 Task: Implement a page with a rotating testimonial section.
Action: Mouse moved to (414, 263)
Screenshot: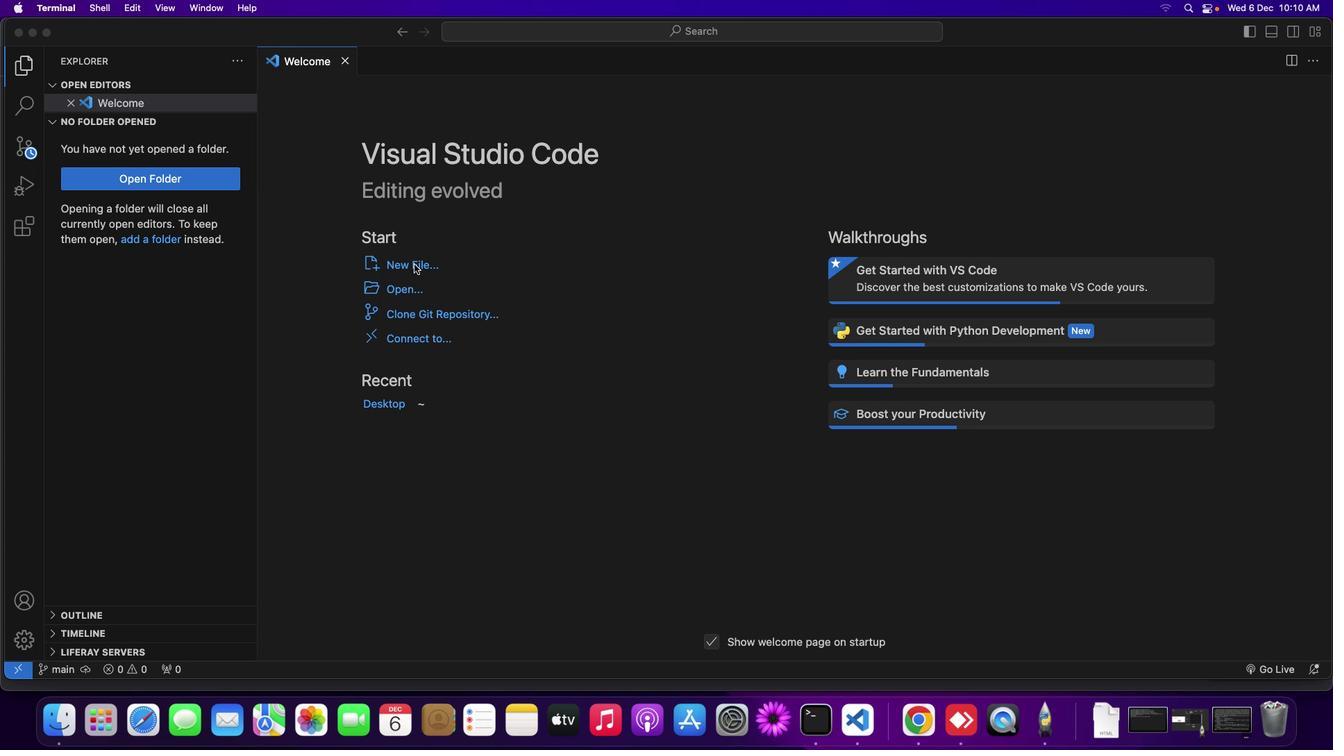 
Action: Mouse pressed left at (414, 263)
Screenshot: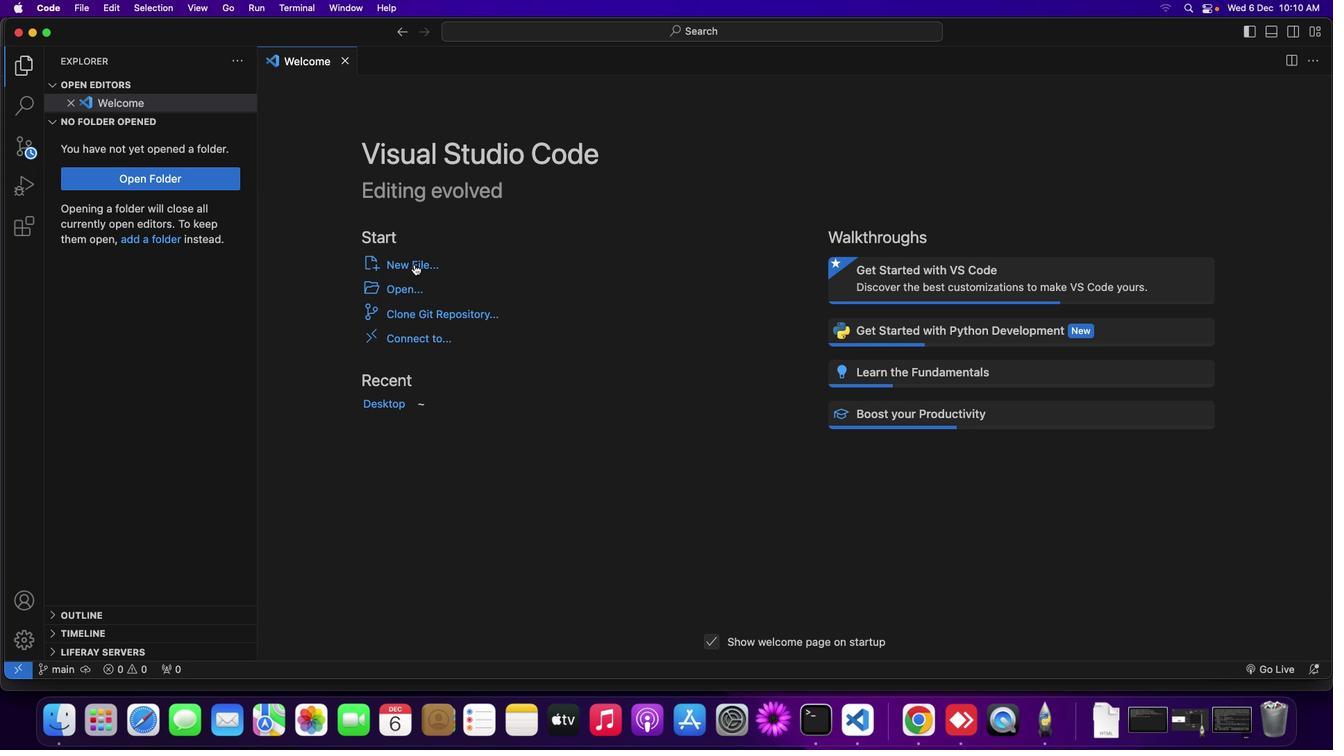 
Action: Mouse moved to (539, 106)
Screenshot: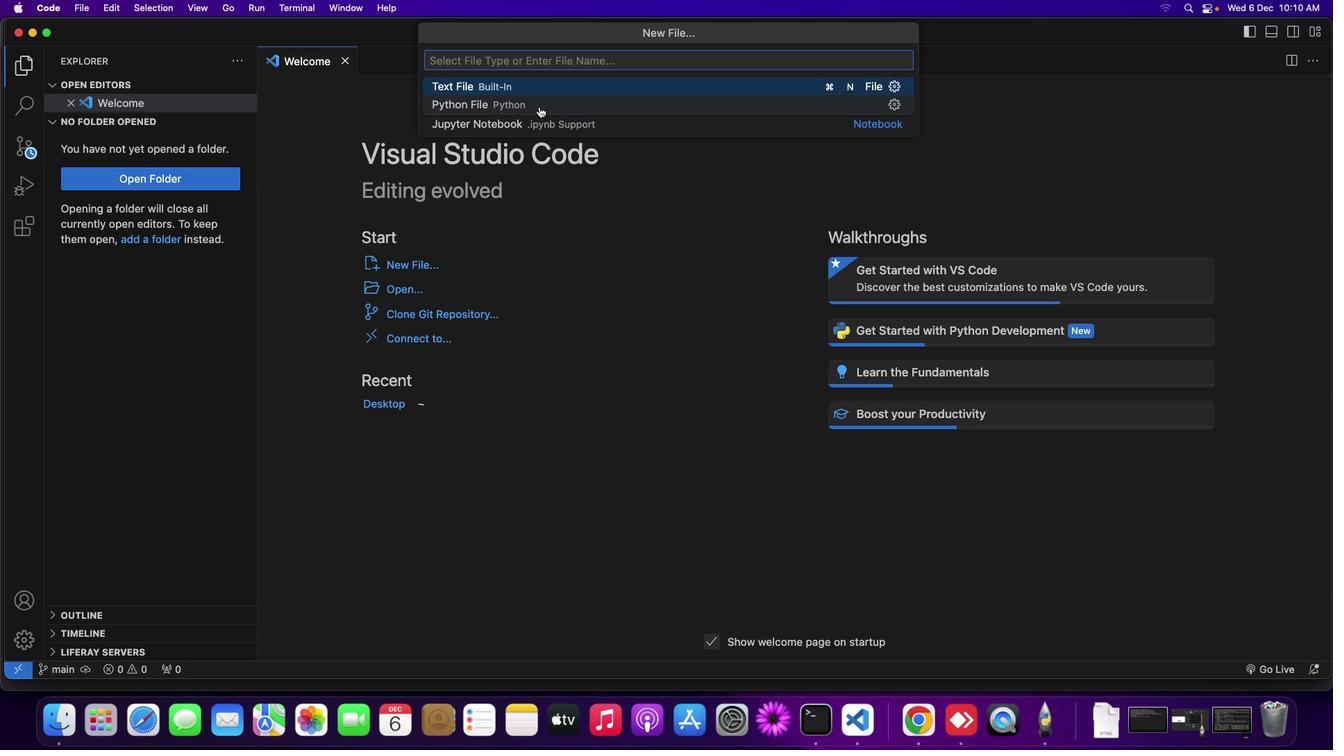 
Action: Key pressed 'f''i''r''s''t''.''h''t''m''l'Key.enter
Screenshot: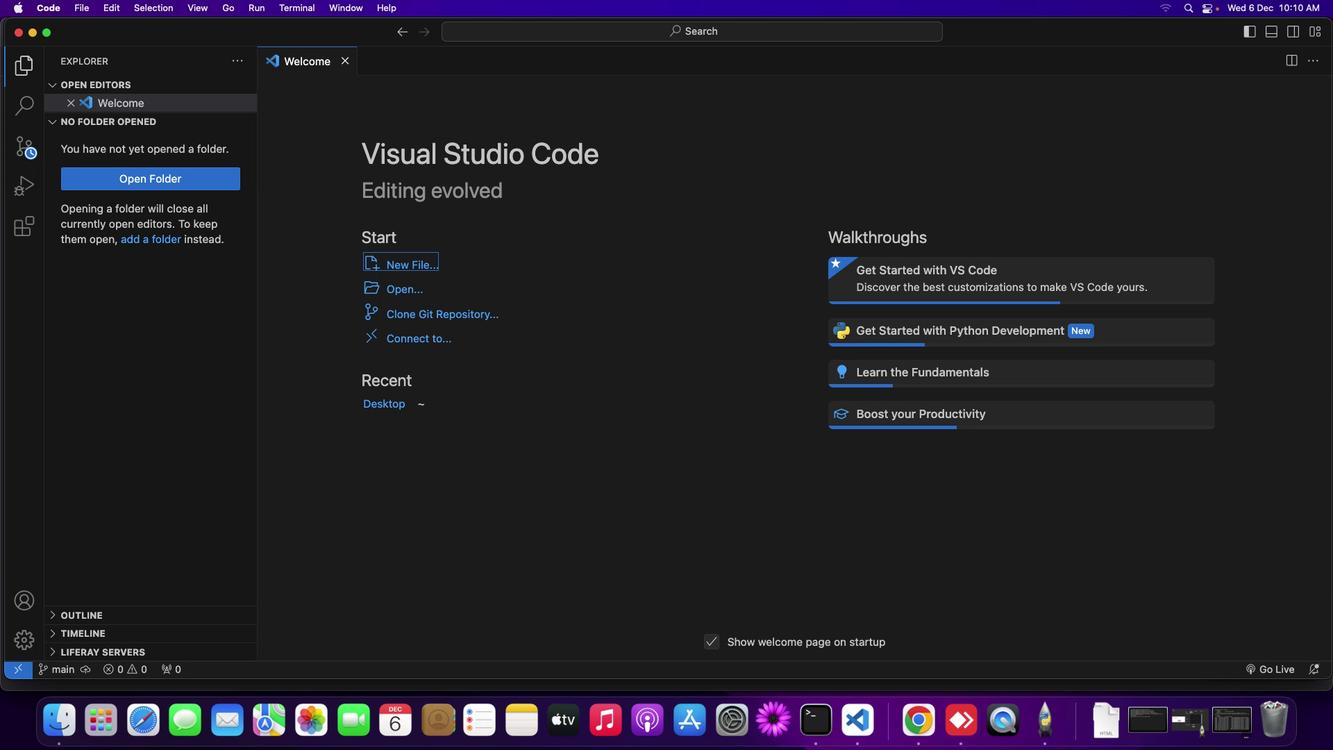 
Action: Mouse moved to (887, 484)
Screenshot: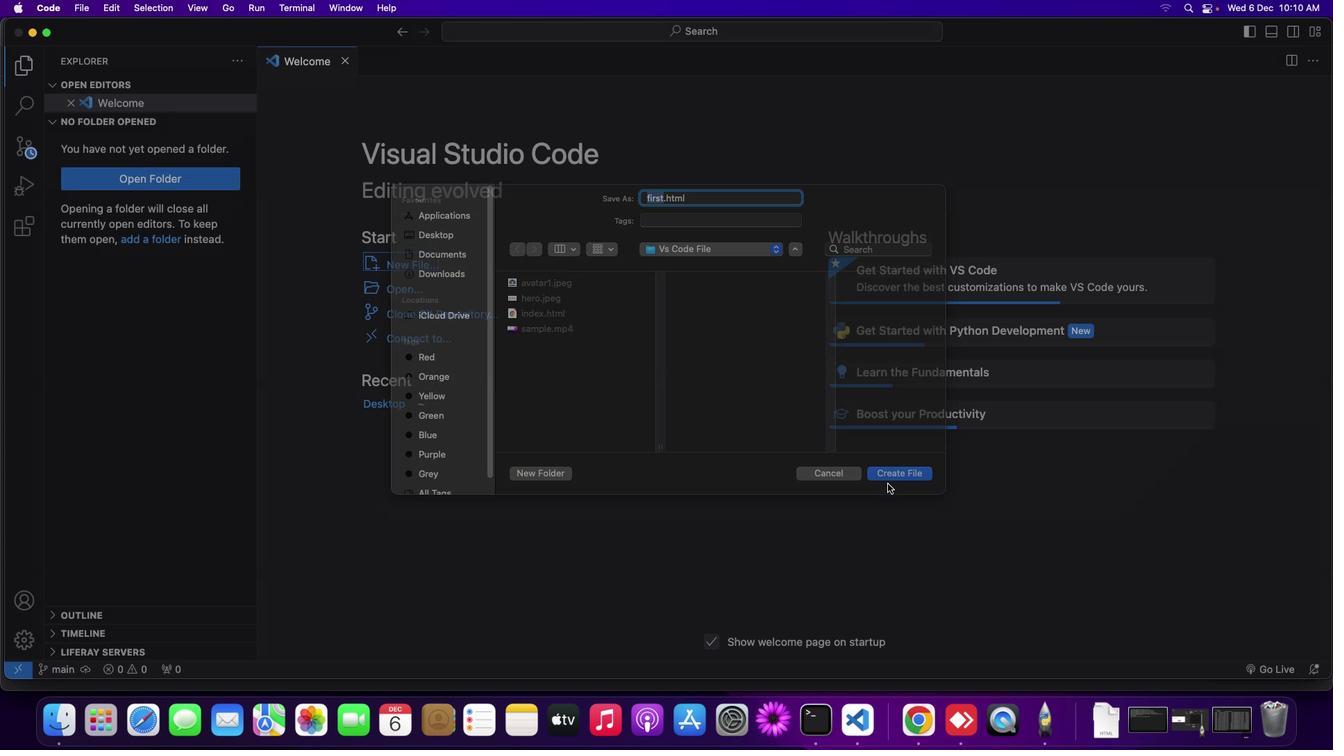 
Action: Mouse pressed left at (887, 484)
Screenshot: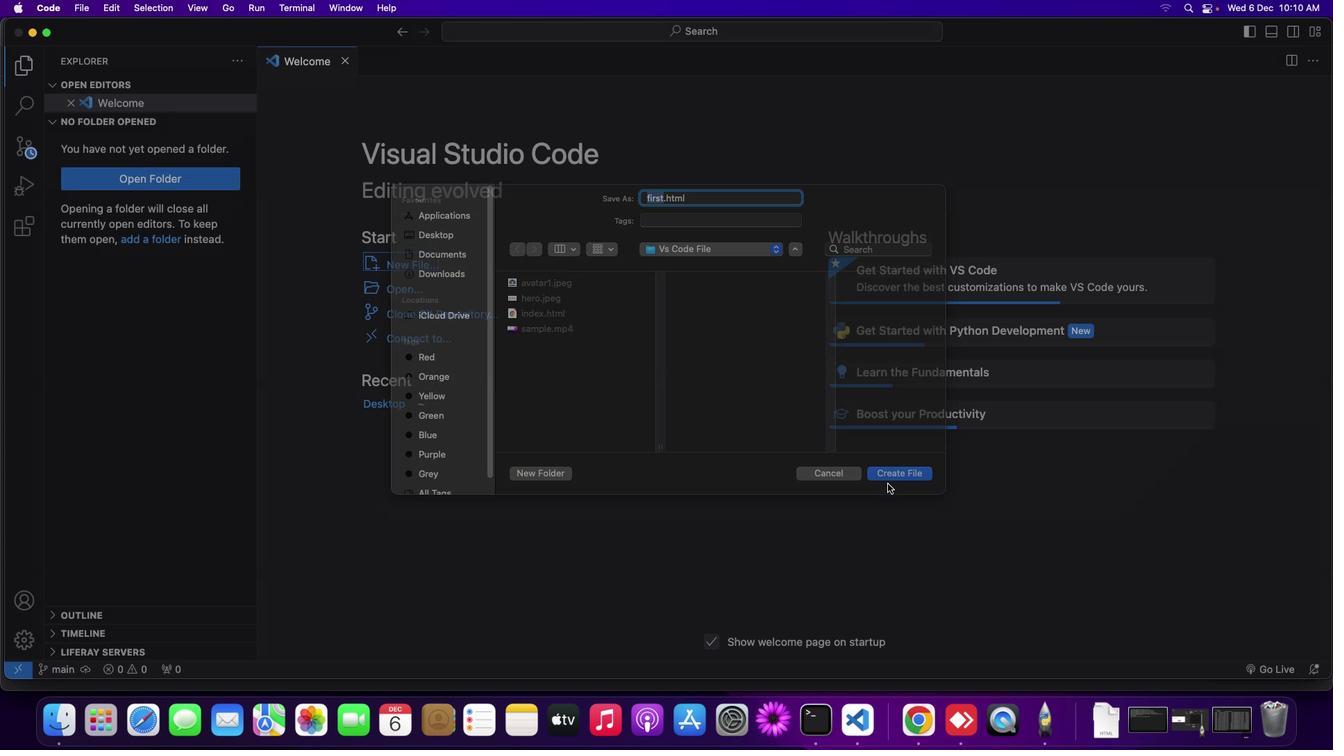 
Action: Mouse moved to (748, 295)
Screenshot: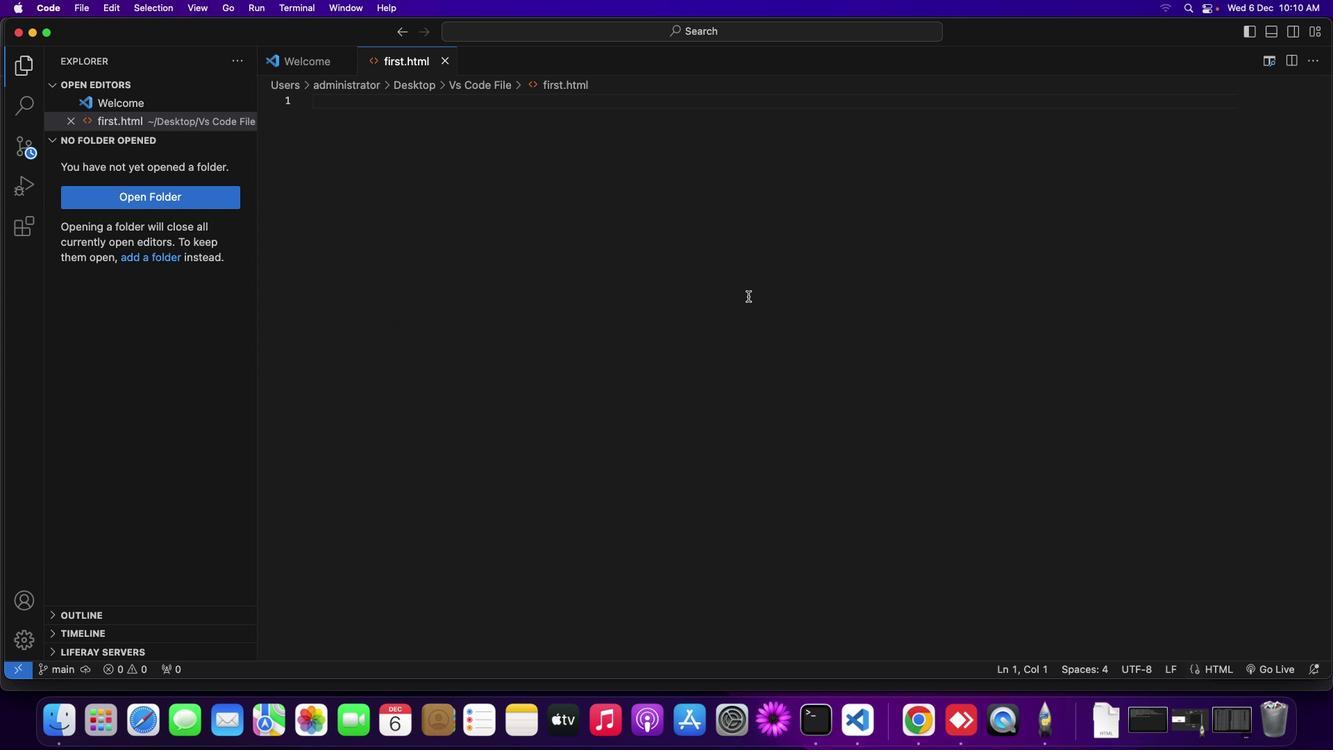 
Action: Key pressed Key.shift_r'<'Key.shift'!'Key.shift'D''O''C''T''Y''P''E'Key.space'h''t''m''l'Key.shift_r'>'Key.enterKey.shift_r'<''h''t''m''l'Key.shift_r'>'Key.leftKey.space'l''a''n''g''=''e''n'Key.rightKey.rightKey.enterKey.shift_r'<''h''e''a''d'Key.shift_r'>'Key.enterKey.shift_r'<''m''e''t''a'Key.space'c''g''a'Key.backspaceKey.backspace'h''a''r''s''e''t''='Key.shift'U''T''F''-''8'Key.rightKey.shift_r'>'Key.enterKey.shift_r'<''m''e''t''a'Key.space'n''a''m''e''=''v''i''e''w''p''o''r''t'Key.rightKey.space'c''o''n''t''e''n''t''=''w''i''d''t''h''=''d''e''v''i''c''e''-''w''i''d''t''h'','Key.space'i''n''t''i''a''l''-''s''c''a''l''e''=''1''.''8'Key.rightKey.shift_r'>'Key.enterKey.shift_r'<''t''i''t''l''e'Key.shift_r'>'Key.shift'R''o''t''a''i''t''n''g'Key.spaceKey.shift'T''e''s''t''i''m''o''n''i''a''l''s'Key.rightKey.rightKey.rightKey.rightKey.rightKey.rightKey.rightKey.rightKey.enterKey.shift_r'<''s''t''y''l''e'Key.shift_r'>'Key.enter'.''t''e''s''t''i''m''n''o''a''i''l''s'Key.spaceKey.shift_r'{'Key.enter'w''i''d''t''h'Key.spaceKey.backspaceKey.shift_r':'Key.space'5''0''0''p''x'';'Key.enter'm''a''r''g''i''n'Key.shift_r':'Key.space'0'Key.space'a''u''t''o'';'Key.enter't''e''x''t''-''a''l''i''g''n'Key.spaceKey.backspaceKey.shift_r':'Key.space'c''e''n''t''e''r'';'Key.downKey.enterKey.enter'.''t''e''x'Key.backspace's'Key.backspaceKey.backspace'e''s''t''i''m''n''o''i''a''l'Key.spaceKey.shift_r'{'Key.enter'd''i''s''p''l''a''y'Key.shift_r':'Key.space'n''o''n''e'';'Key.enter'b''o''r''d''e''r'Key.shift_r':'Key.space'1''p''x'Key.space's''o''l''i''d'Key.spaceKey.alt'#''c''c''c'';'Key.enter'p''a''d''d''i''n''g'Key.shift_r':'Key.space'2''0''p''x'';'Key.enter'm''a''r''g''i''n''-''b''o''t''t''o''m'Key.spaceKey.backspaceKey.shift_r':'Key.space'2''0''p''x'';'Key.downKey.enterKey.enter'.''t''e''s''t''i''m'Key.backspaceKey.backspace'i''m''o''n''i''a''l'Key.space'p'Key.spaceKey.shift_r'{'Key.enter'f''o''n''t''-''s''i''z''e'Key.spaceKey.backspaceKey.shift_r':'Key.space'1''6''p''x'';'Key.enter'l''i''n''e''-''h''i''e''g''h''t'Key.shift_r':'Key.space'1'Key.backspaceKey.backspaceKey.backspaceKey.backspaceKey.backspaceKey.backspaceKey.backspace'e''i''g''h''t'Key.shift_r':'Key.backspaceKey.backspaceKey.backspaceKey.backspaceKey.backspace'g''h''t'Key.shift_r':'Key.backspaceKey.backspaceKey.backspaceKey.backspaceKey.backspaceKey.backspace'e''i''g''h''t'Key.shift_r':'Key.space'1''.''5'';'Key.downKey.enterKey.enter'.''t''e''s''t''i''m''n''i''a''l'Key.space'c''i''t''e'Key.spaceKey.shift_r'{'Key.enter'f''o''n''t''-''s''i''z''e'Key.shift_r':'Key.space's''t''a''t''i''c'';'Key.enter'f''o''n''t''-''s''i''z''e'Key.shift_r':'Key.space'1''4''p''x'';'Key.downKey.enterKey.enter'.''c''o''n''t'Key.backspace't''r''o''l''s'Key.spaceKey.shift_r'{'Key.enter'p''o''s''t''i''o''n'Key.shift_r':'Key.space'a''b''s''o''l''u''t''e'';'Key.leftKey.leftKey.leftKey.leftKey.leftKey.leftKey.leftKey.leftKey.leftKey.leftKey.leftKey.leftKey.leftKey.leftKey.left'i'Key.rightKey.rightKey.rightKey.rightKey.rightKey.rightKey.rightKey.rightKey.rightKey.rightKey.rightKey.rightKey.rightKey.rightKey.rightKey.enter't''o''p'Key.shift_r':'Key.space'5''0'Key.shift'%'';'Key.enter'l''e''f''t'Key.shift_r':'Key.space'0'';'Key.enter'r''i''g''h''t'Key.shift_r':'Key.space'0'';'Key.enter't''e''x''t''-''a''l''i''g''n'Key.shift_r':'Key.space'c''e''n''t''e''r'';'Key.downKey.enter'.''c''o''n''t''r''o''l''s'Key.space'b''u''t''o''o''n'Key.spaceKey.backspaceKey.backspaceKey.backspaceKey.backspace't''o''n'Key.spaceKey.shift_r'{'Key.enter'p''a''d''d''i''n''g'Key.shift_r':''5''c'Key.backspace'p''x'Key.space'1''0'Key.space'p''x'';'Key.enter'b''o''r''d''e''r'Key.shift_r':'Key.space'1''p''x'Key.space's''o''l''i''d'Key.spaceKey.alt'#''c''c''c'';'Key.enter'c''u''r''s''o''r'Key.shift_r':'Key.space'p''o''i''n''t''e''r'';'Key.downKey.enterKey.backspaceKey.backspaceKey.backspaceKey.backspaceKey.backspaceKey.shift_r'}'Key.downKey.rightKey.rightKey.rightKey.enterKey.enterKey.shift_r'<''b''o''d''y'Key.shift_r'>'Key.enterKey.shift_r'<''d''i''v'Key.space'c''l''a''s''s''=''t''e''s''t''i''m''o''n''i''a''l'Key.rightKey.shift_r'>'Key.shift_r'<''p'Key.shift_r'>'Key.shift'T''h''i''s'Key.space'i''s'Key.space'a''n'Key.space'a''w''e''s''o''m''e'Key.space'w''e''b''s''i''t''e'Key.shift'!'Key.spaceKey.shift'I'Key.space'l''o''v''e'Key.space't''h''e'Key.space'd''e''s''i''g''n'Key.space'a''n''d'Key.space't''h''e'Key.space'c''o''n''t''e''n''t'Key.space'i''s'Key.space'v''e''r''y'Key.space'i''n''f''o''r''m''a''t''i''v''e''.'Key.rightKey.rightKey.rightKey.rightKey.shift_r'<''c''i''t''e'Key.shift_r'>''-'Key.shift_r'J''o''h''n'Key.space'c''e''n''a'Key.rightKey.rightKey.rightKey.rightKey.rightKey.rightKey.rightKey.rightKey.rightKey.rightKey.rightKey.rightKey.rightKey.enterKey.shift_r'<''d''i''v'Key.space'c''l''a''s''s''=''t''e''s''t''i''m''n''o''i''a''l'Key.rightKey.shift_r'>'Key.shift_r'<''p'Key.shift_r'>'Key.shift'I'"'"'m'Key.space's''o'Key.space'g''l''a''d'Key.spaceKey.shift'I'Key.space'f''o''u''n''d'Key.space't''h''i''s'Key.space'w''e''b''s''i''t''e''.'Key.spaceKey.shift'I''t'Key.space'h''a''s'Key.space'h''e''l''p''e''d'Key.space'm''e'Key.space'l''e''a''r''n'Key.space's''o'Key.space'm''u''c''h'Key.space'a''b''o''u''t'Key.space't''h''e'Key.space't''o''p''i''c''.'Key.rightKey.rightKey.rightKey.rightKey.shift_r'<''c''i''t''e'Key.shift_r'>''-''m''a''r''i'Key.backspaceKey.backspaceKey.backspaceKey.backspaceKey.shift_r'M''a''r''i''a'Key.space'r'Key.backspaceKey.shift'R''a''s''t''o''g''i'Key.rightKey.rightKey.rightKey.rightKey.rightKey.rightKey.rightKey.rightKey.rightKey.rightKey.rightKey.rightKey.rightKey.enterKey.shift_r'<''d''i''v'Key.space'c''l''a''s''s''=''t''e''s''t''i''m''n''o''i''a''l'Key.rightKey.shift_r'<'Key.shift_rKey.backspaceKey.shift_r'>'Key.shift_r'<''p'Key.shift_r'>'Key.shift'T''h''i''s'Key.space'i''s'Key.space'a'Key.space'g''r''e''a''t'Key.space'r''e''s''o''u''r''c''e'Key.space'f''o''r'Key.space'a''n''y''o''n''e'Key.space'w''h''o'Key.space'i''s'Key.space'i''n''t''e''r''e''s''t''e''d'Key.space'i''n'Key.space't''h''i''s'Key.space's''u''n''j''e''c''t'Key.backspaceKey.backspaceKey.backspaceKey.backspaceKey.backspace'b''j''e''c''t''.'Key.rightKey.rightKey.rightKey.rightKey.shift_r'<''c''i''t''e'Key.shift_r'>''-'Key.shift'P''e''t''e''r'Key.spaceKey.shift'J''o''n''e''s'Key.rightKey.rightKey.rightKey.rightKey.rightKey.rightKey.rightKey.rightKey.rightKey.rightKey.rightKey.rightKey.rightKey.enterKey.enterKey.shift_r'<''d''i''v'Key.space'c''l''a''s''s''-''c''o''n''t''r''o''l''s'Key.backspaceKey.backspaceKey.backspaceKey.backspaceKey.backspaceKey.backspaceKey.backspaceKey.backspaceKey.backspace'=''c''o''n''t''r''o''l''s'Key.rightKey.rightKey.leftKey.shift_r'>'Key.enterKey.shift_r'<''b''u''t''t''o''n'Key.space'i''d''='Key.shift_rKey.shift'P''r''e''v'Key.rightKey.shift_r'>'Key.shift_r'P''r''e''v'Key.leftKey.leftKey.leftKey.leftKey.leftKey.leftKey.leftKey.leftKey.leftKey.backspace'p'Key.rightKey.rightKey.rightKey.rightKey.rightKey.rightKey.rightKey.rightKey.rightKey.rightKey.rightKey.rightKey.rightKey.rightKey.rightKey.rightKey.rightKey.rightKey.enterKey.shift_r'<''b''u''t''t''o''n'Key.space'i''d''=''n''e''x''t'Key.shift_r'>'Key.backspaceKey.rightKey.shift_r'>'Key.shift_r'N''e''x''t'Key.rightKey.rightKey.rightKey.downKey.enterKey.shift_r'<''/''d''i''v'Key.backspaceKey.backspaceKey.backspaceKey.downKey.downKey.downKey.upKey.upKey.upKey.upKey.downKey.upKey.upKey.downKey.downKey.left'd''i''v'Key.leftKey.leftKey.leftKey.backspaceKey.backspaceKey.backspaceKey.backspaceKey.downKey.upKey.downKey.downKey.upKey.upKey.leftKey.leftKey.backspaceKey.downKey.upKey.rightKey.rightKey.rightKey.rightKey.rightKey.rightKey.enterKey.enterKey.shift_r'<''s''c''r''i''p''t'Key.shift_r'>'Key.enter'c''o''n''s''t'Key.spaceKey.backspaceKey.space't''e''s''t''i''m''o''n''i''a''l''s'Key.spaceKey.backspaceKey.backspaceKey.backspaceKey.backspaceKey.backspaceKey.backspaceKey.backspaceKey.backspace'm''o''n''i''a''l''s'Key.space'=''d''o''c''u''m''e''n''t''.''q''u''e''s''r''y'Key.shift'S''e''l''e''c''t''o''r'Key.shift'A''l''l'Key.shift_r'('"'"'.''t''e''s''t''o''m''i''n''a''l'Key.rightKey.right';'Key.enter'c''o''n''s''t'Key.space'p''r''e''v'Key.shift'B''t''n'Key.space'=''d''o''c''u''m''e''n''t''.''g''e''t'Key.shift'E''l''e''m''e''n''t'Key.shift'B''y'Key.shift'I''d'Key.shift_r'('"'"'p''r''e''v'Key.rightKey.right';'Key.enter'c''o''n''s''t'Key.space'n''e''x''t'Key.shift'B''t''n'Key.space'='Key.spaceKey.backspace'd''o''c''u''m''e''n''t''.''g''e''t'Key.shift'E''l''e''m''e''n''t'Key.shift'B''y'Key.shift'I''d'Key.shift_r'('"'"'n''e''x''t'Key.rightKey.right';'Key.enterKey.enter'l''e''t'Key.space'c''u''r''r''e''n''t'Key.shift'T''e''s''t''i''m''o''n''i''a''l''s'Key.backspaceKey.shift'I''n''d''e''x''=''0'';'Key.enterKey.enter'c''o''n''s''t'Key.space's''h''o''w'Key.shift'T''e''s''t''i''m''n''o''a''i'Key.backspaceKey.backspaceKey.backspaceKey.backspace'o''n''i''a''l'Key.spaceKey.backspaceKey.spaceKey.spaceKey.spaceKey.spaceKey.spaceKey.spaceKey.spaceKey.backspaceKey.backspaceKey.backspaceKey.backspaceKey.backspaceKey.backspaceKey.backspaceKey.backspaceKey.backspaceKey.backspaceKey.backspaceKey.backspaceKey.backspaceKey.backspace'i''m''o''n''a''i''l'Key.backspaceKey.backspaceKey.backspaceKey.backspace'n''i''a''l'Key.space'='Key.shift_r'(''i''n''d''e''x'Key.shift_rKey.rightKey.space'='Key.shift_r'>'Key.spaceKey.shift_r'{'Key.enter't''e''s''t''i''m''o''n''i''a''l''s''.''f''o''r'Key.shift'E''a''c''h'Key.shift_r')'Key.backspaceKey.shift_r'(''t''='Key.shift_r'>'Key.space't''.''s''t''y''l''e''.''d''i''s''p''l''a''y'Key.leftKey.leftKey.leftKey.leftKey.leftKey.leftKey.leftKey.leftKey.leftKey.leftKey.leftKey.leftKey.leftKey.leftKey.leftKey.leftKey.leftKey.rightKey.rightKey.rightKey.rightKey.rightKey.rightKey.rightKey.rightKey.rightKey.rightKey.rightKey.rightKey.rightKey.rightKey.rightKey.rightKey.rightKey.rightKey.spaceKey.leftKey.spaceKey.leftKey.leftKey.space'='Key.space"'"'n''o''n''e'Key.rightKey.right';'Key.enter't''e''s''t''i''m''n''i''a''l''s''[''i''n''d''e''x'Key.right'.''s''t''y''l''e'Key.backspace'e''.''d''i''s''p''l''a''y'Key.space'=''b''l''a''o''c'Key.backspaceKey.backspaceKey.backspaceKey.backspaceKey.backspace"'"'b''l''o''c''k'Key.right';'Key.enter'c''u''r''r''e''n''t'Key.shift'T''e''s''t''i''n'Key.backspaceKey.backspace'i''m''o''n''a''i''l'Key.shift'I''n''d''e''x'Key.space'='Key.shift'i'Key.backspaceKey.space'i''n''d''e''x'';'Key.down';'Key.enter'p''r''e''v'Key.shift'B''t''n''.''a''d''d'Key.shift'E''v''e''n''t'Key.shift_r'L''i''s''t''e''n''e''r'Key.shift_r'(''c''l''i''c''k'Key.backspaceKey.backspaceKey.backspaceKey.backspaceKey.backspace"'"'c''l''i''c''k'Key.right','Key.spaceKey.shift_r'('Key.rightKey.space'='Key.shift_r'>'Key.space's''h''o''w'Key.shift'T''e''s''t''i''m''o''n''i''a''l'Key.shift_r'(''c''u''r''r''e''n''t'Key.shift'T''e''s''t''i''m''o''n''i''a''l'Key.shift'I''n''d''e''x'Key.space'=''=''='Key.space'0'Key.spaceKey.shift_r'?'Key.space't''e''s''t''i''m''o''n''i''a''l''s''.''l''e''n''g''t''h'Key.space'-'Key.space'1'Key.spaceKey.shift_r':'Key.space'c''u''r''r''e''n''t'Key.shift'T''e''s''t''i''m''n''o''i''a''l'Key.shift'I''n''d''e''x'Key.space'-'Key.space'1'Key.rightKey.rightKey.shift_r';'Key.enter'n''e''x''t'Key.shift'B''t''n''.''a''d''d'Key.shift'E''v''e''n''t'Key.shift_r'L''i''s''t''e''n''e''r'Key.shift_r'('"'"'c''l''i''c''k'Key.rightKey.spaceKey.backspace','Key.spaceKey.shift_r'('Key.rightKey.space'='Key.shift_r'>'Key.space's''h''o''w'Key.shift'T''e''s''t''i''m''o''n''i''a''l'Key.shift_r'(''c''u''r''r''e''n''t'Key.shift'T''e''s''t''i''m''n''o''i''a''l'Key.shift'I''n''d''e''x'Key.space'=''=''='Key.space't''e''s''t''i''m''n''o''i''a''l''s''.''l''e''n''g''t''h'Key.space'-'Key.space'1'Key.spaceKey.shift_r'?'Key.space'0'Key.spaceKey.shift_r':'Key.space'c''u''r''r''e''n''t'Key.shift'T''e''s''t''i''m''n''o''i''a''l'Key.shift'I''n''d''e''x'Key.space'+'Key.space'1'Key.rightKey.right';'Key.enterKey.enter's''h''o''w'Key.shift'T''e''s''t''i''m''n''i''a''l'Key.shift_r'(''0'Key.right';'Key.downKey.downKey.downKey.downKey.upKey.upKey.upKey.upKey.downKey.downKey.downKey.downKey.downKey.downKey.downKey.downKey.downKey.upKey.upKey.upKey.upKey.upKey.upKey.upKey.upKey.upKey.upKey.upKey.upKey.upKey.upKey.upKey.upKey.upKey.upKey.upKey.upKey.upKey.upKey.upKey.upKey.upKey.downKey.downKey.downKey.downKey.downKey.downKey.downKey.downKey.downKey.downKey.downKey.downKey.downKey.downKey.downKey.downKey.downKey.downKey.downKey.downKey.downKey.downKey.downKey.rightKey.backspaceKey.downKey.rightKey.rightKey.rightKey.rightKey.rightKey.rightKey.rightKey.backspaceKey.backspaceKey.backspaceKey.backspaceKey.backspaceKey.backspaceKey.backspaceKey.backspaceKey.backspaceKey.upKey.upKey.upKey.upKey.upKey.upKey.upKey.upKey.upKey.upKey.upKey.upKey.upKey.upKey.upKey.upKey.upKey.upKey.upKey.upKey.upKey.upKey.upKey.upKey.upKey.upKey.upKey.upKey.upKey.upKey.downKey.leftKey.downKey.spaceKey.spaceKey.spaceKey.spaceKey.shift_r'<''/'Key.downKey.downKey.downKey.downKey.downKey.upKey.upKey.upKey.upKey.downKey.downKey.upKey.upKey.leftKey.leftKey.leftKey.backspaceKey.downKey.downKey.downKey.upKey.upKey.downKey.downKey.upKey.rightKey.rightKey.rightKey.rightKey.upKey.rightKey.rightKey.rightKey.upKey.downKey.downKey.downKey.downKey.upKey.upKey.upKey.upKey.downKey.shift_r'<''d''i''v'Key.space'c''l''a''s''s''='"'"Key.backspace't''e''s''t''i''m''n''o''i''a''l''s'Key.rightKey.shift_r'>'Key.enter'\\'Key.backspaceKey.upKey.leftKey.backspaceKey.downKey.downKey.downKey.downKey.downKey.downKey.downKey.downKey.downKey.downKey.downKey.downKey.downKey.downKey.downKey.downKey.downKey.downKey.downKey.downKey.downKey.downKey.downKey.downKey.downKey.downKey.upKey.upKey.upKey.upKey.upKey.upKey.upKey.upKey.upKey.up
Screenshot: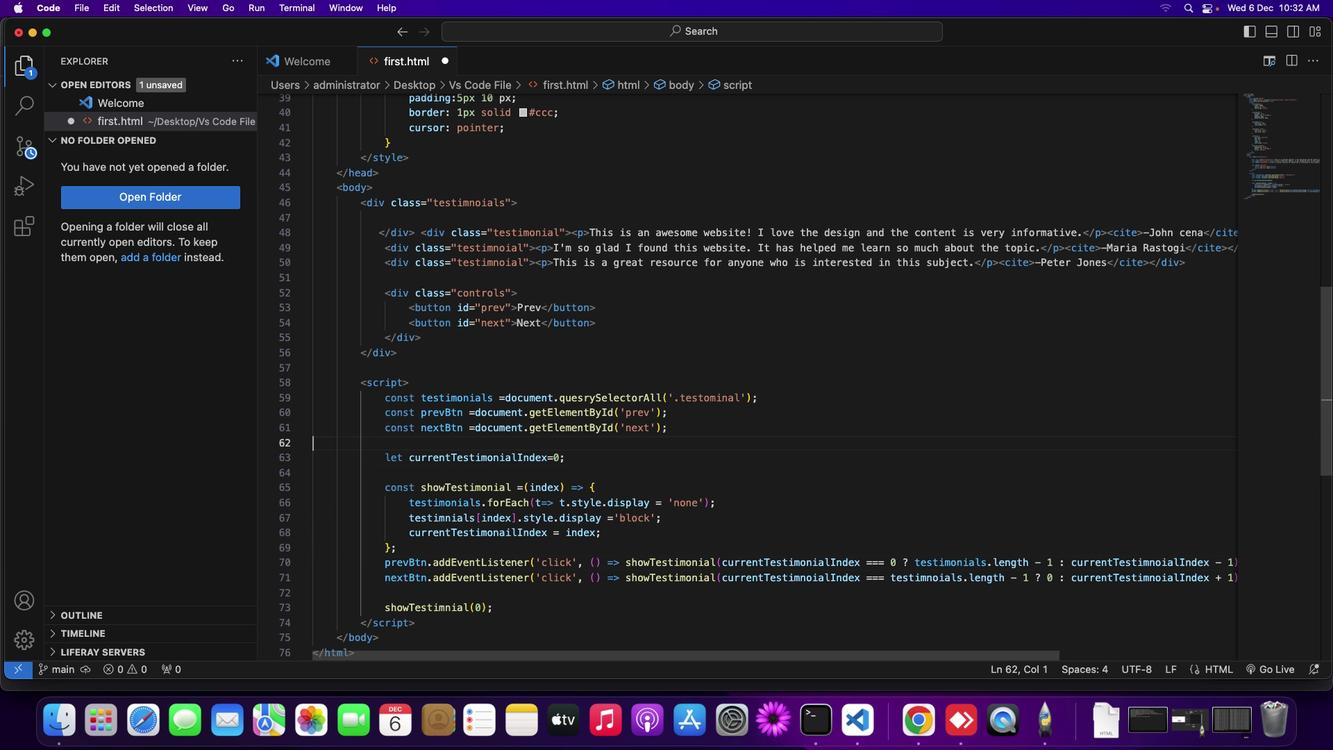 
Action: Mouse moved to (100, 122)
Screenshot: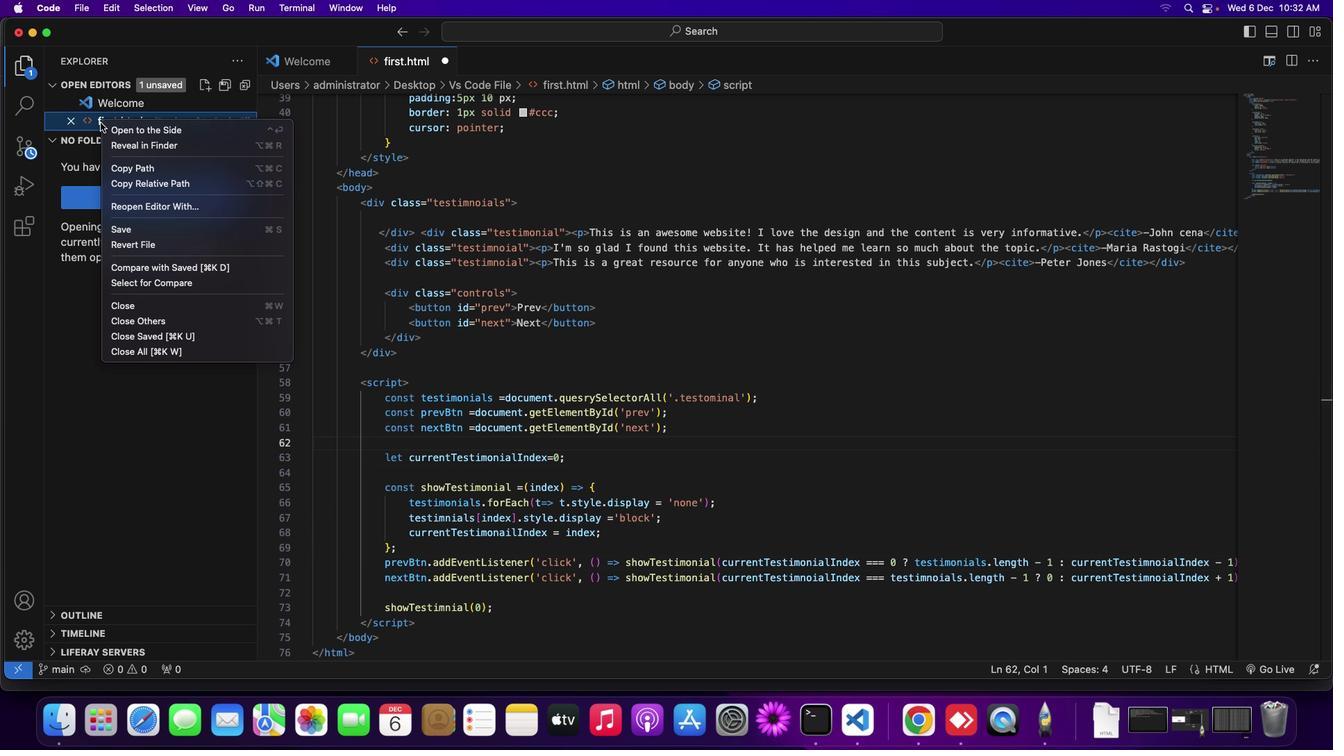 
Action: Mouse pressed right at (100, 122)
Screenshot: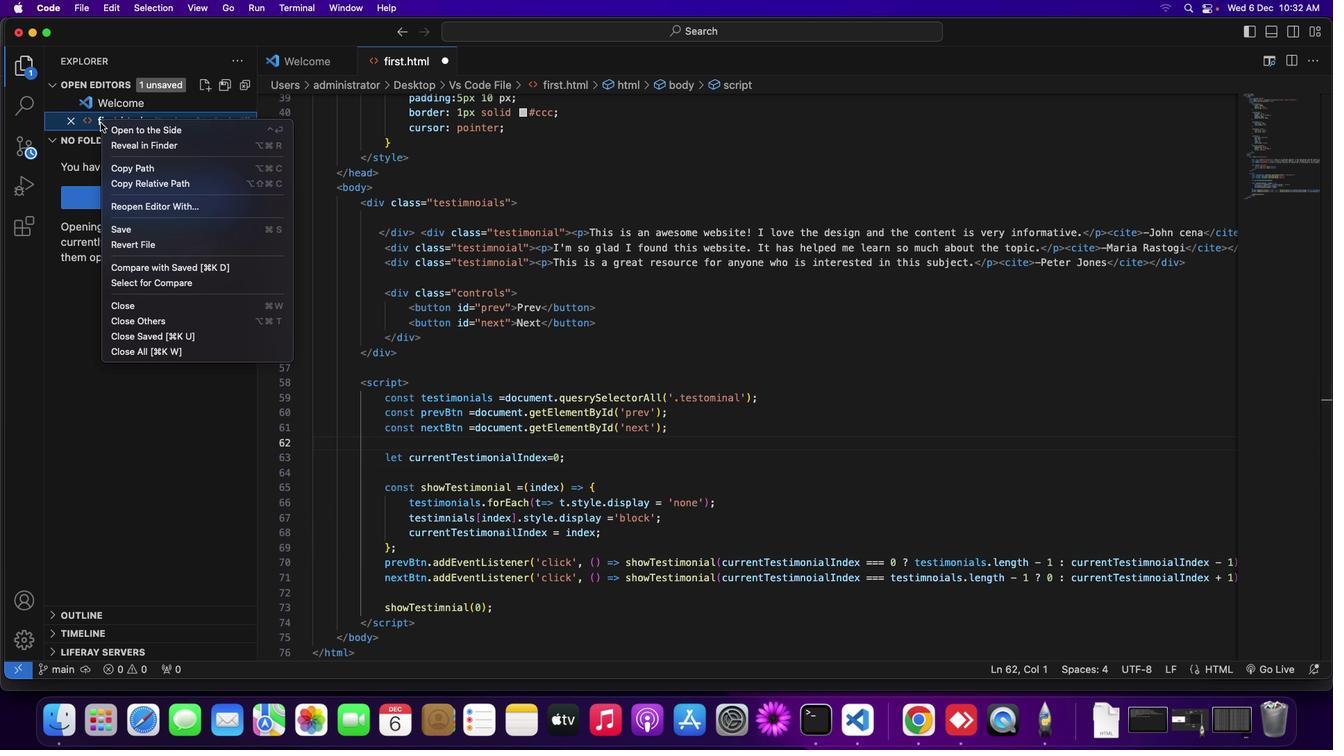 
Action: Mouse moved to (140, 229)
Screenshot: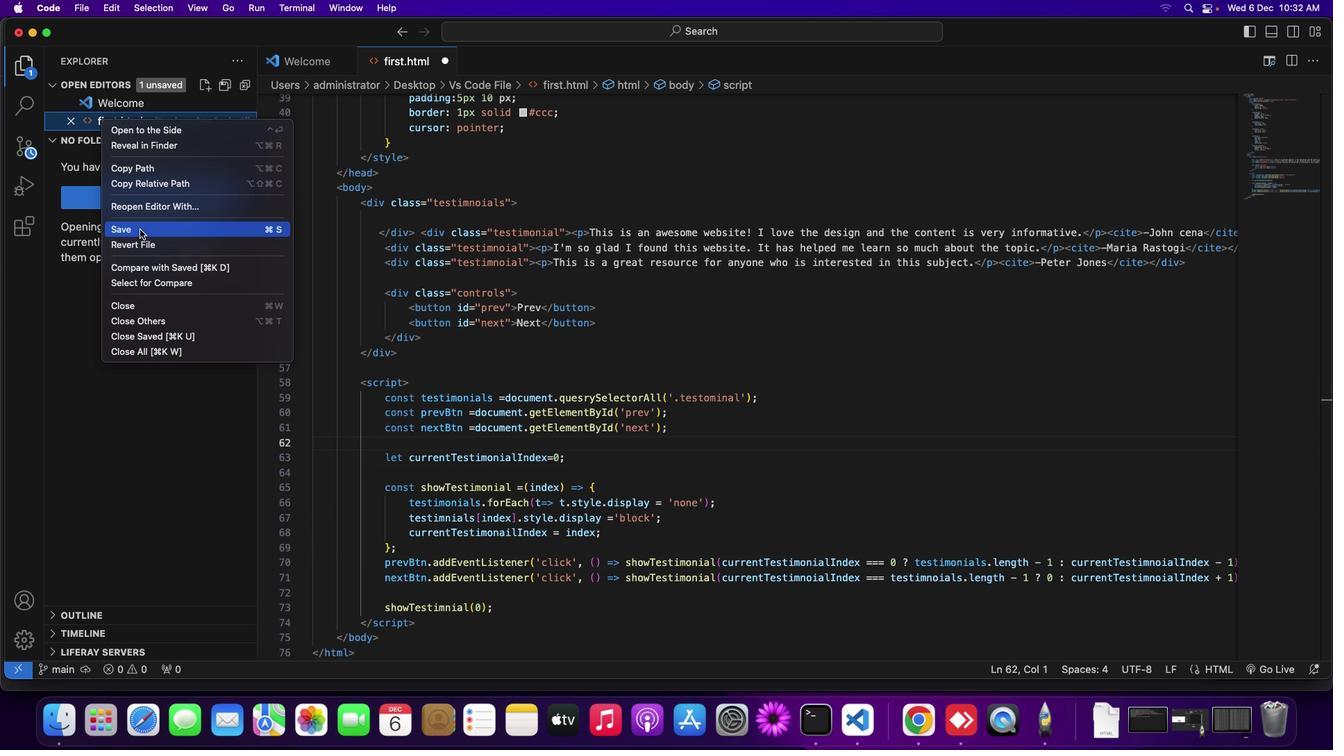 
Action: Mouse pressed left at (140, 229)
Screenshot: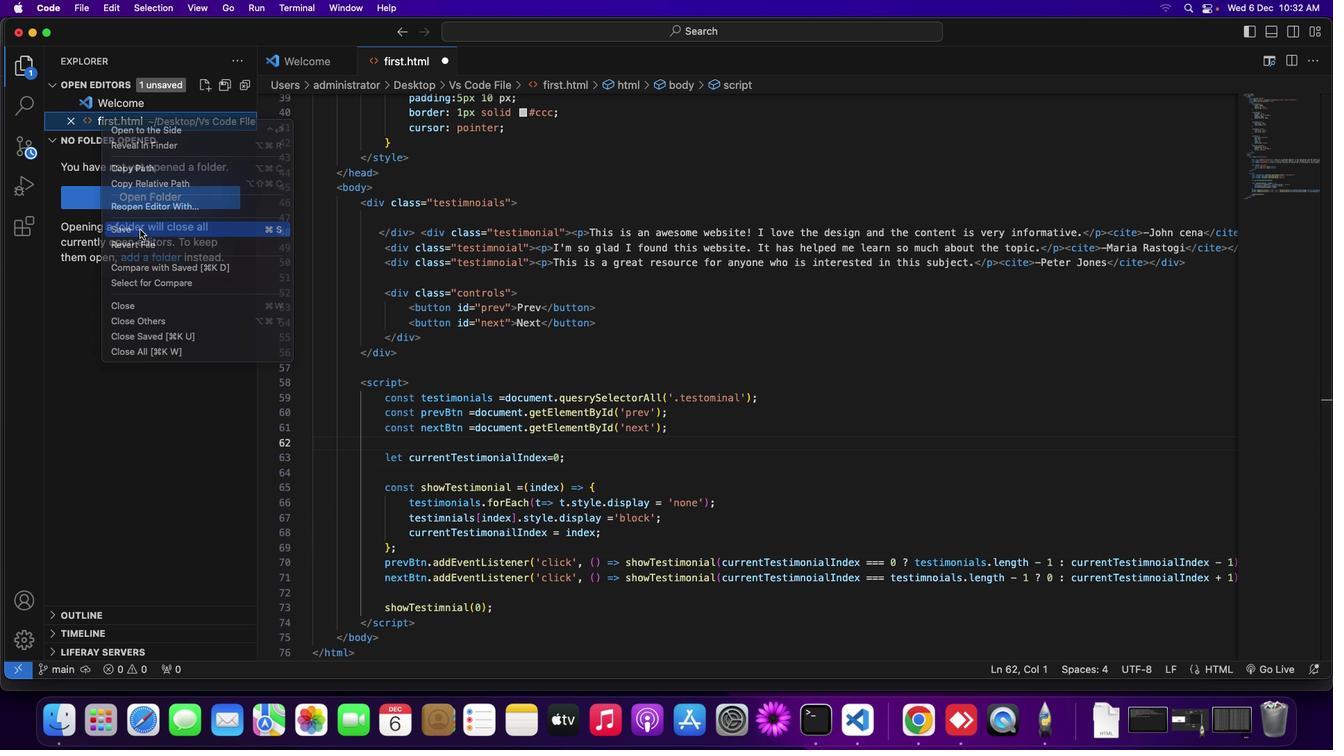 
Action: Mouse moved to (400, 65)
Screenshot: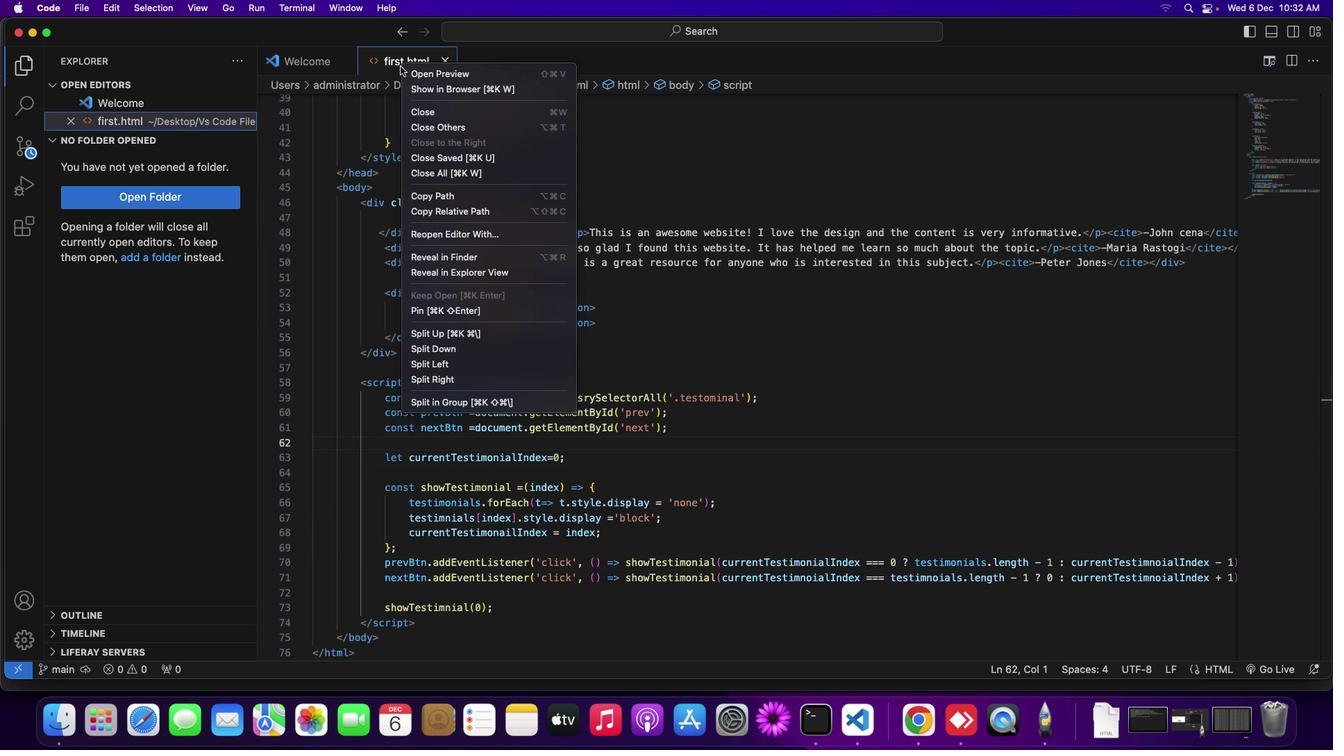 
Action: Mouse pressed right at (400, 65)
Screenshot: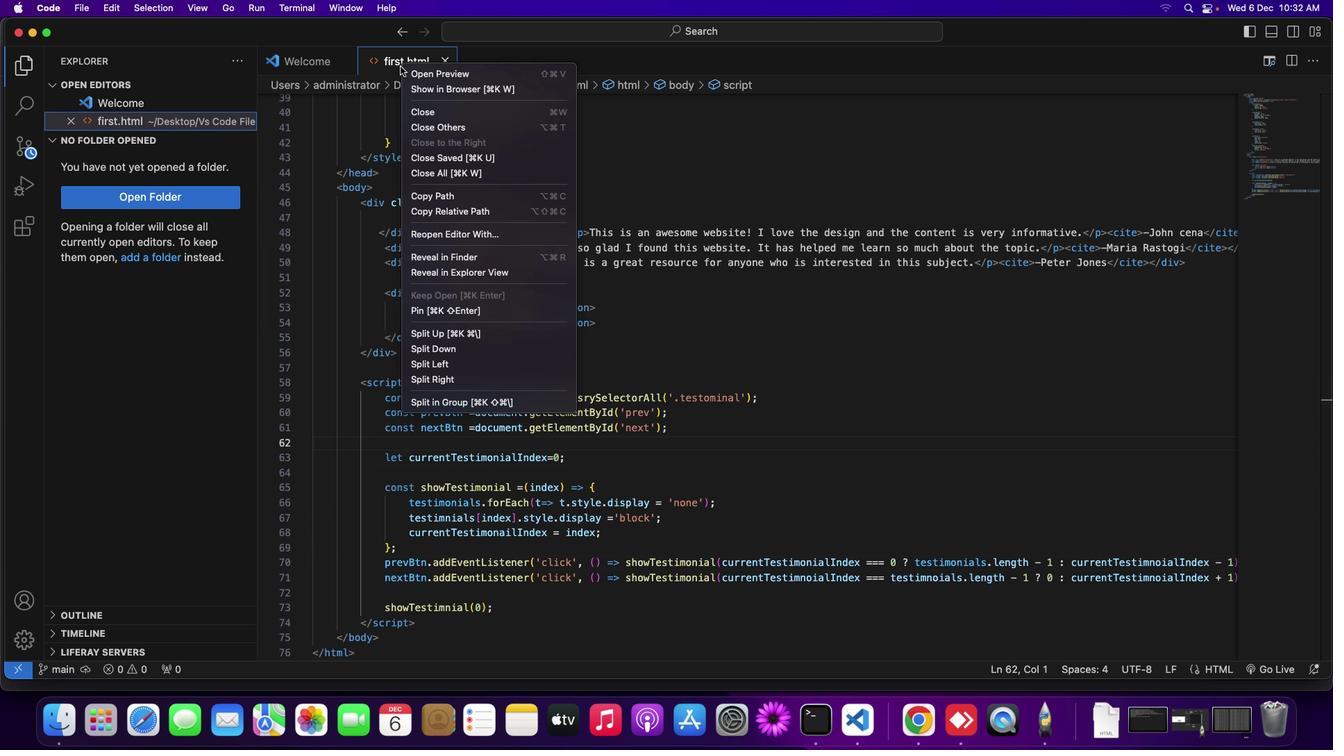 
Action: Mouse moved to (442, 86)
Screenshot: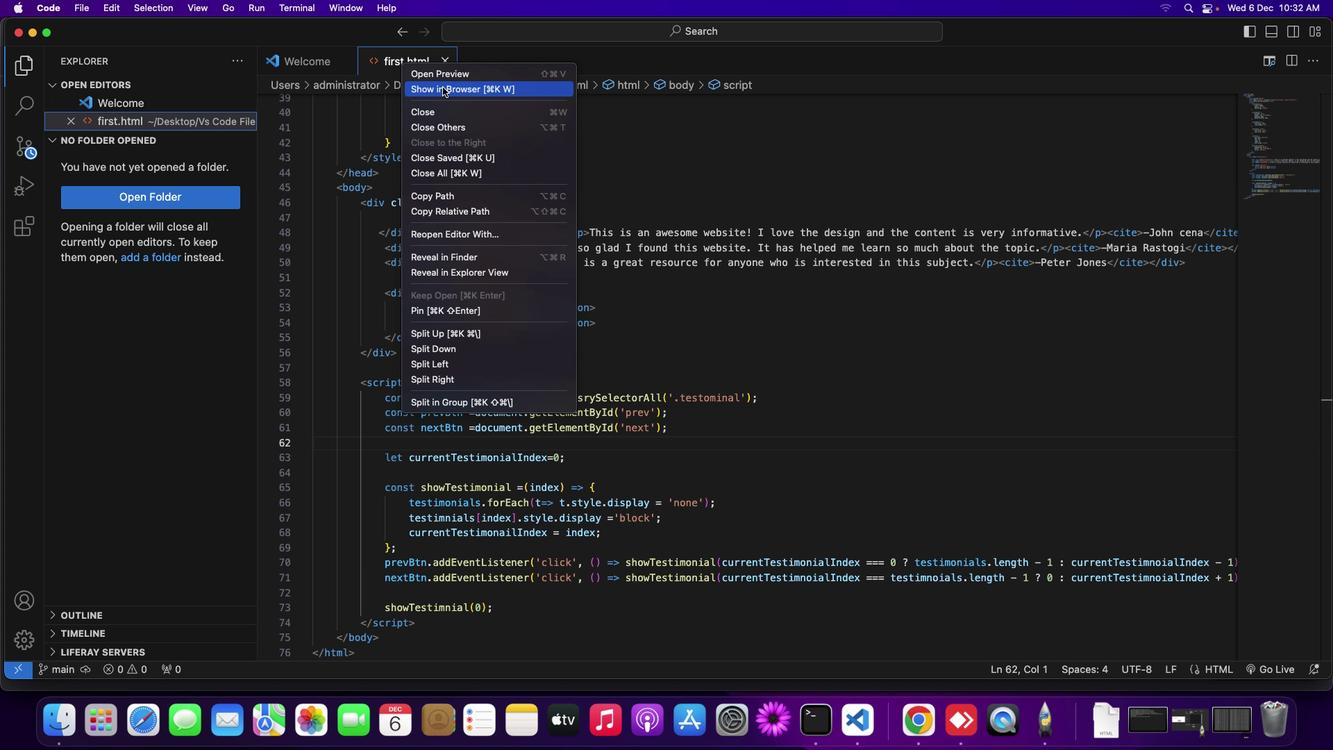 
Action: Mouse pressed left at (442, 86)
Screenshot: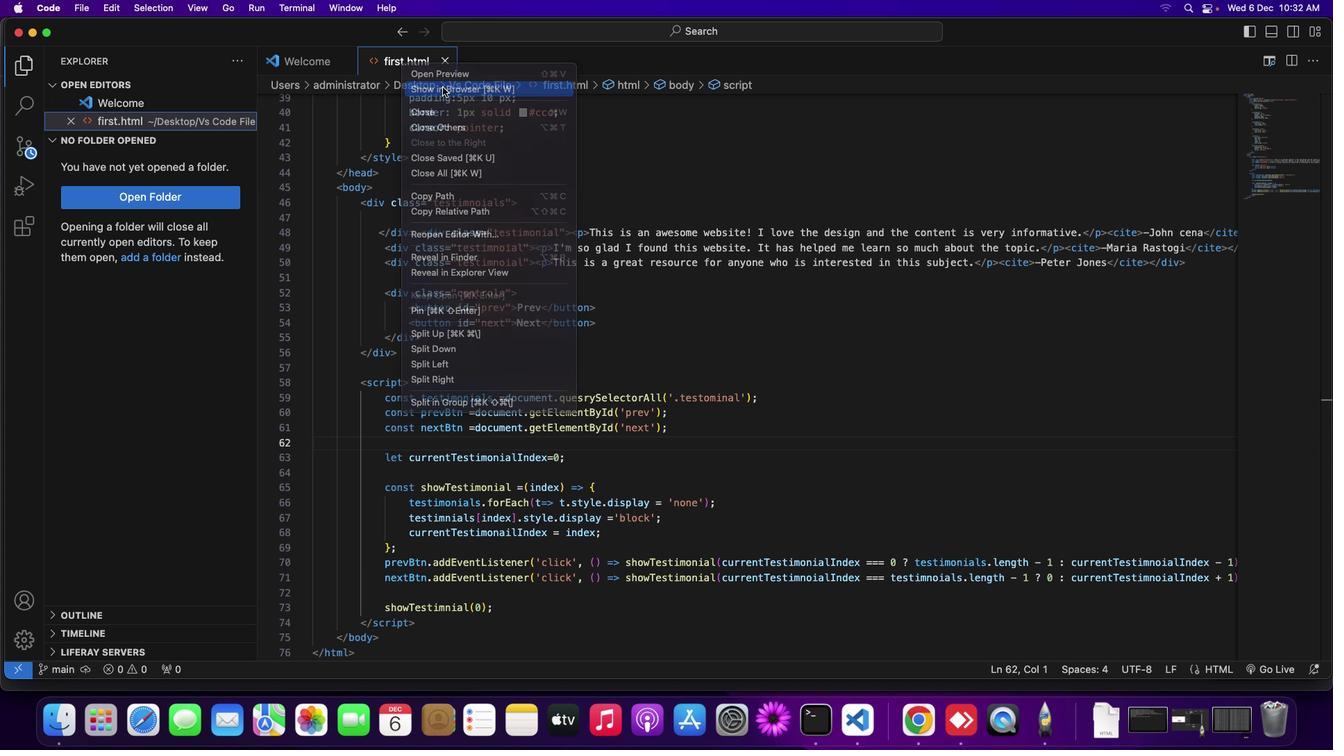 
Action: Mouse moved to (676, 393)
Screenshot: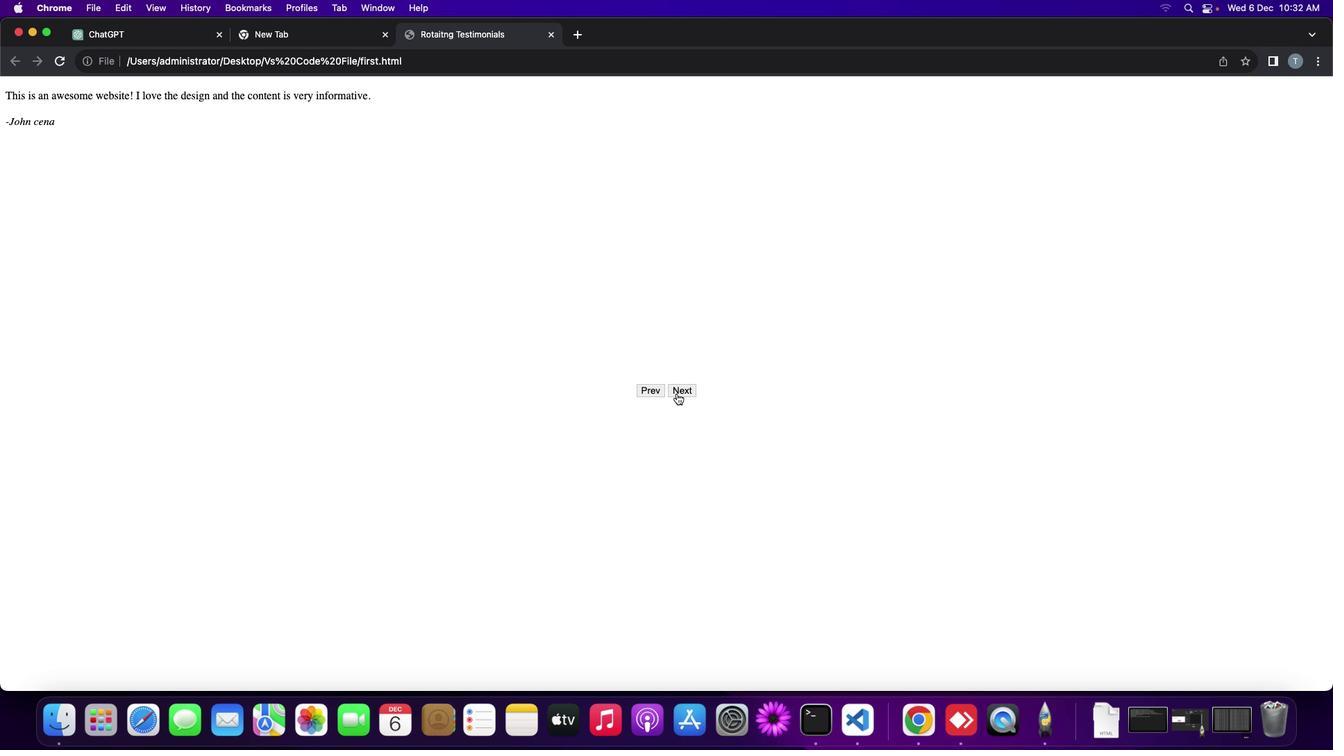 
Action: Mouse pressed left at (676, 393)
Screenshot: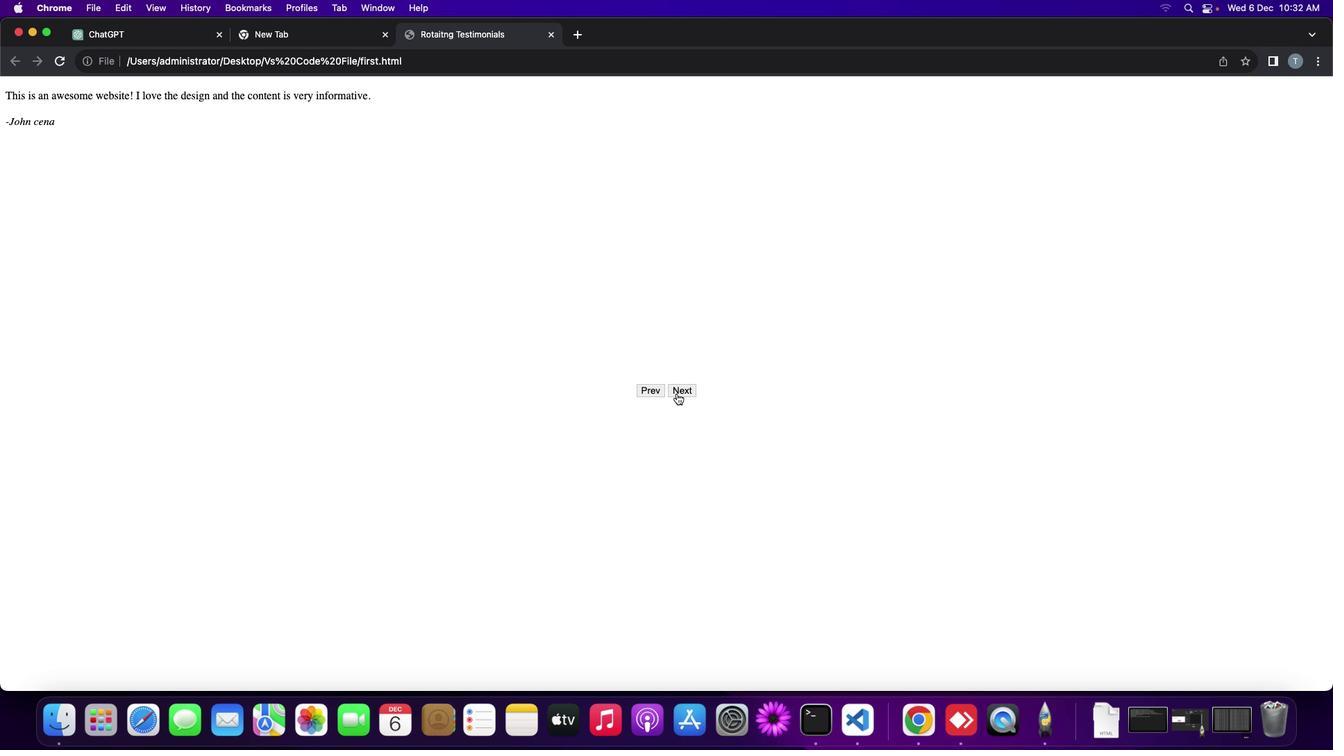 
Action: Mouse moved to (684, 393)
Screenshot: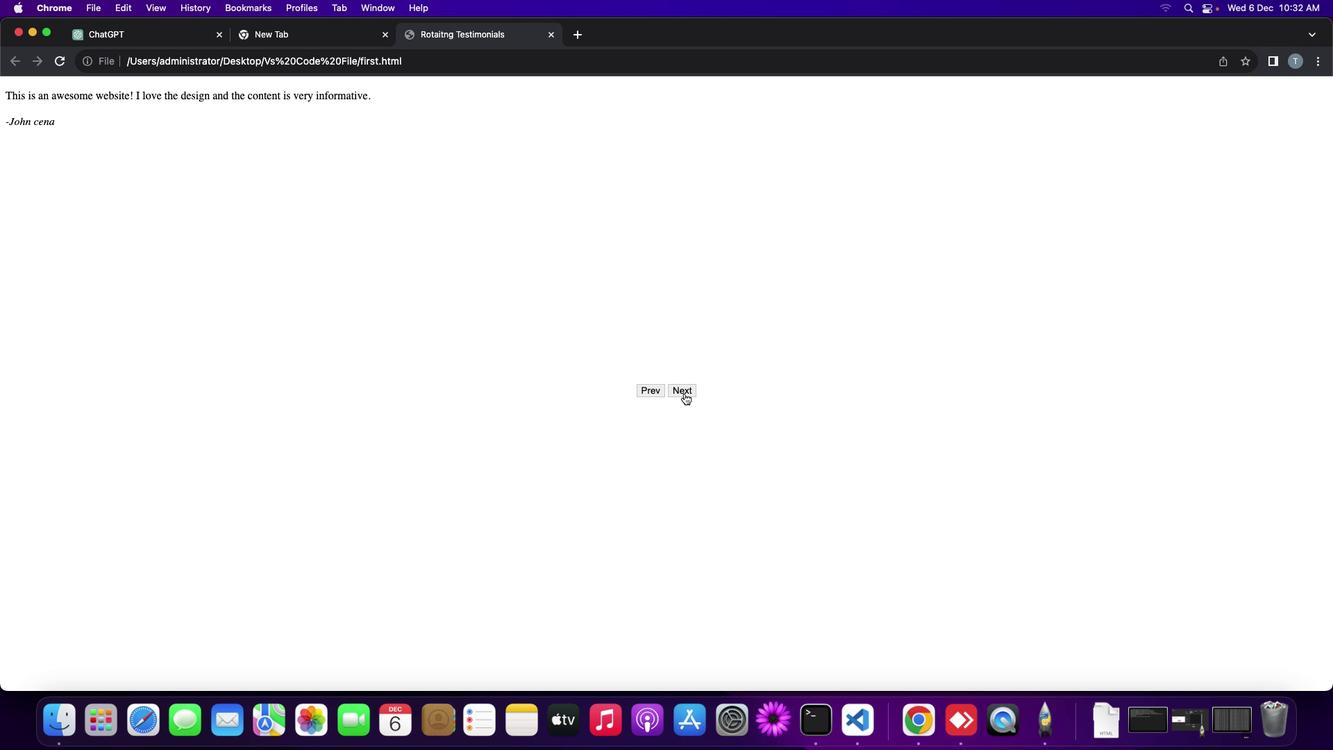
Action: Mouse pressed left at (684, 393)
Screenshot: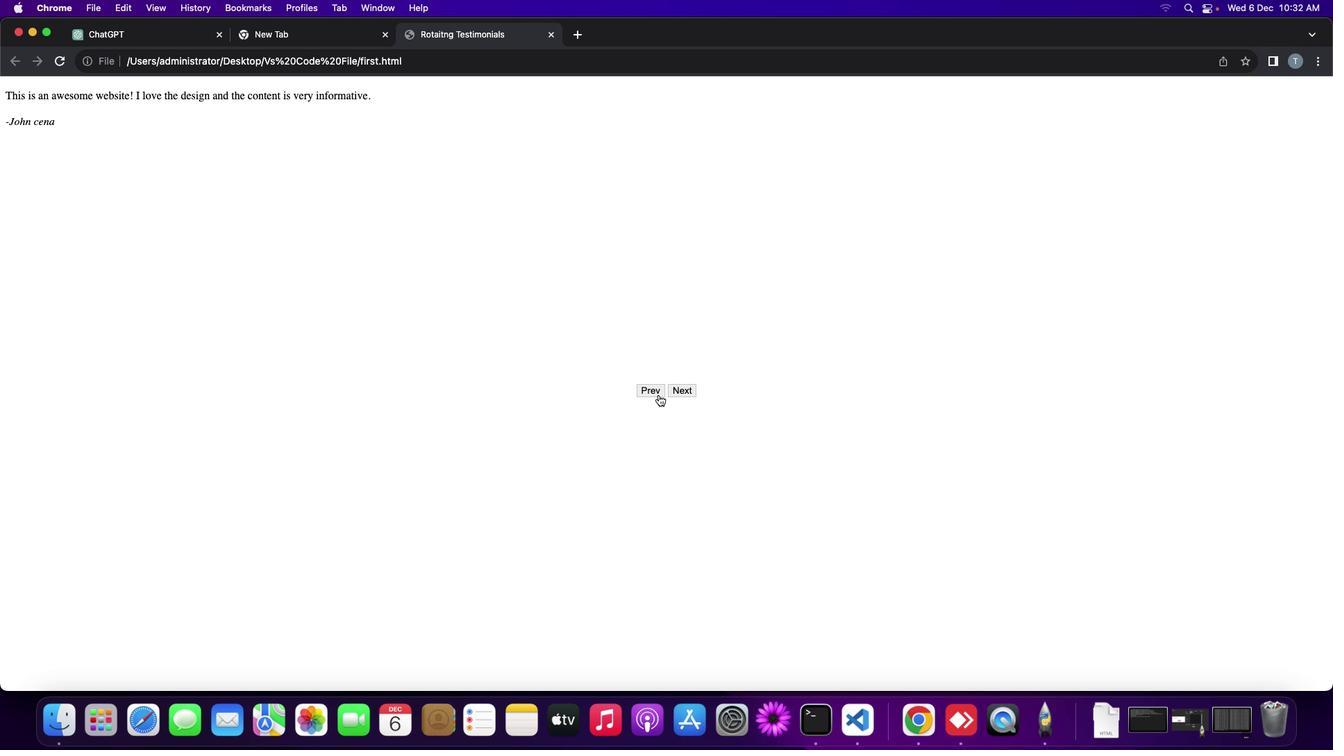 
Action: Mouse moved to (659, 394)
Screenshot: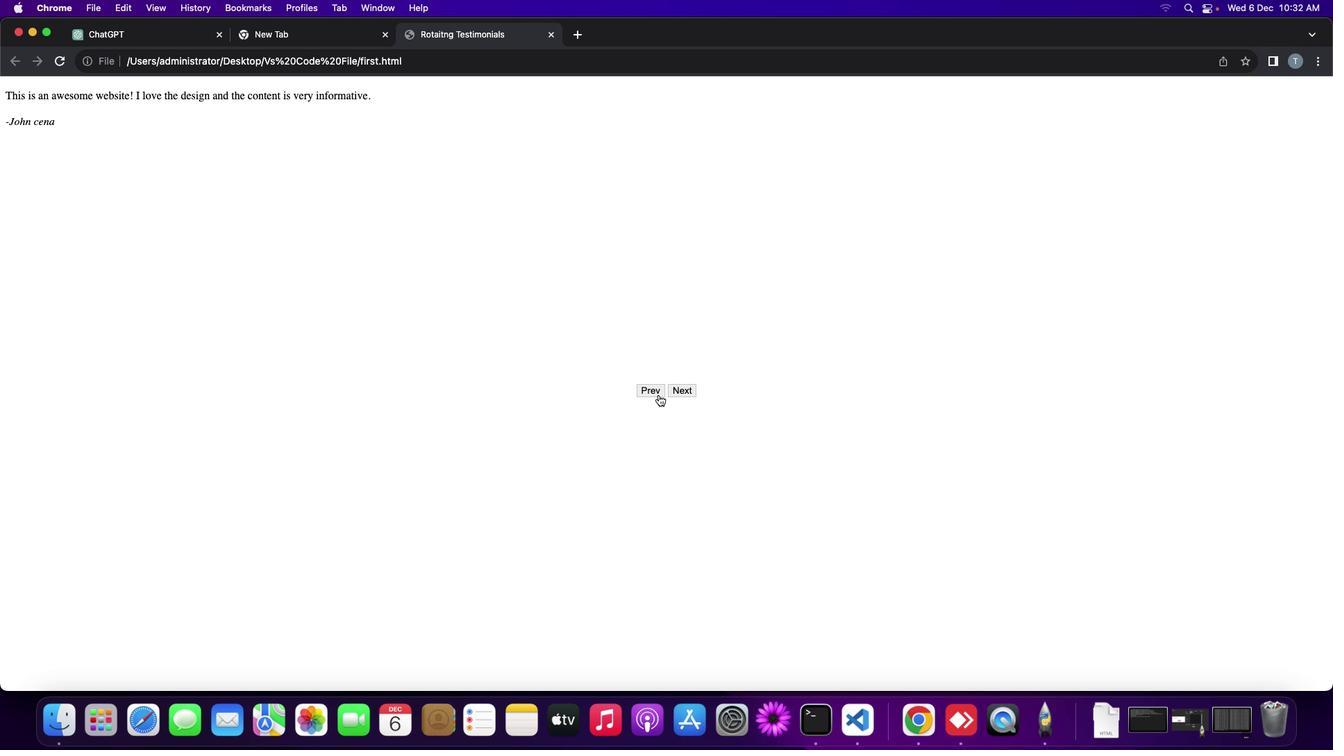 
Action: Mouse pressed left at (659, 394)
Screenshot: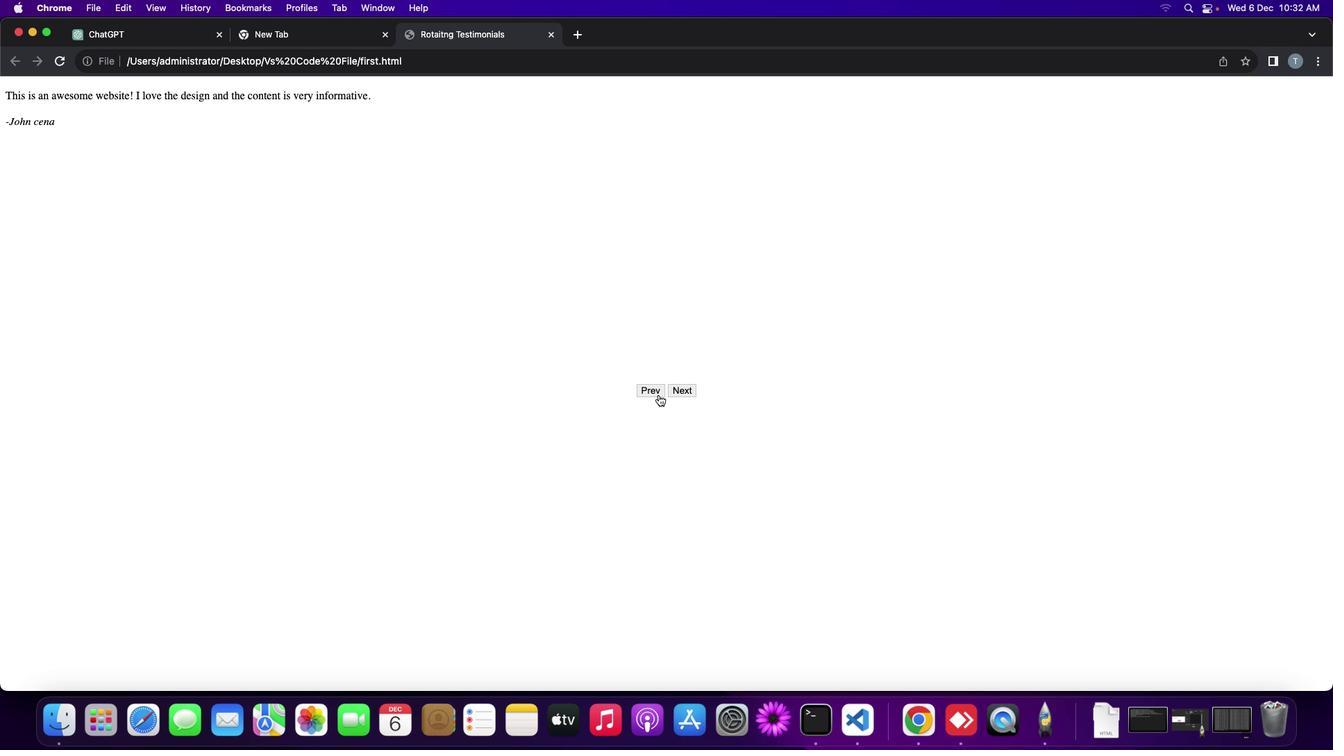 
Action: Mouse moved to (680, 394)
Screenshot: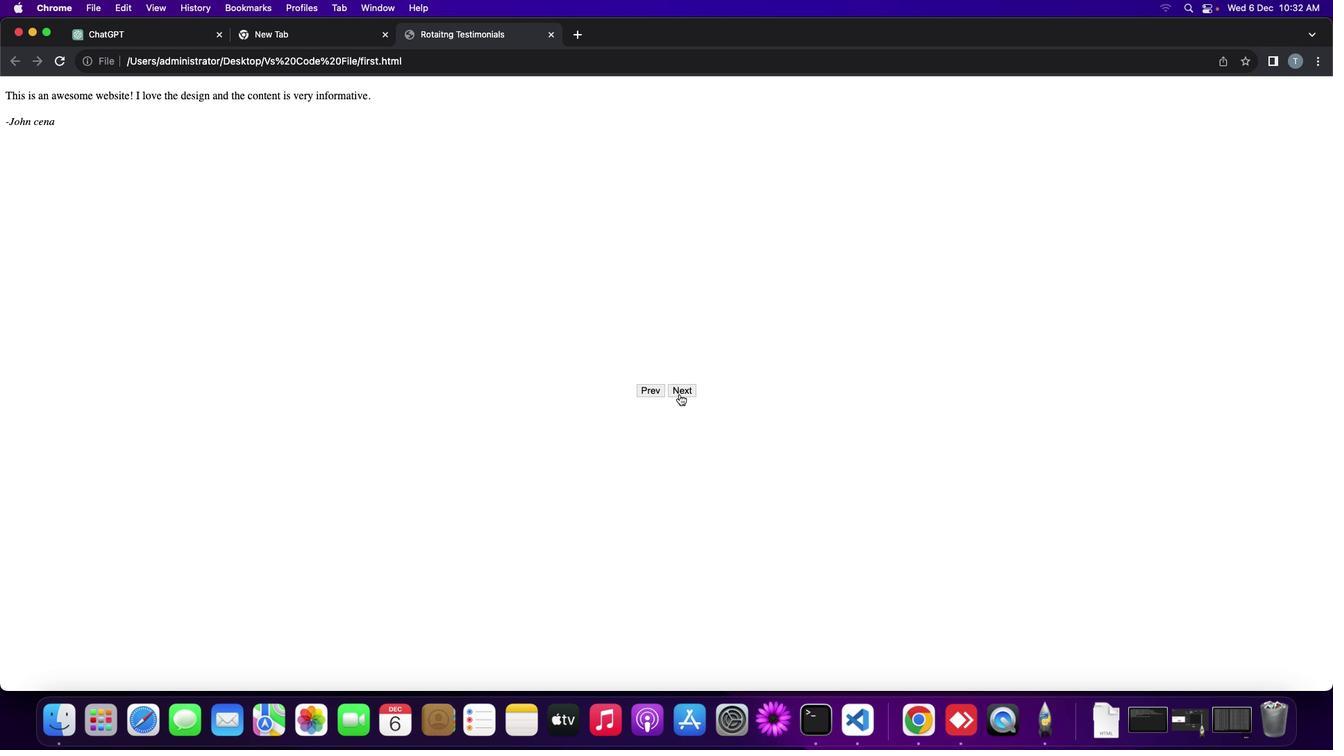 
Action: Mouse pressed left at (680, 394)
Screenshot: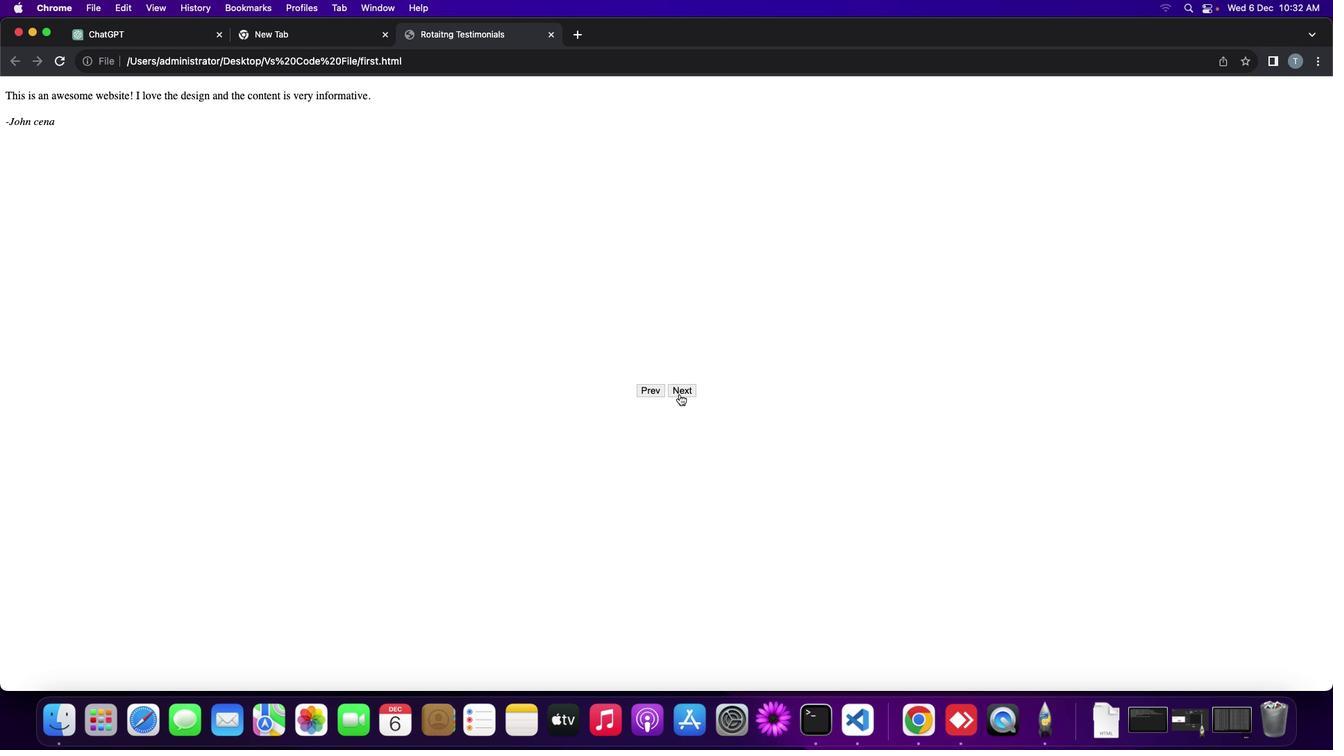 
Action: Mouse moved to (852, 718)
Screenshot: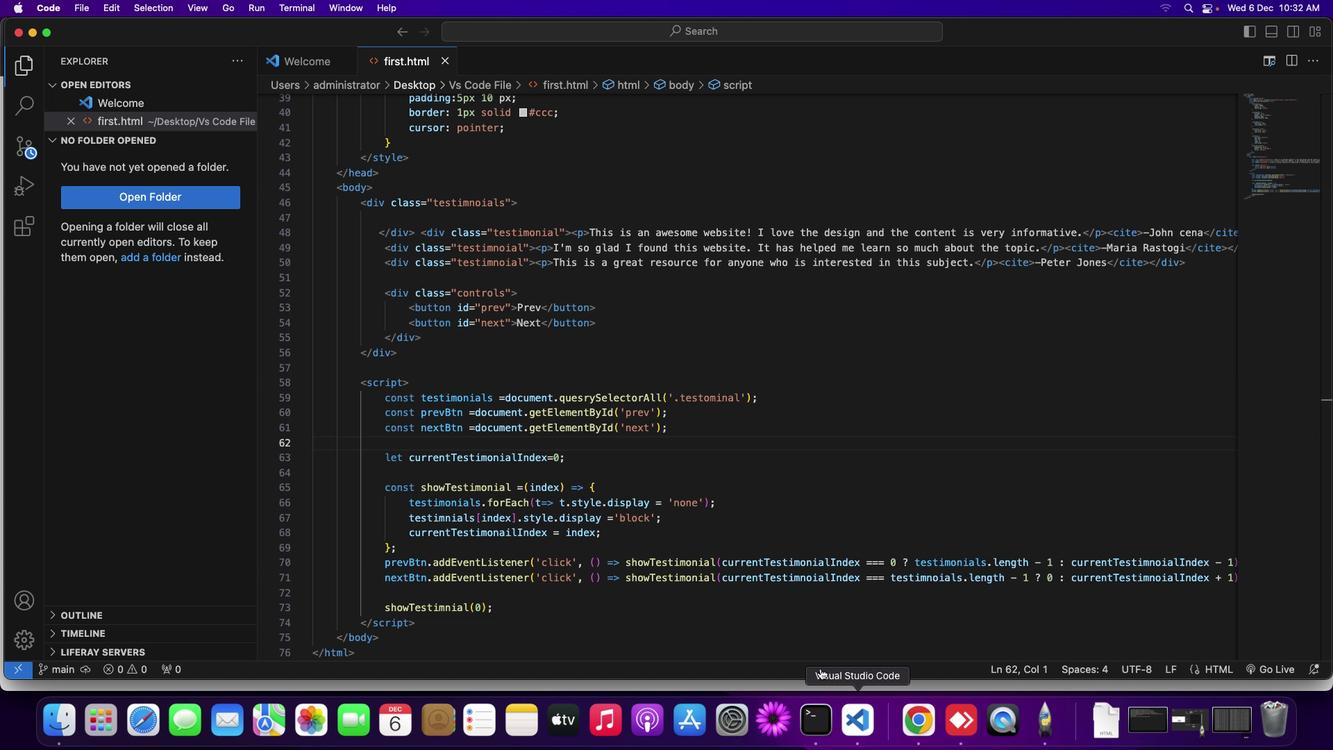 
Action: Mouse pressed left at (852, 718)
Screenshot: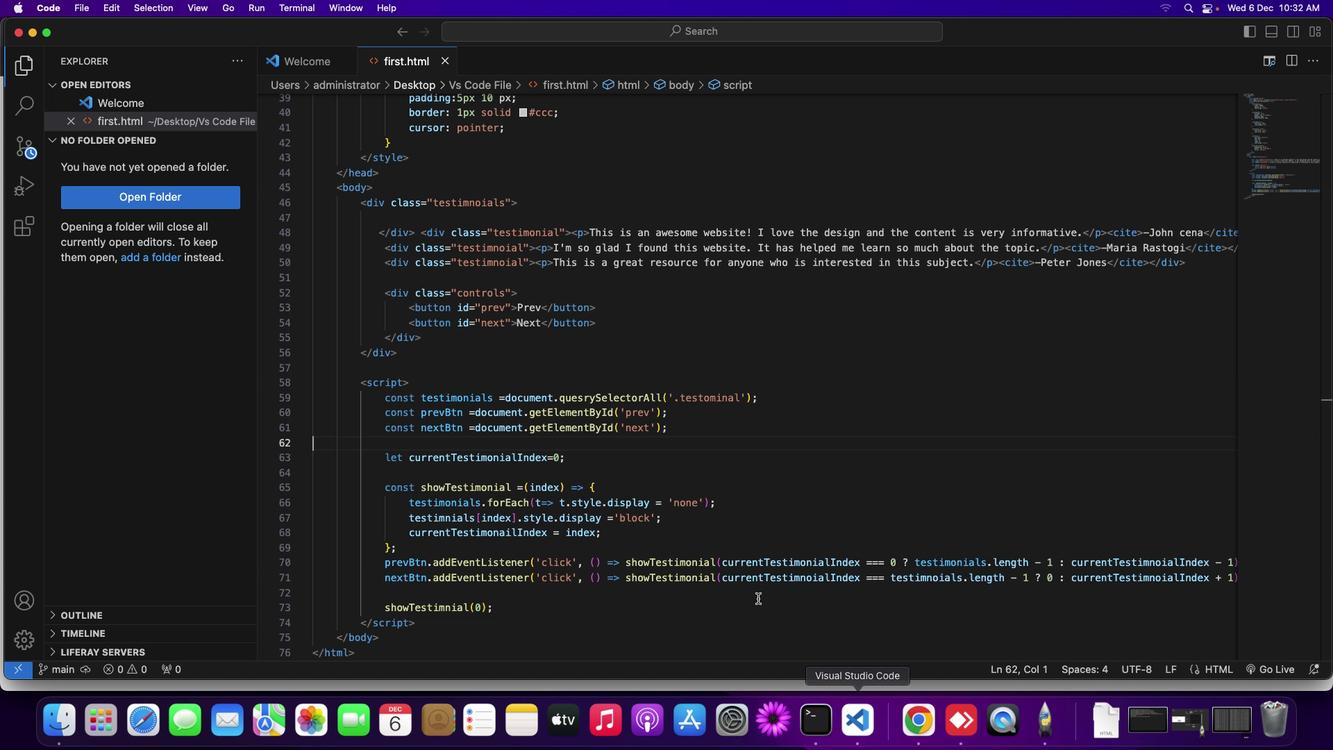 
Action: Mouse moved to (600, 257)
Screenshot: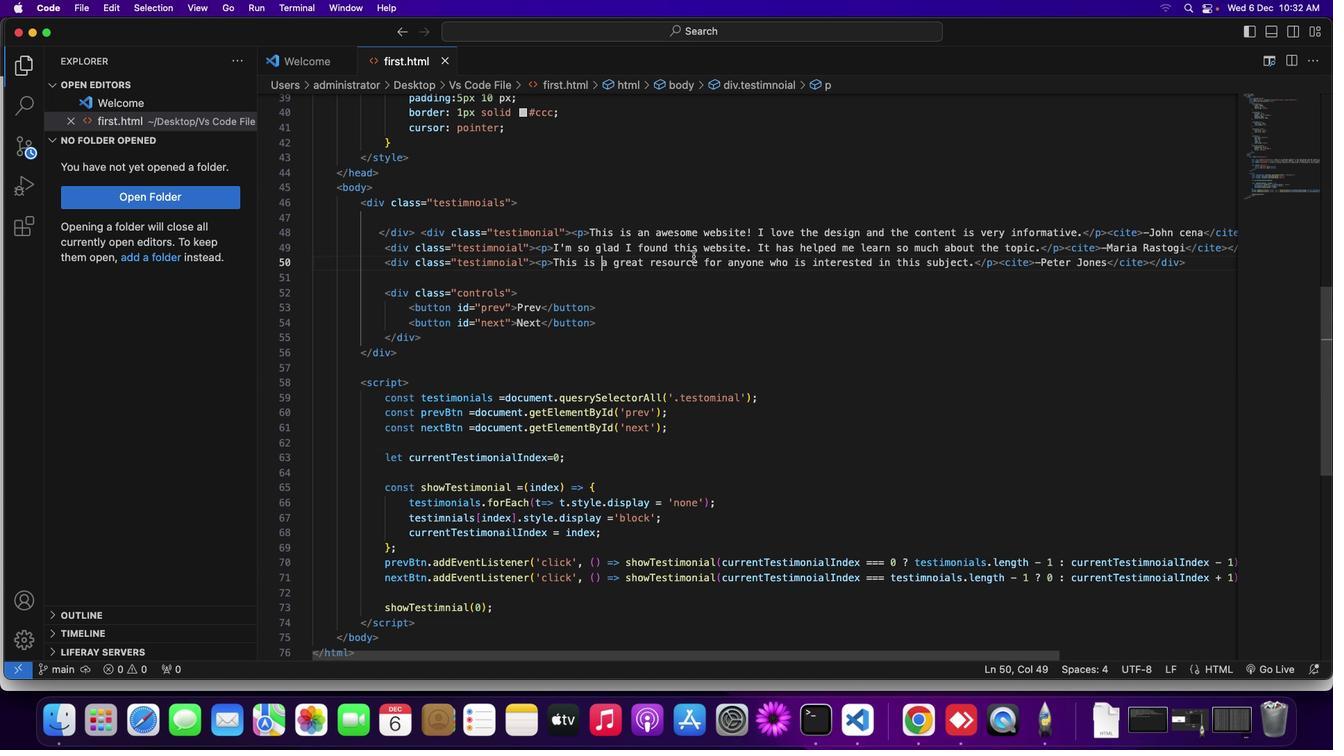 
Action: Mouse pressed left at (600, 257)
Screenshot: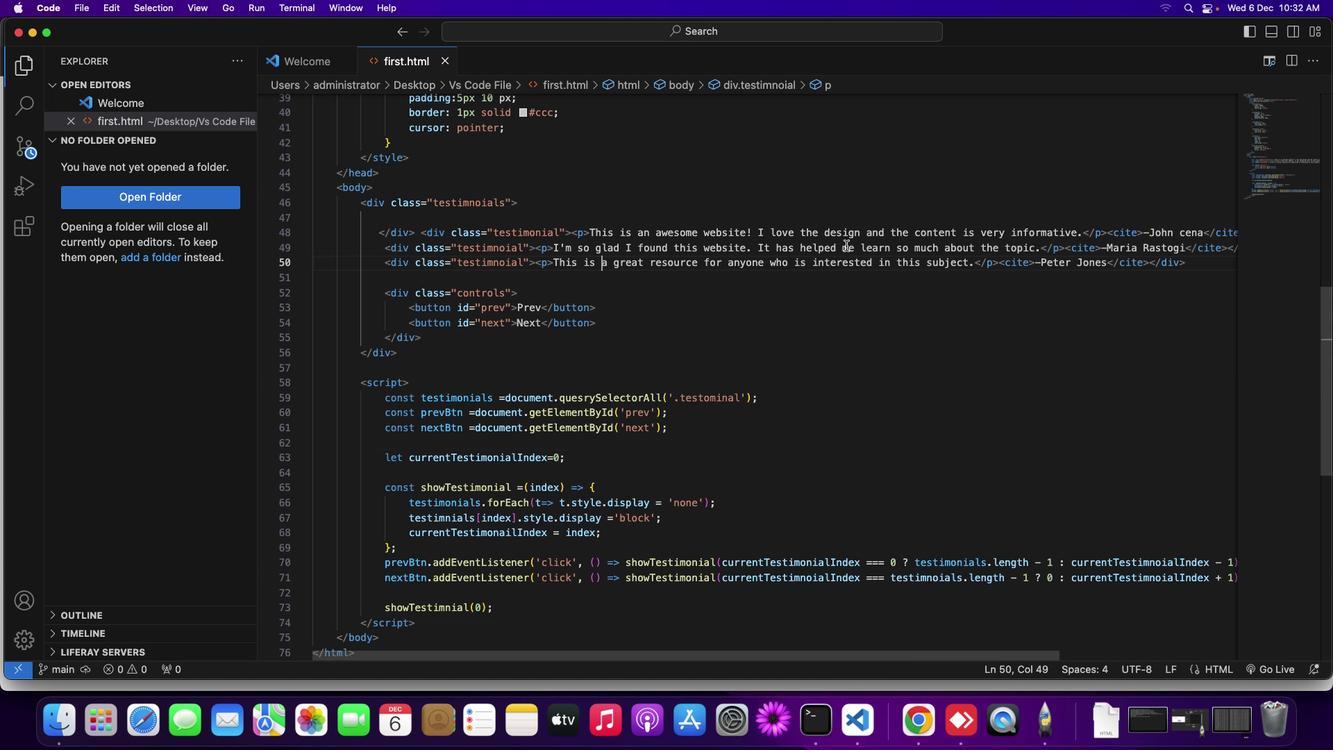 
Action: Mouse moved to (837, 247)
Screenshot: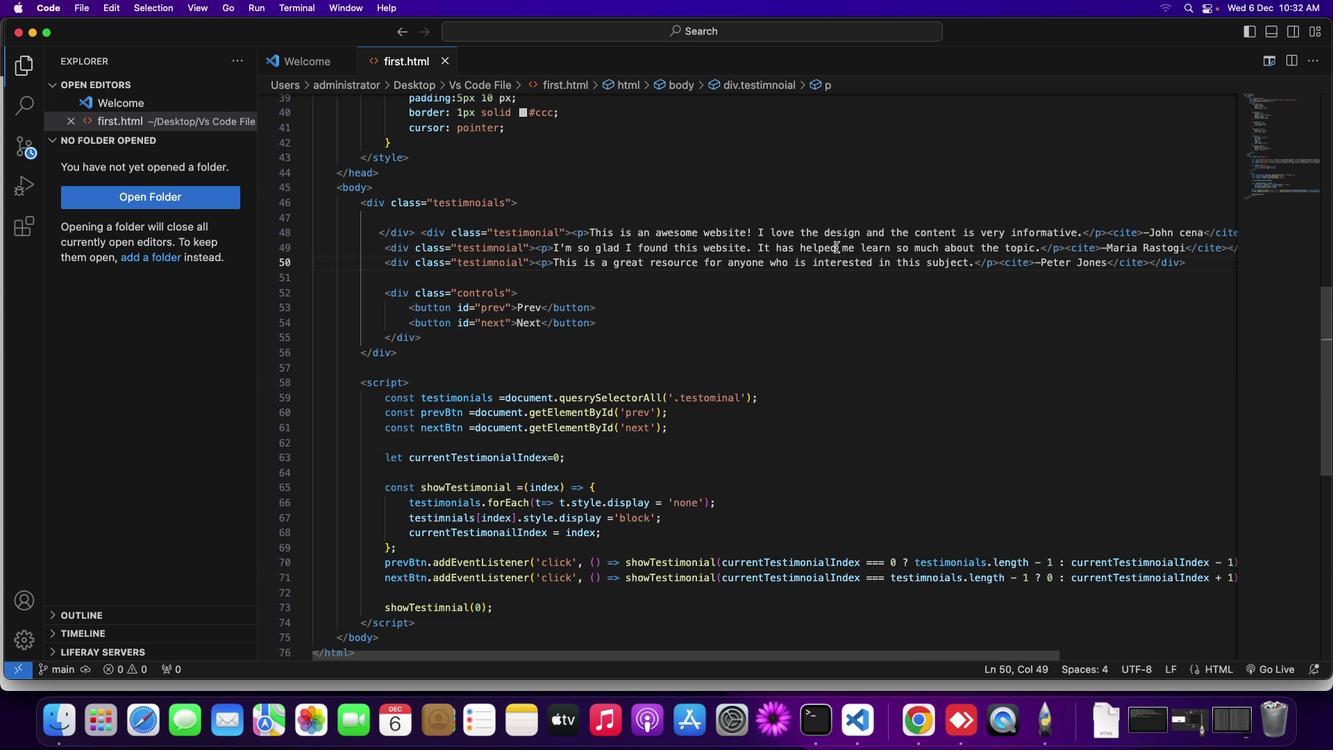 
Action: Key pressed Key.downKey.downKey.downKey.downKey.downKey.downKey.downKey.downKey.downKey.downKey.downKey.upKey.upKey.upKey.upKey.upKey.upKey.upKey.upKey.upKey.upKey.upKey.upKey.upKey.upKey.upKey.upKey.upKey.upKey.upKey.upKey.upKey.upKey.upKey.upKey.upKey.upKey.upKey.downKey.downKey.downKey.downKey.upKey.downKey.downKey.downKey.downKey.downKey.downKey.upKey.downKey.downKey.downKey.upKey.downKey.downKey.upKey.downKey.downKey.downKey.upKey.rightKey.rightKey.rightKey.rightKey.rightKey.rightKey.rightKey.rightKey.rightKey.rightKey.rightKey.rightKey.rightKey.rightKey.rightKey.rightKey.rightKey.rightKey.rightKey.rightKey.leftKey.leftKey.rightKey.backspaceKey.backspaceKey.backspaceKey.backspaceKey.backspaceKey.backspaceKey.backspaceKey.spaceKey.upKey.rightKey.downKey.upKey.rightKey.rightKey.rightKey.rightKey.rightKey.rightKey.rightKey.rightKey.rightKey.rightKey.rightKey.rightKey.rightKey.rightKey.rightKey.rightKey.downKey.downKey.downKey.downKey.downKey.downKey.downKey.downKey.downKey.downKey.downKey.downKey.downKey.downKey.downKey.downKey.downKey.downKey.downKey.downKey.down
Screenshot: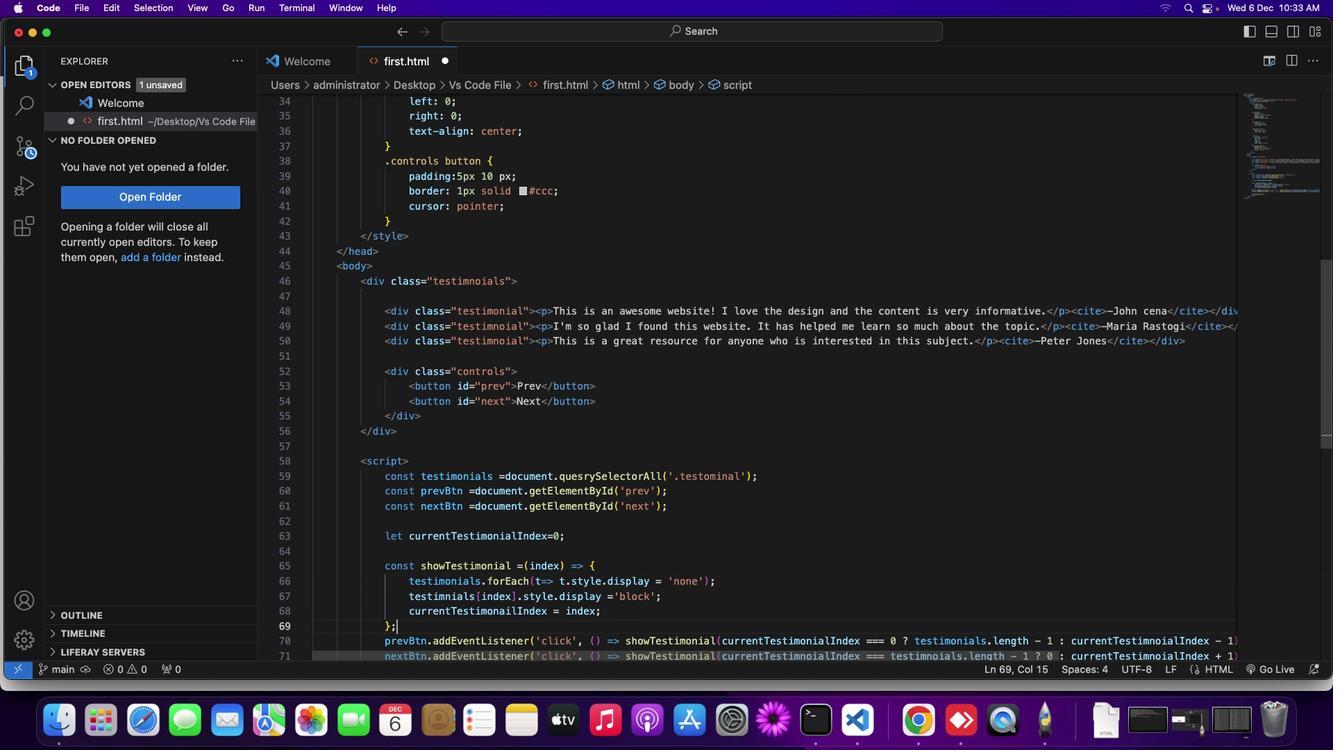
Action: Mouse moved to (108, 122)
Screenshot: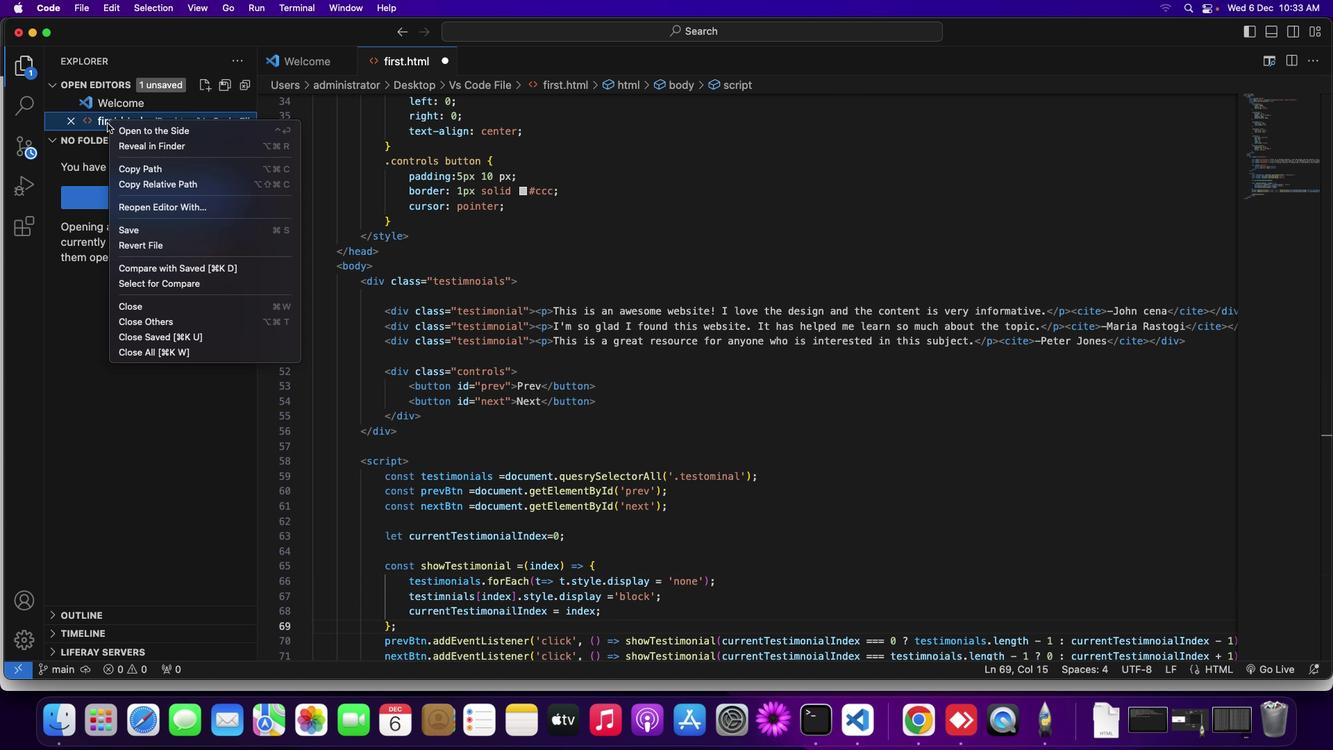 
Action: Mouse pressed right at (108, 122)
Screenshot: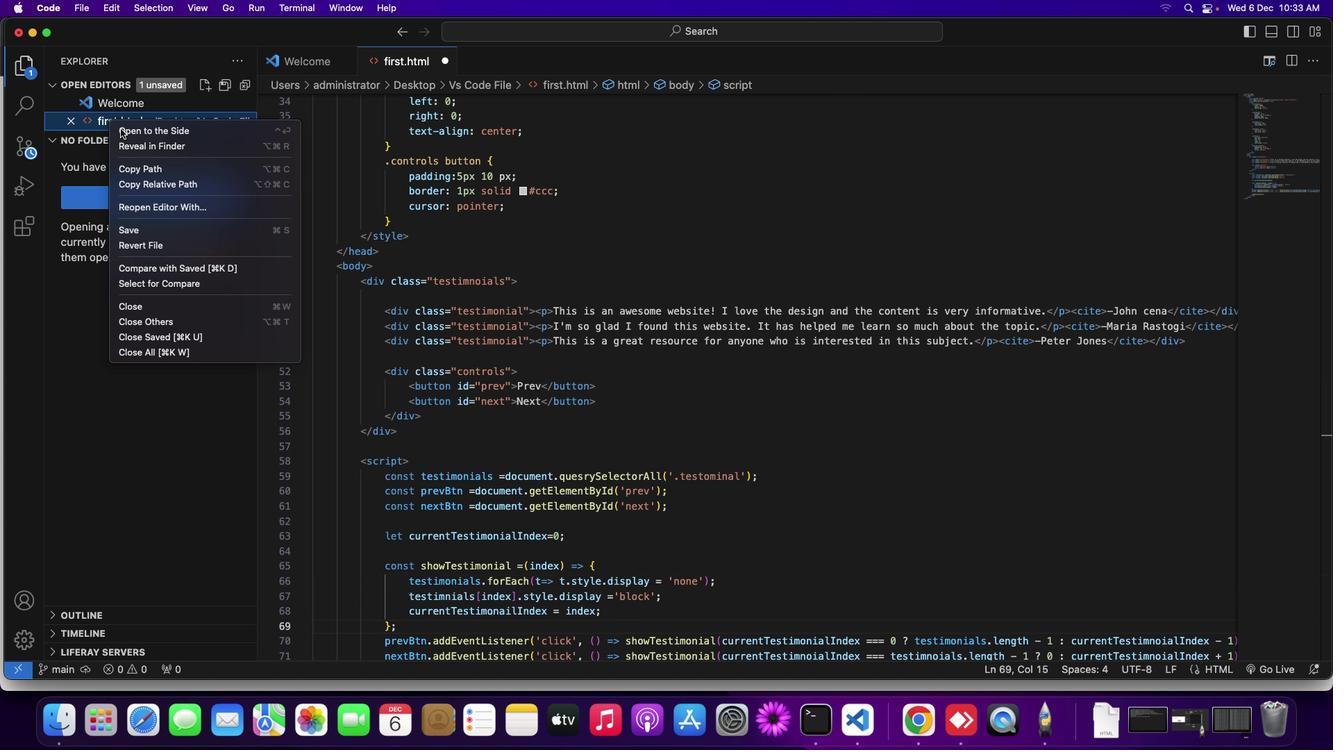 
Action: Mouse moved to (156, 228)
Screenshot: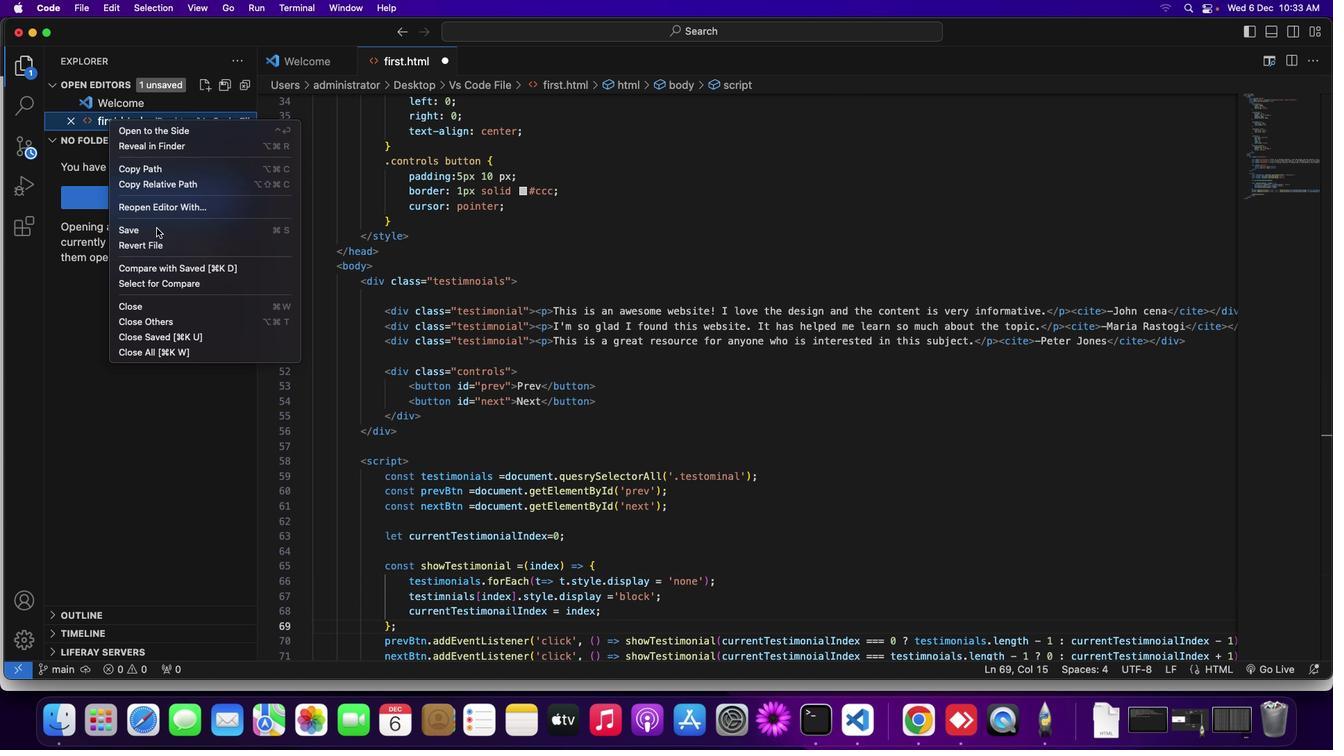 
Action: Mouse pressed left at (156, 228)
Screenshot: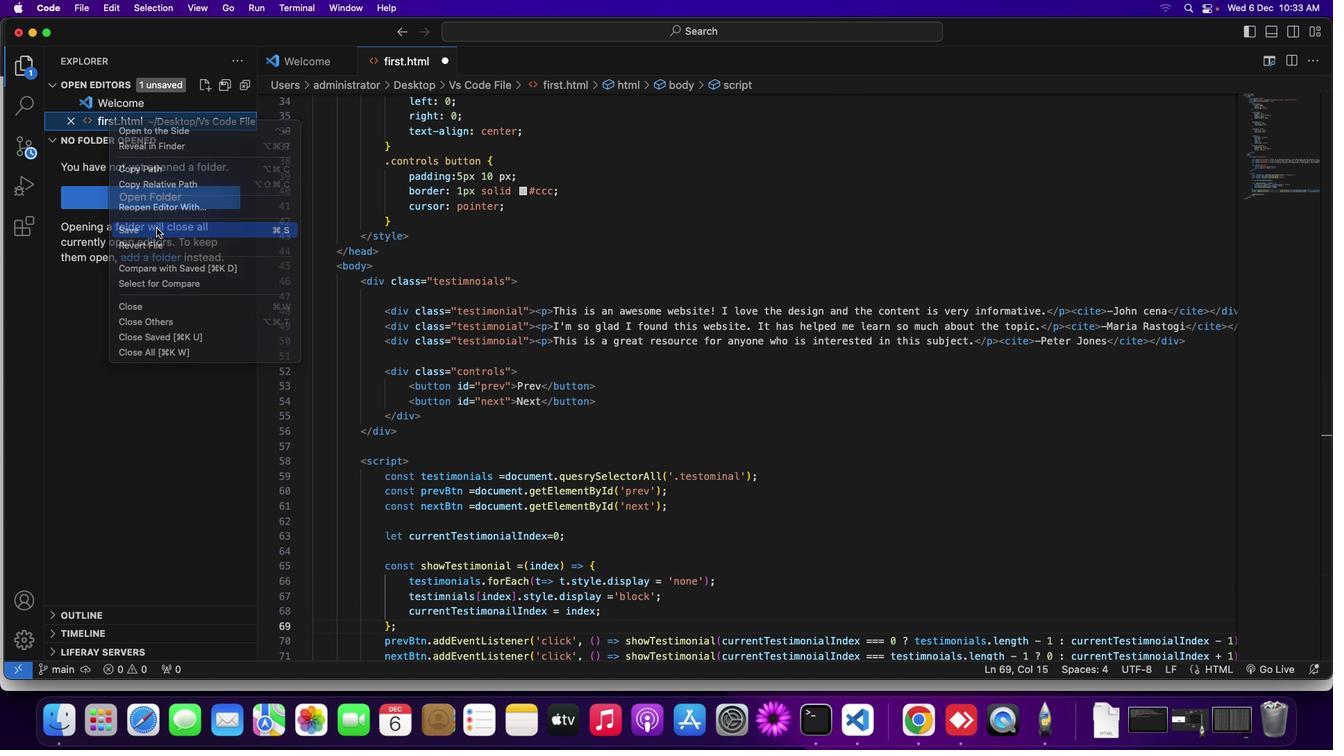 
Action: Mouse moved to (393, 64)
Screenshot: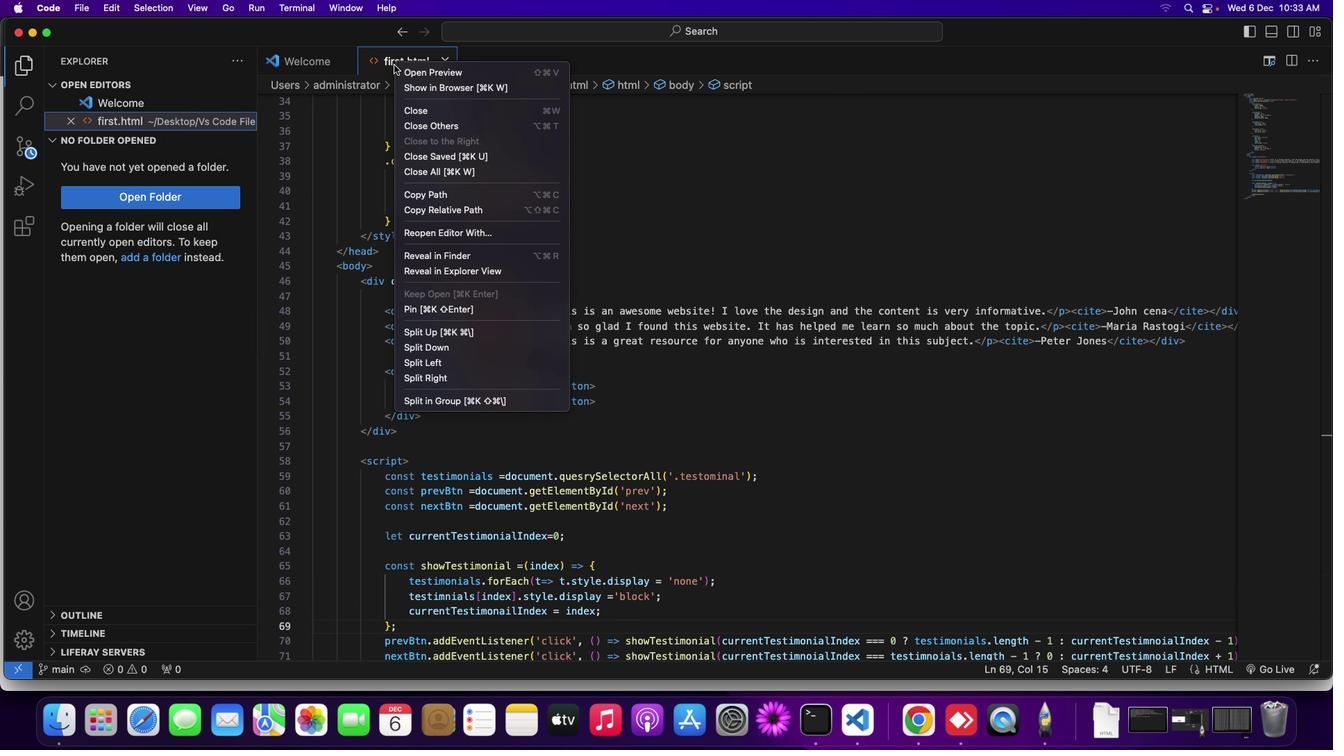 
Action: Mouse pressed right at (393, 64)
Screenshot: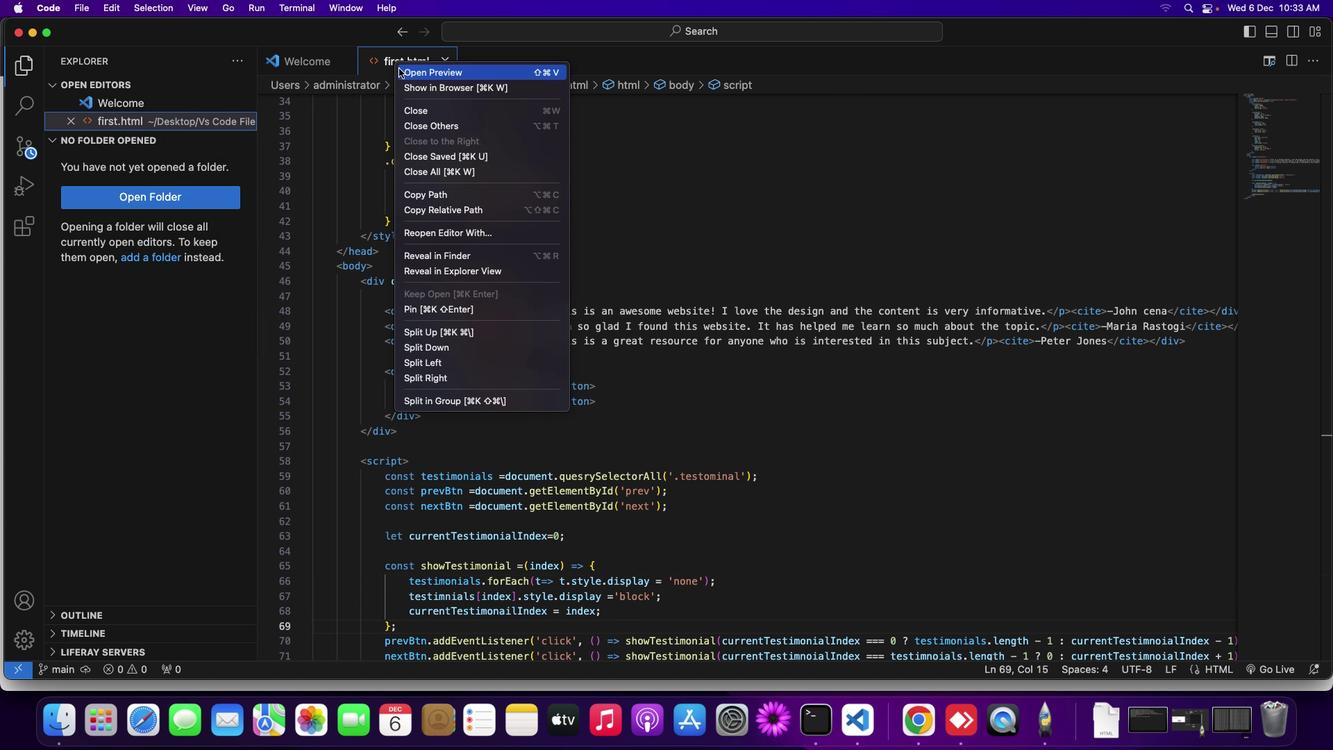 
Action: Mouse moved to (412, 88)
Screenshot: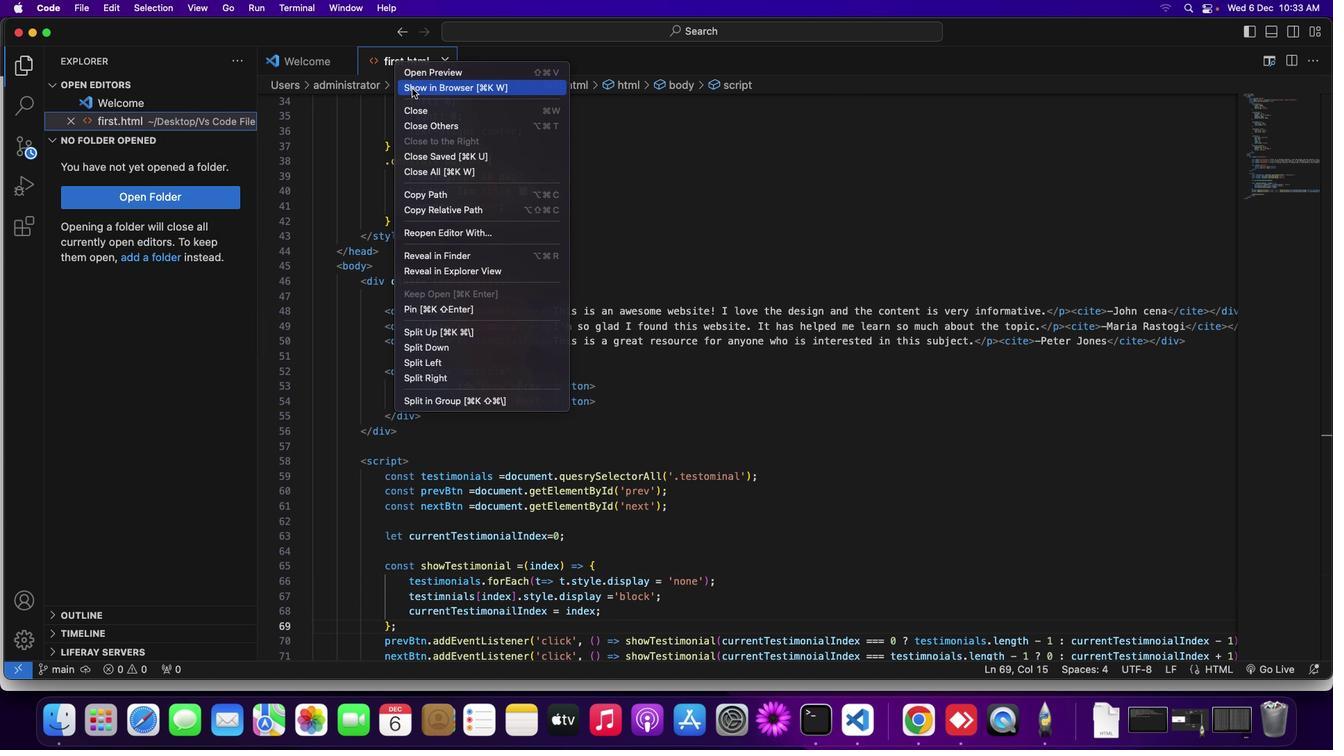 
Action: Mouse pressed left at (412, 88)
Screenshot: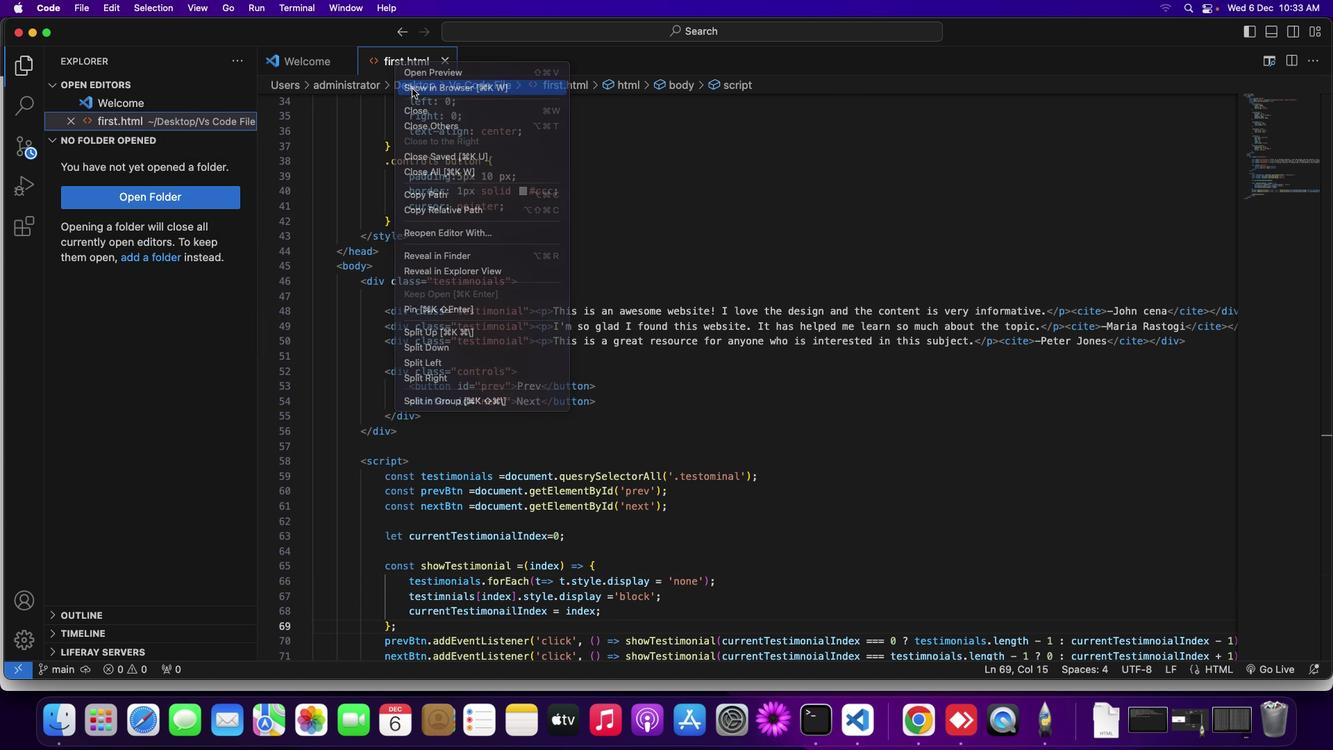 
Action: Mouse moved to (681, 389)
Screenshot: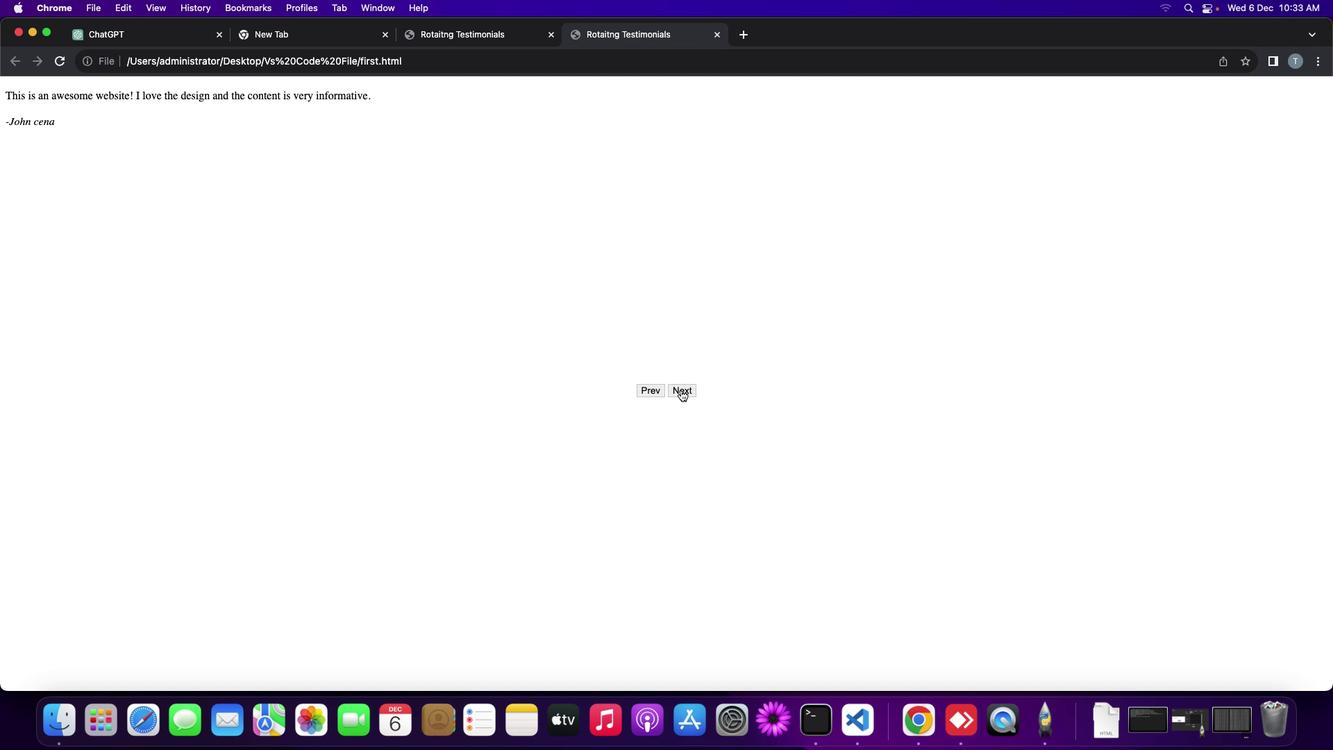 
Action: Mouse pressed left at (681, 389)
Screenshot: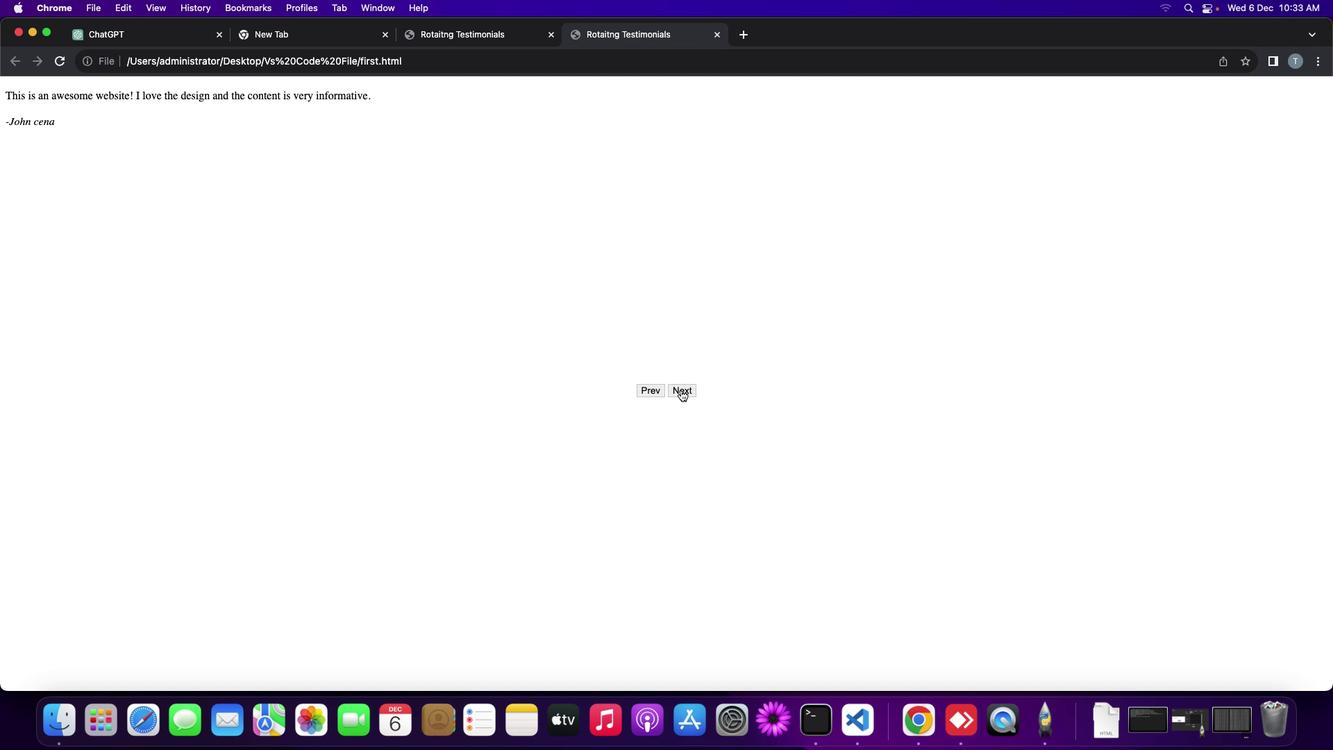 
Action: Mouse pressed left at (681, 389)
Screenshot: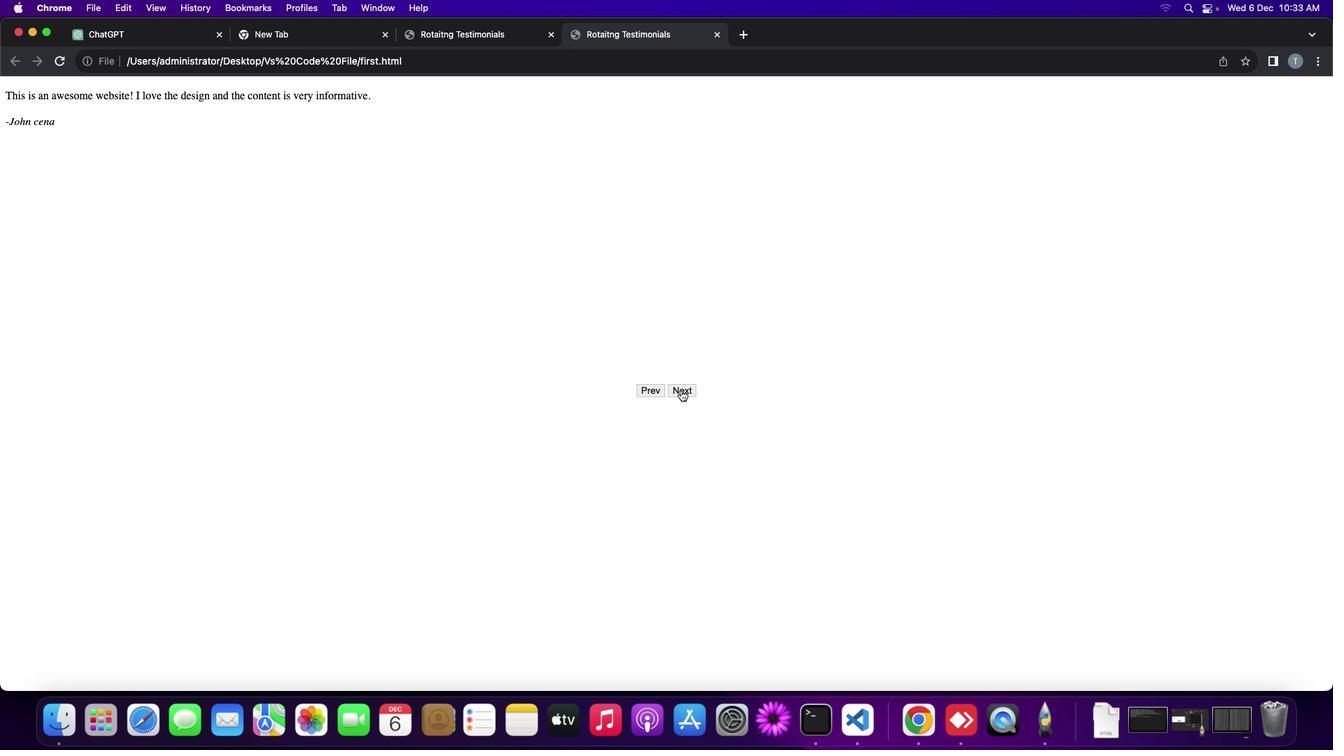 
Action: Mouse pressed left at (681, 389)
Screenshot: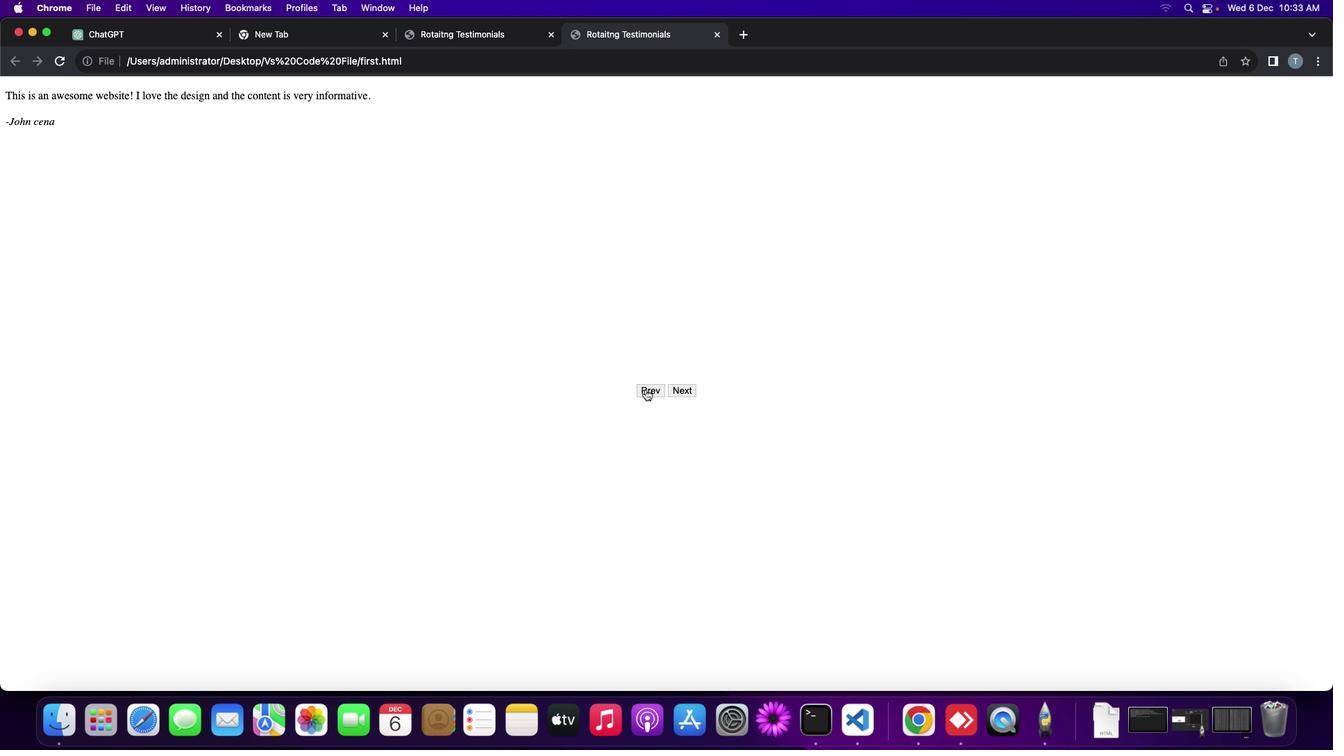 
Action: Mouse moved to (645, 388)
Screenshot: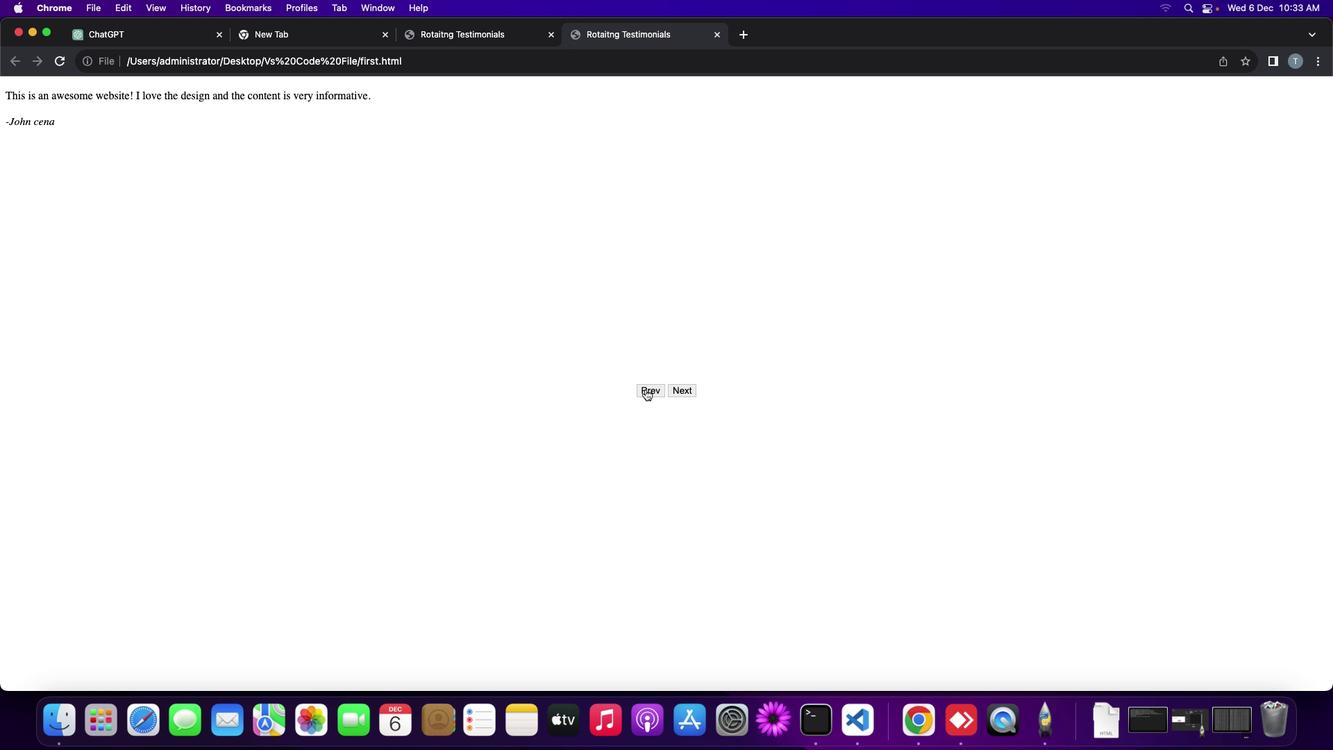 
Action: Mouse pressed left at (645, 388)
Screenshot: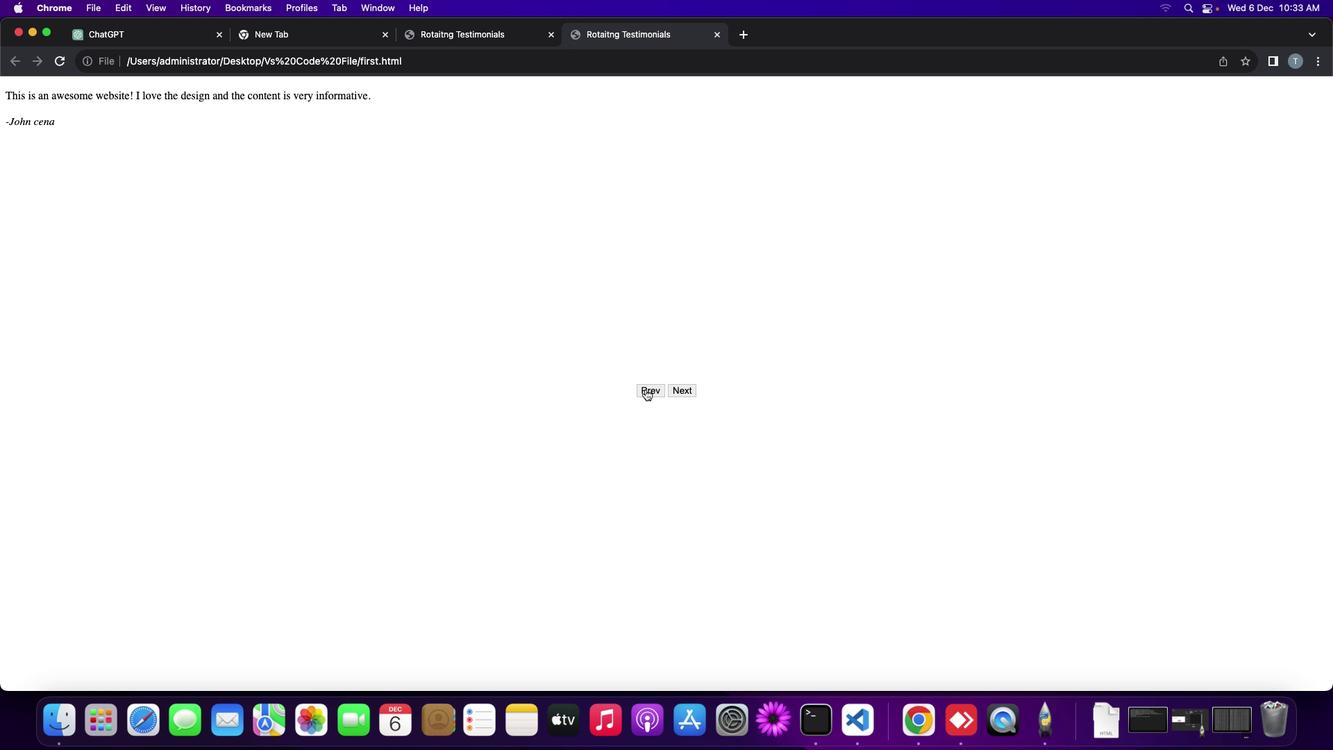 
Action: Mouse pressed left at (645, 388)
Screenshot: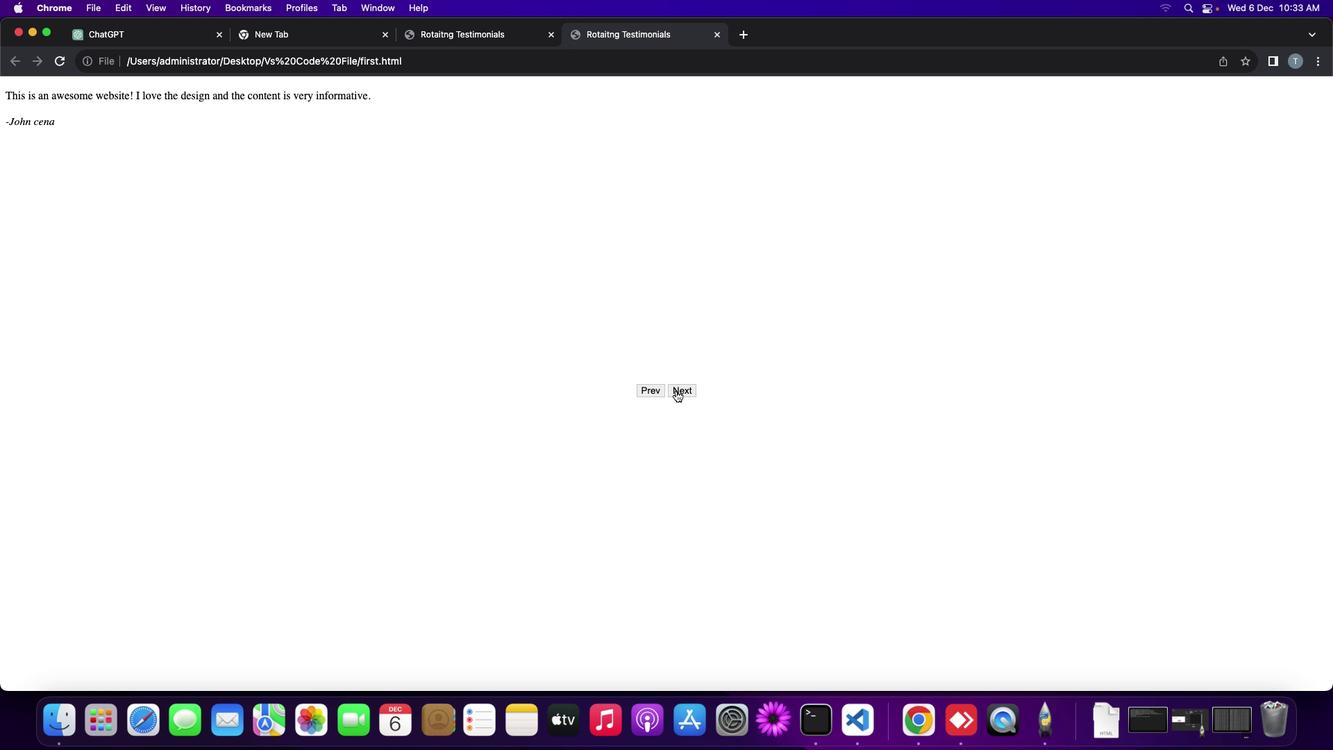 
Action: Mouse moved to (677, 390)
Screenshot: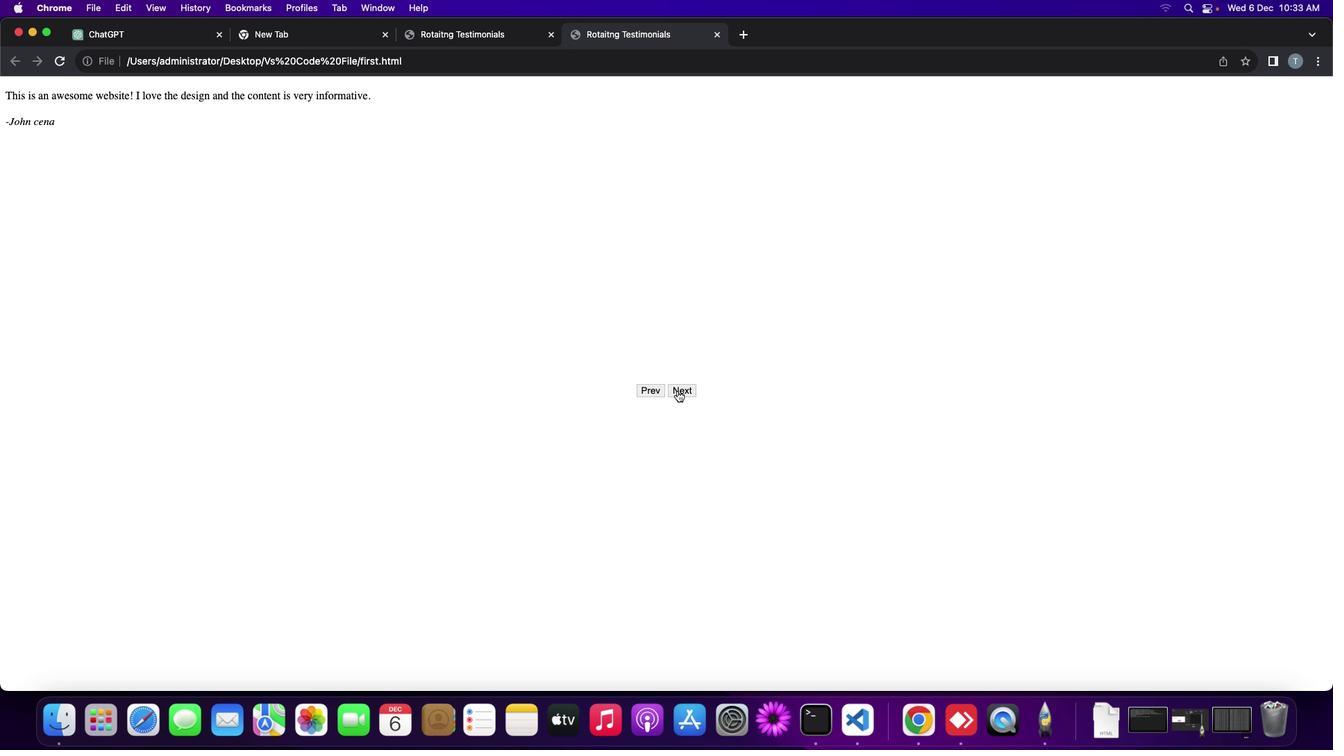 
Action: Mouse pressed left at (677, 390)
Screenshot: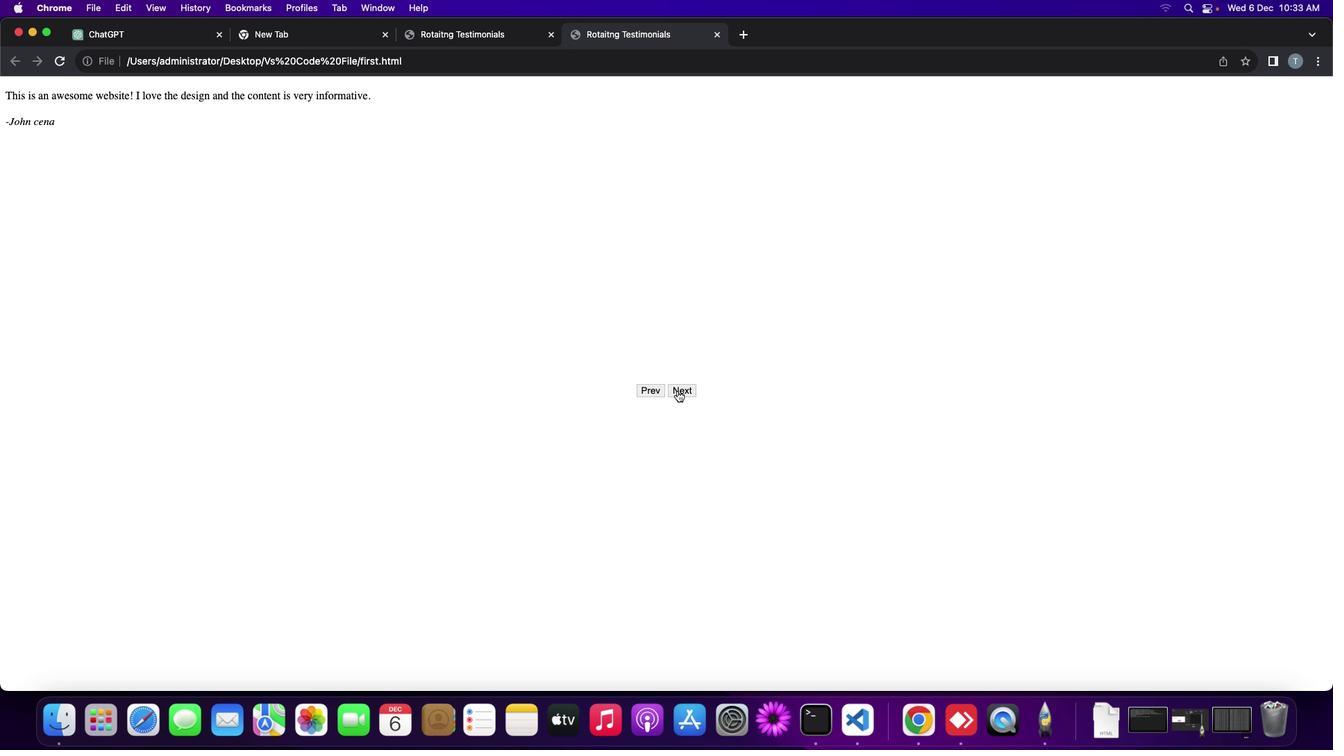 
Action: Mouse moved to (855, 726)
Screenshot: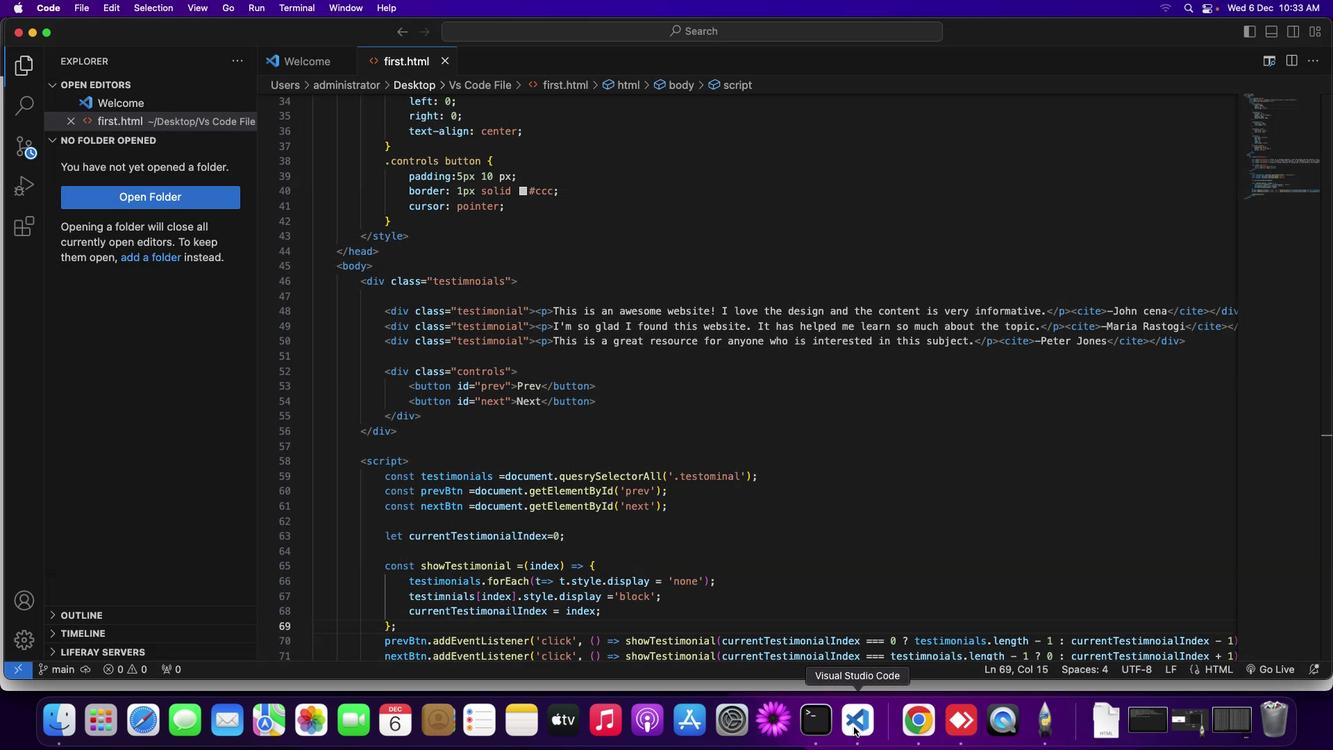 
Action: Mouse pressed left at (855, 726)
Screenshot: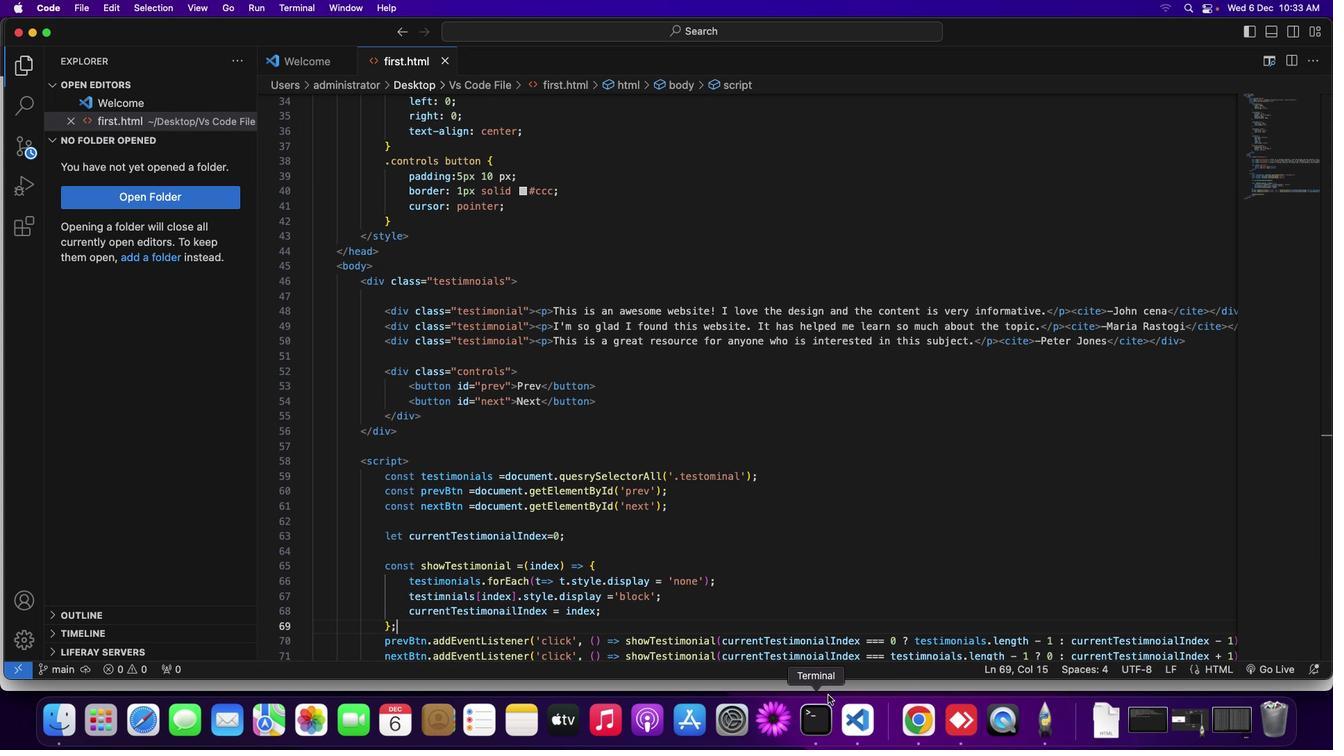 
Action: Mouse moved to (531, 347)
Screenshot: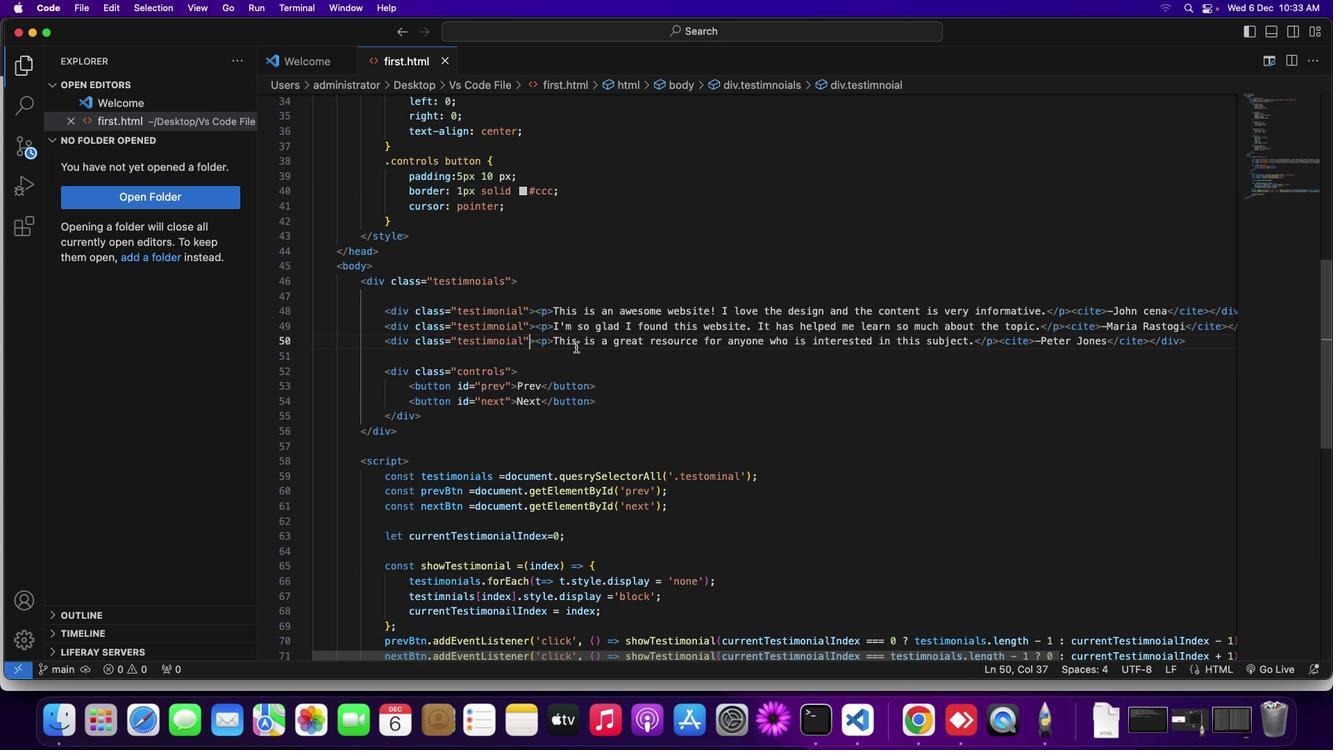
Action: Mouse pressed left at (531, 347)
Screenshot: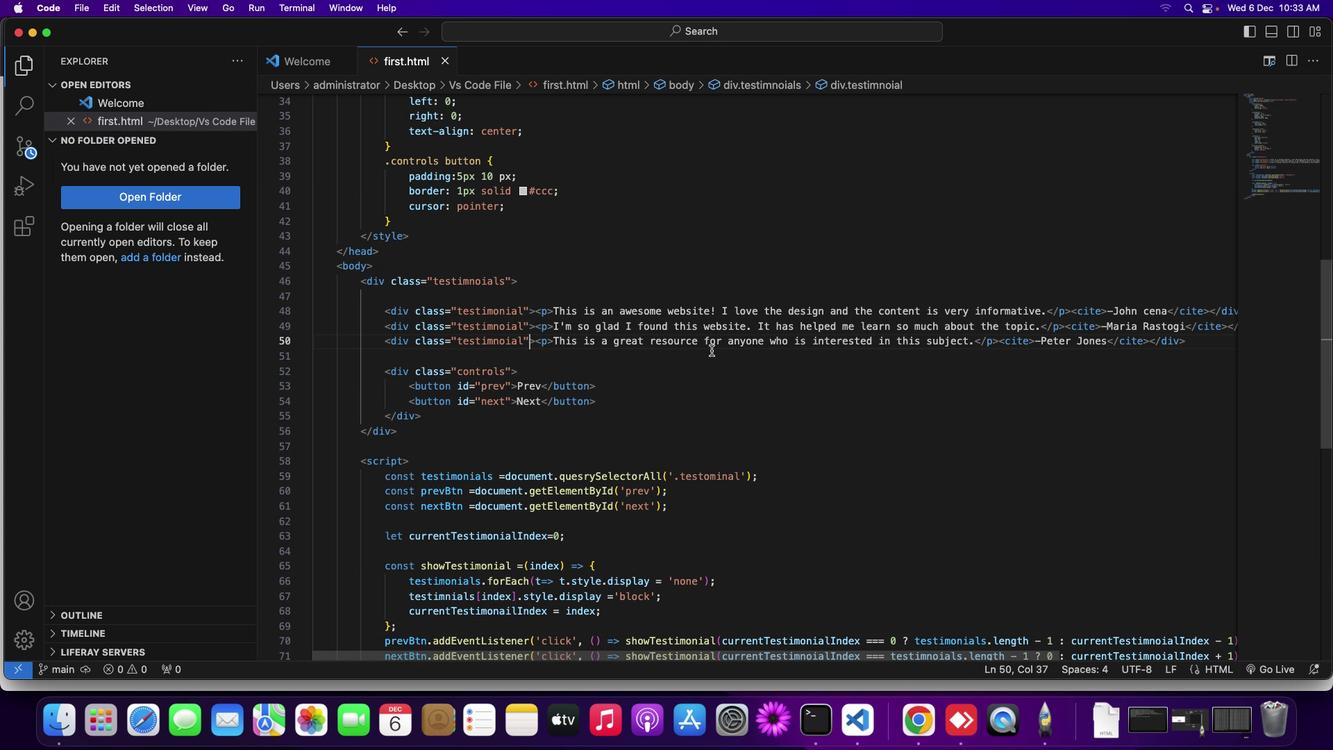 
Action: Mouse moved to (715, 338)
Screenshot: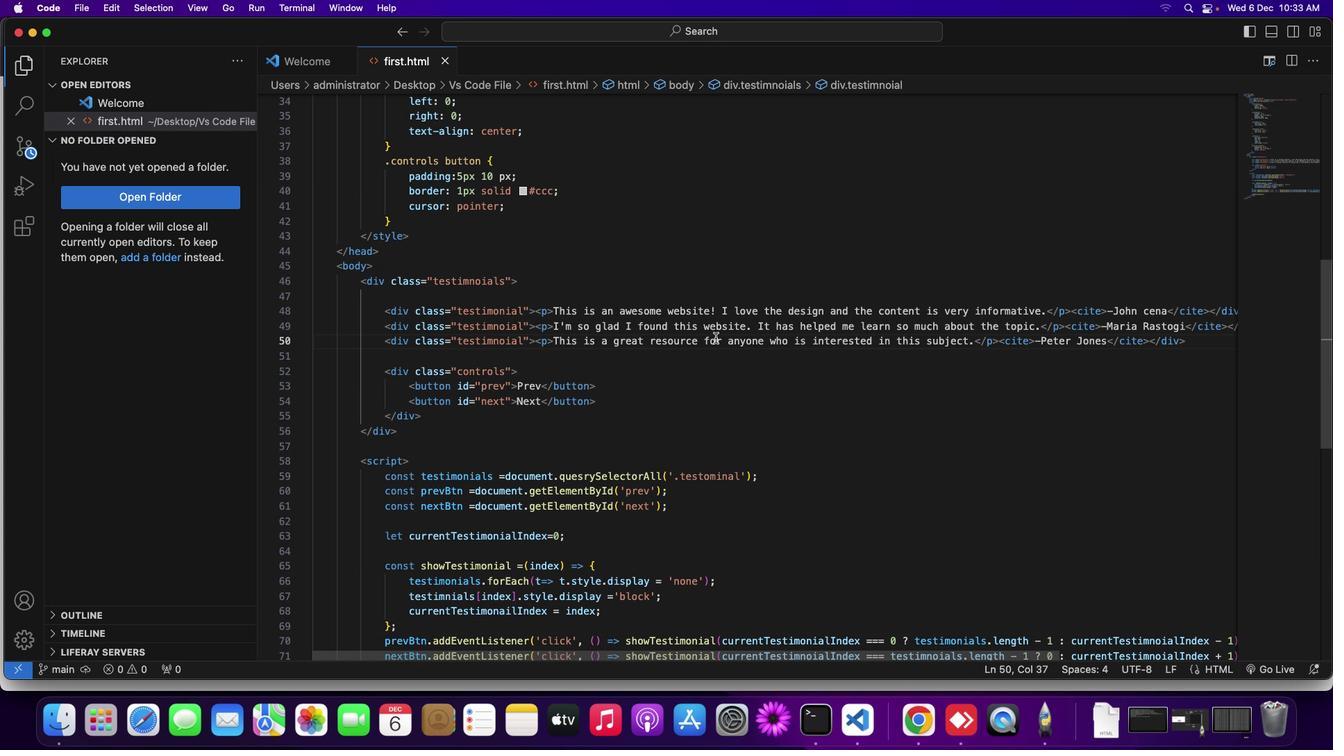 
Action: Key pressed Key.upKey.upKey.upKey.upKey.downKey.downKey.downKey.downKey.downKey.downKey.downKey.downKey.downKey.downKey.downKey.downKey.downKey.downKey.downKey.upKey.upKey.upKey.rightKey.rightKey.rightKey.rightKey.rightKey.rightKey.rightKey.rightKey.rightKey.rightKey.rightKey.rightKey.rightKey.rightKey.rightKey.rightKey.rightKey.rightKey.rightKey.rightKey.rightKey.rightKey.downKey.downKey.downKey.downKey.downKey.downKey.downKey.downKey.downKey.downKey.downKey.downKey.downKey.downKey.downKey.downKey.downKey.downKey.downKey.downKey.downKey.upKey.upKey.downKey.upKey.downKey.upKey.downKey.leftKey.leftKey.leftKey.backspaceKey.upKey.upKey.downKey.downKey.upKey.rightKey.rightKey.rightKey.rightKey.rightKey.rightKey.rightKey.rightKey.backspaceKey.upKey.upKey.upKey.upKey.upKey.upKey.upKey.upKey.upKey.upKey.upKey.upKey.upKey.upKey.upKey.upKey.rightKey.rightKey.rightKey.rightKey.backspaceKey.upKey.upKey.rightKey.rightKey.rightKey.rightKey.backspaceKey.upKey.rightKey.rightKey.rightKey.rightKey.rightKey.rightKey.rightKey.rightKey.backspaceKey.upKey.upKey.upKey.rightKey.rightKey.rightKey.rightKey.backspaceKey.upKey.upKey.rightKey.rightKey.rightKey.rightKey.backspaceKey.upKey.rightKey.rightKey.rightKey.rightKey.backspaceKey.upKey.rightKey.rightKey.rightKey.rightKey.backspaceKey.upKey.upKey.backspaceKey.upKey.backspaceKey.upKey.rightKey.rightKey.rightKey.backspaceKey.upKey.rightKey.rightKey.rightKey.rightKey.rightKey.rightKey.rightKey.rightKey.backspaceKey.upKey.upKey.upKey.upKey.upKey.upKey.upKey.upKey.upKey.upKey.upKey.upKey.rightKey.rightKey.rightKey.rightKey.rightKey.rightKey.rightKey.rightKey.rightKey.rightKey.rightKey.downKey.upKey.upKey.upKey.upKey.upKey.upKey.upKey.upKey.upKey.upKey.upKey.upKey.upKey.upKey.upKey.upKey.upKey.upKey.upKey.upKey.upKey.upKey.upKey.upKey.upKey.upKey.upKey.upKey.upKey.upKey.upKey.downKey.downKey.downKey.downKey.downKey.downKey.leftKey.leftKey.leftKey.leftKey.leftKey.leftKey.leftKey.backspaceKey.upKey.rightKey.rightKey.rightKey.rightKey.backspace'\\'Key.backspaceKey.upKey.rightKey.rightKey.rightKey.rightKey.backspaceKey.upKey.rightKey.rightKey.rightKey.rightKey.backspaceKey.upKey.backspaceKey.upKey.upKey.upKey.down
Screenshot: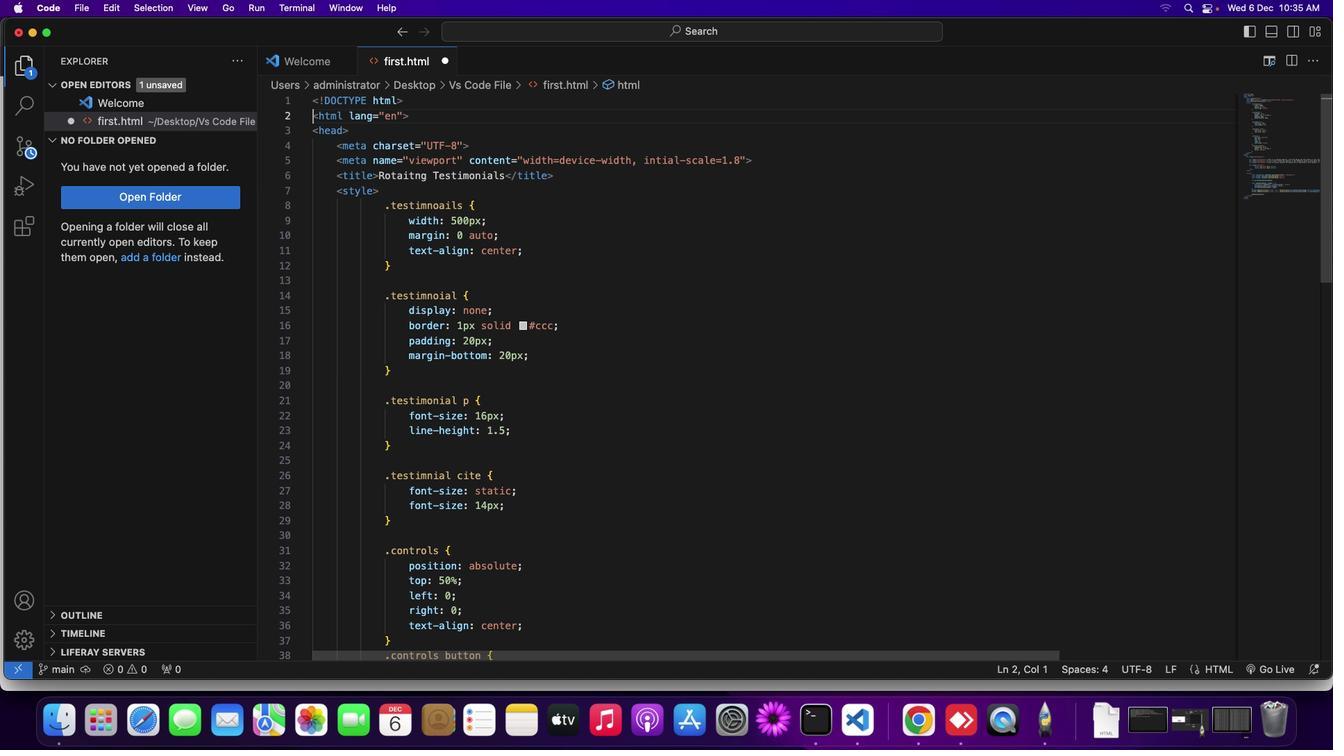 
Action: Mouse moved to (123, 120)
Screenshot: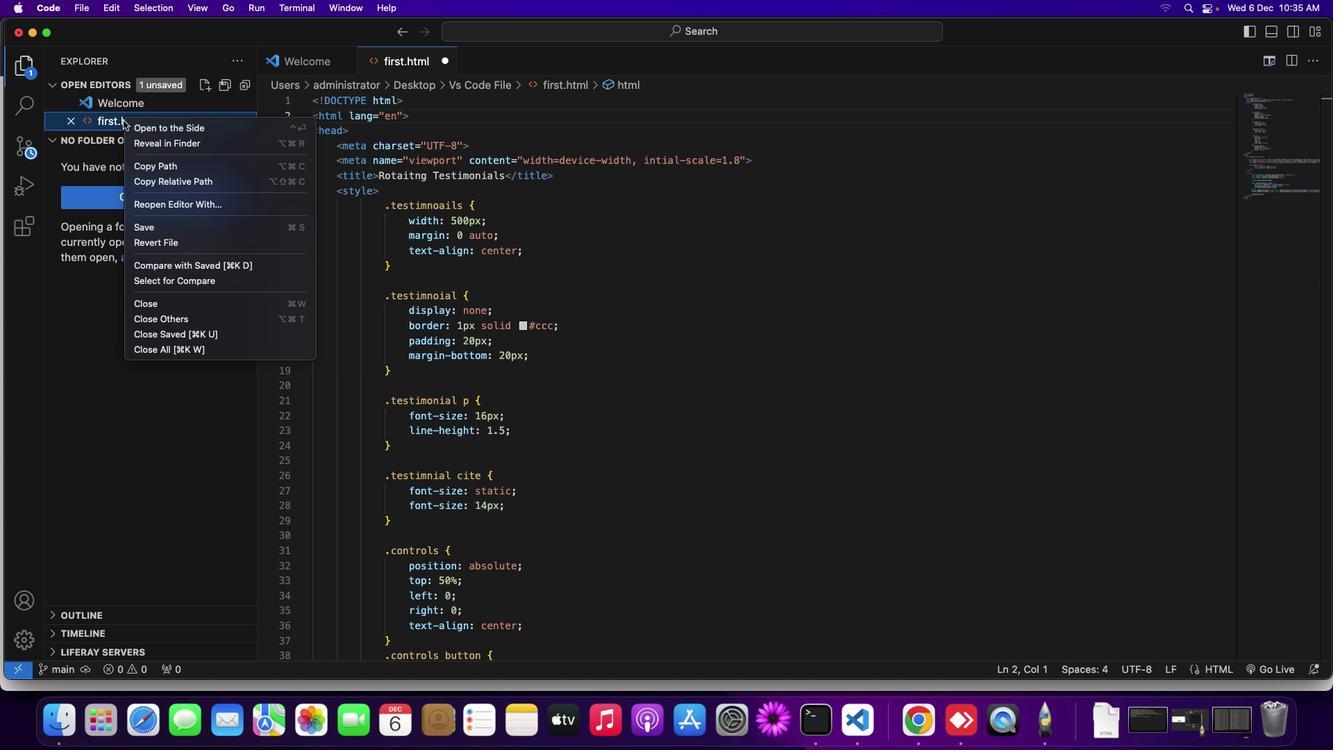 
Action: Mouse pressed right at (123, 120)
Screenshot: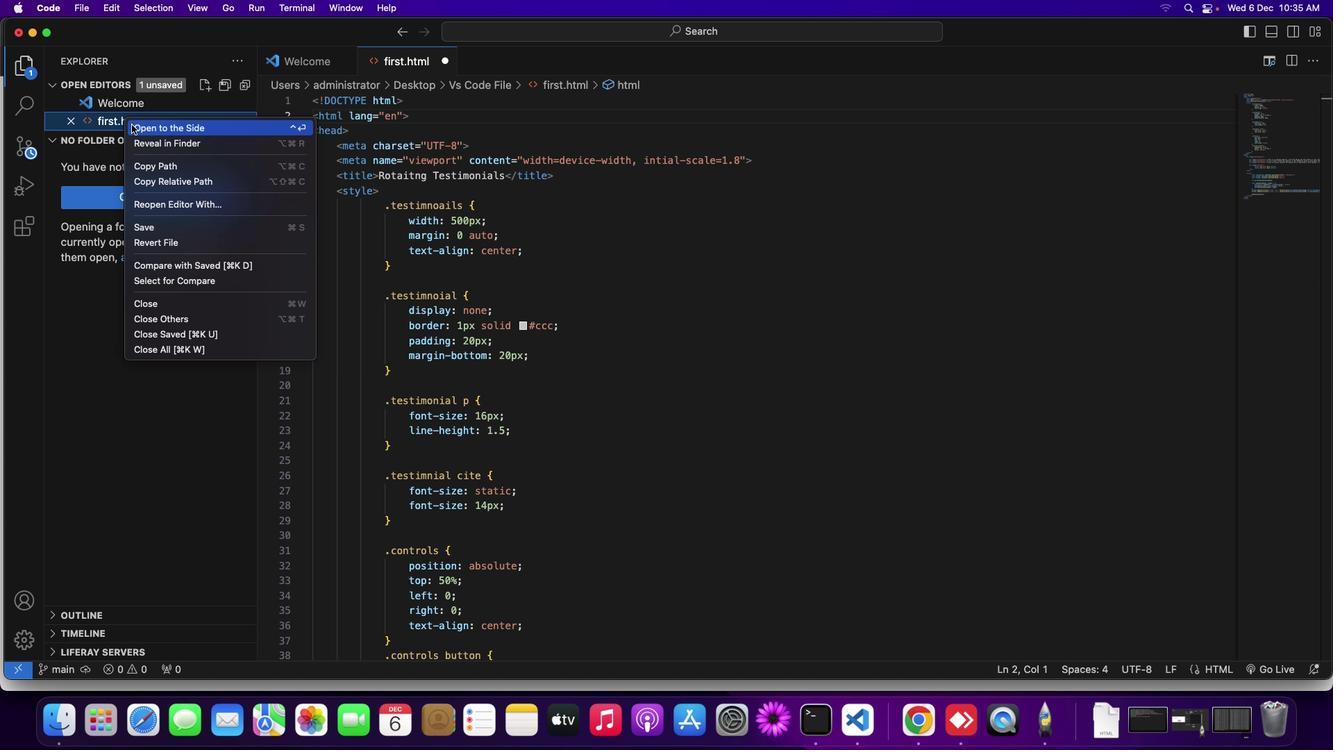 
Action: Mouse moved to (169, 227)
Screenshot: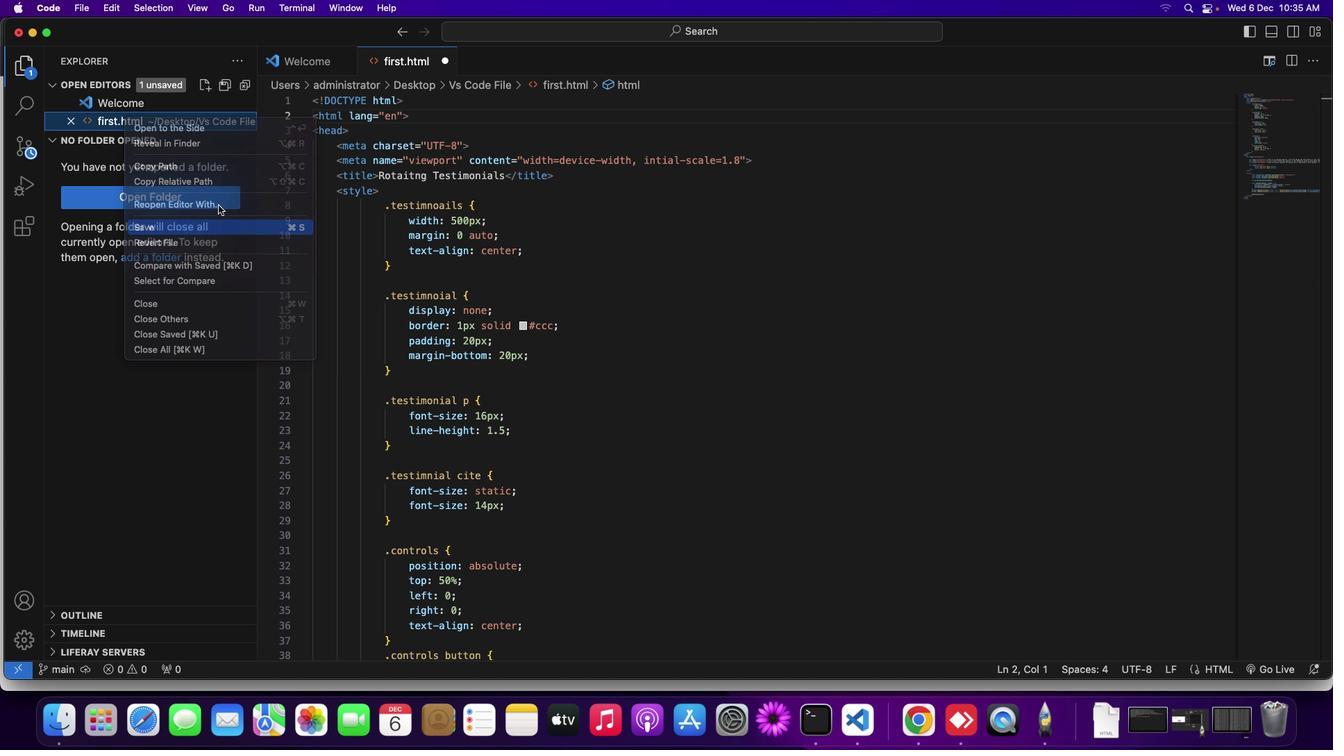 
Action: Mouse pressed left at (169, 227)
Screenshot: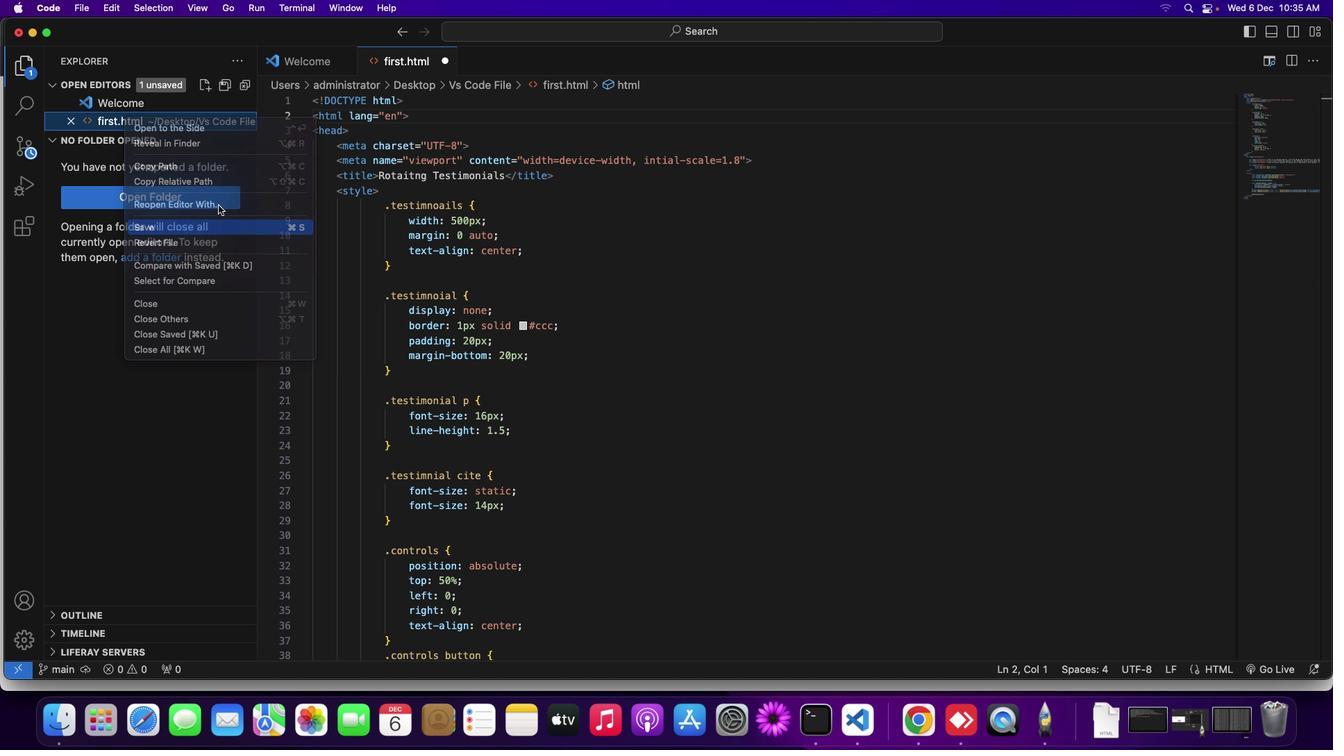 
Action: Mouse moved to (400, 65)
Screenshot: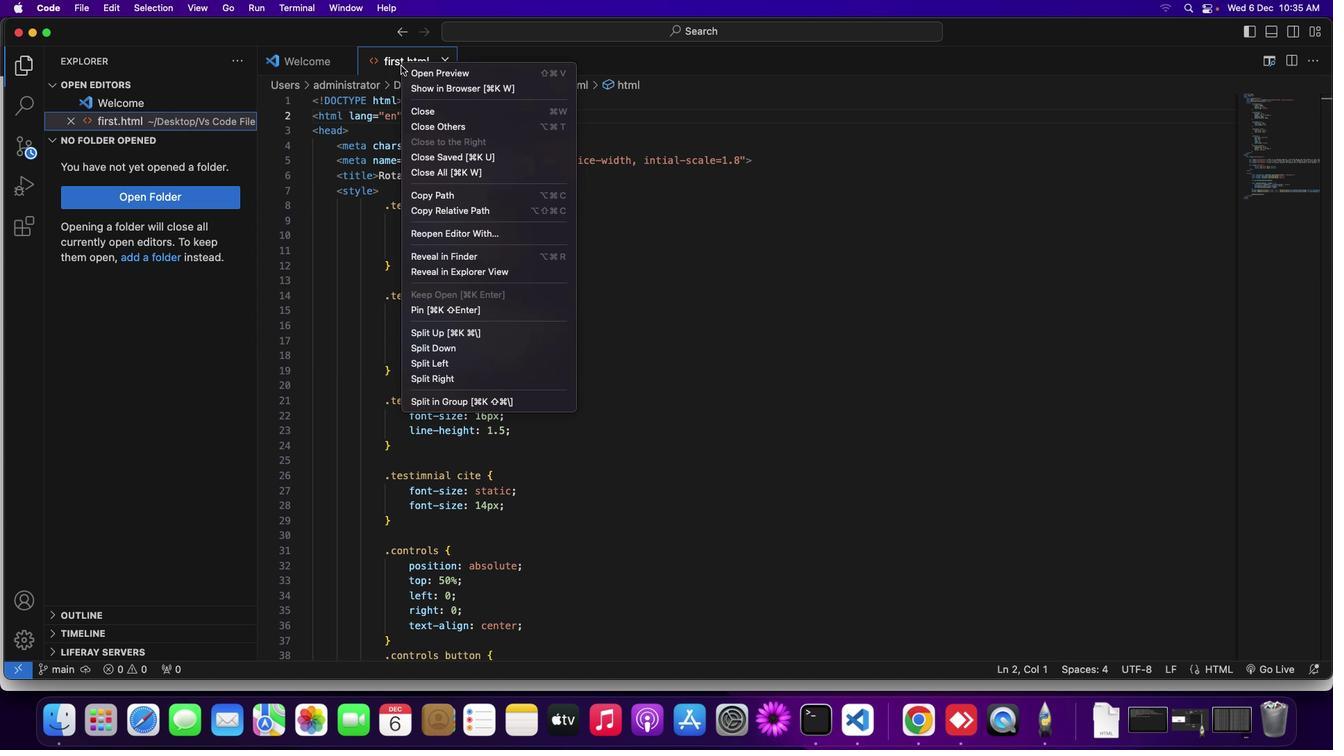 
Action: Mouse pressed right at (400, 65)
Screenshot: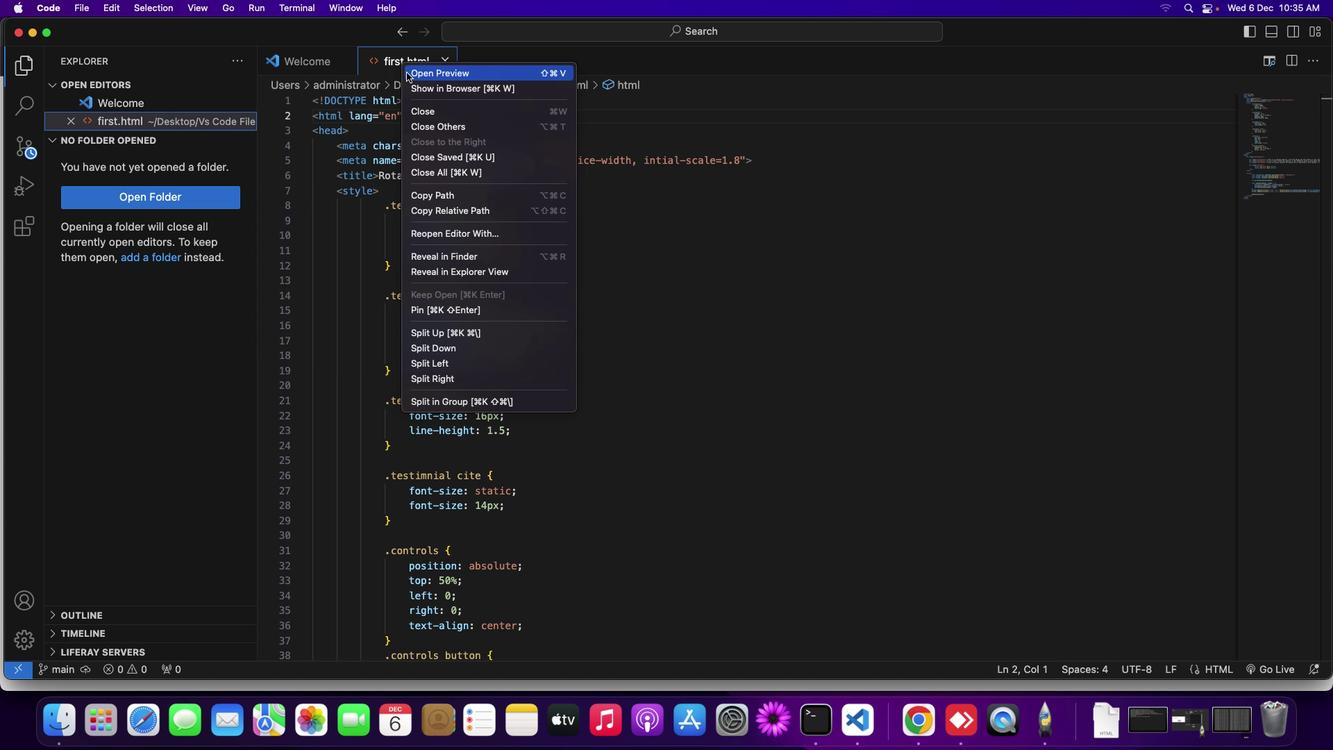 
Action: Mouse moved to (418, 86)
Screenshot: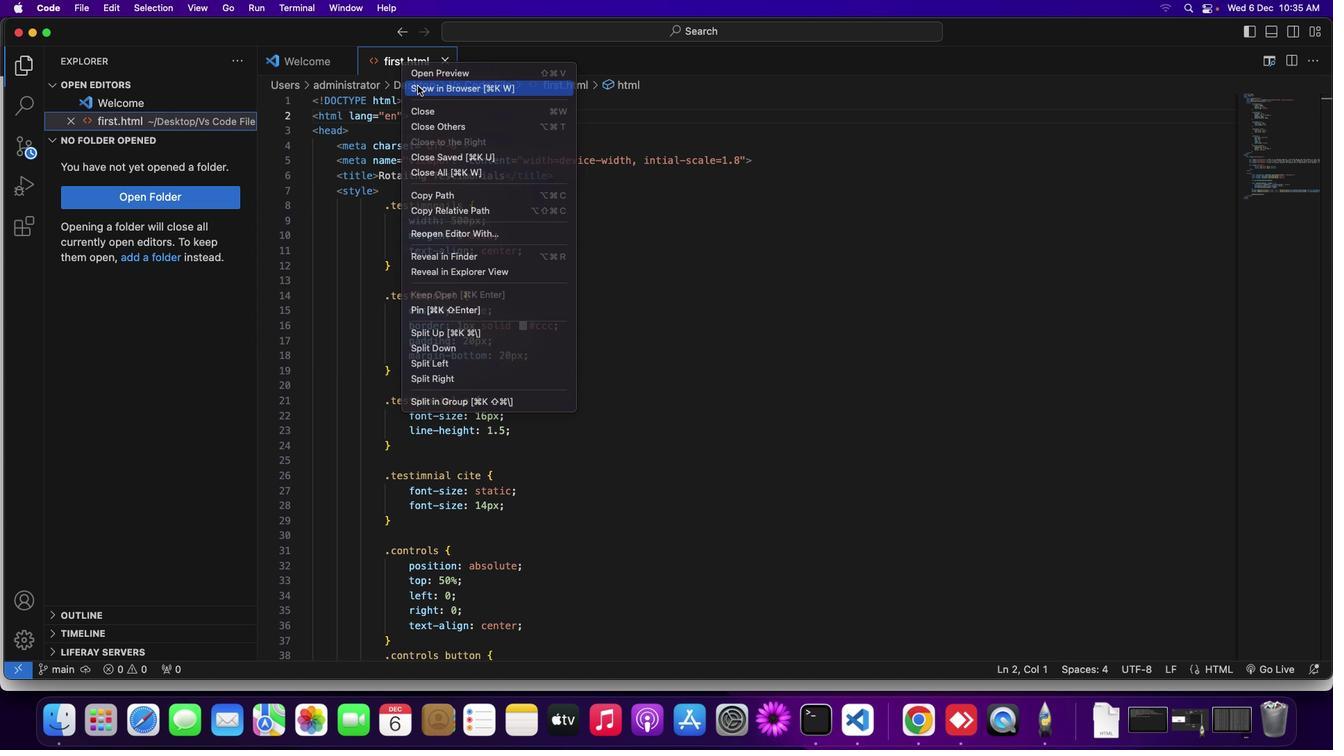 
Action: Mouse pressed left at (418, 86)
Screenshot: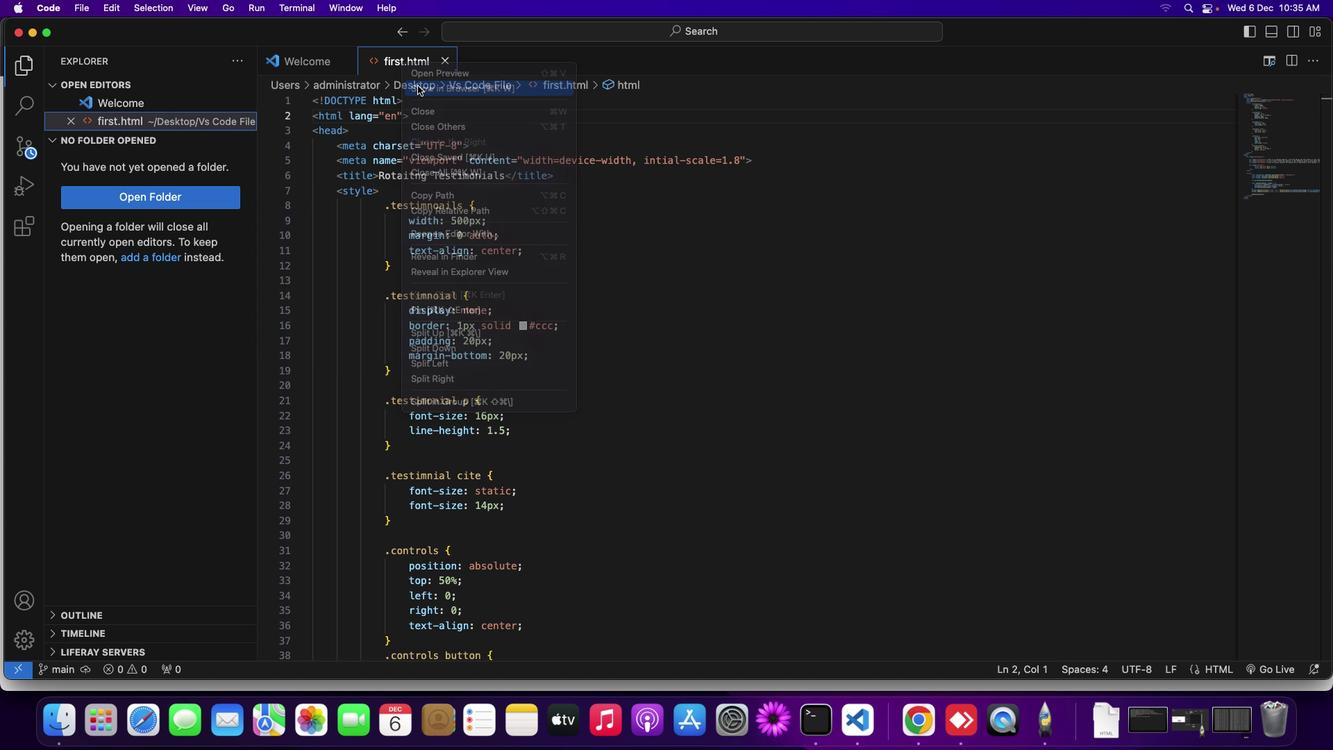 
Action: Mouse moved to (677, 394)
Screenshot: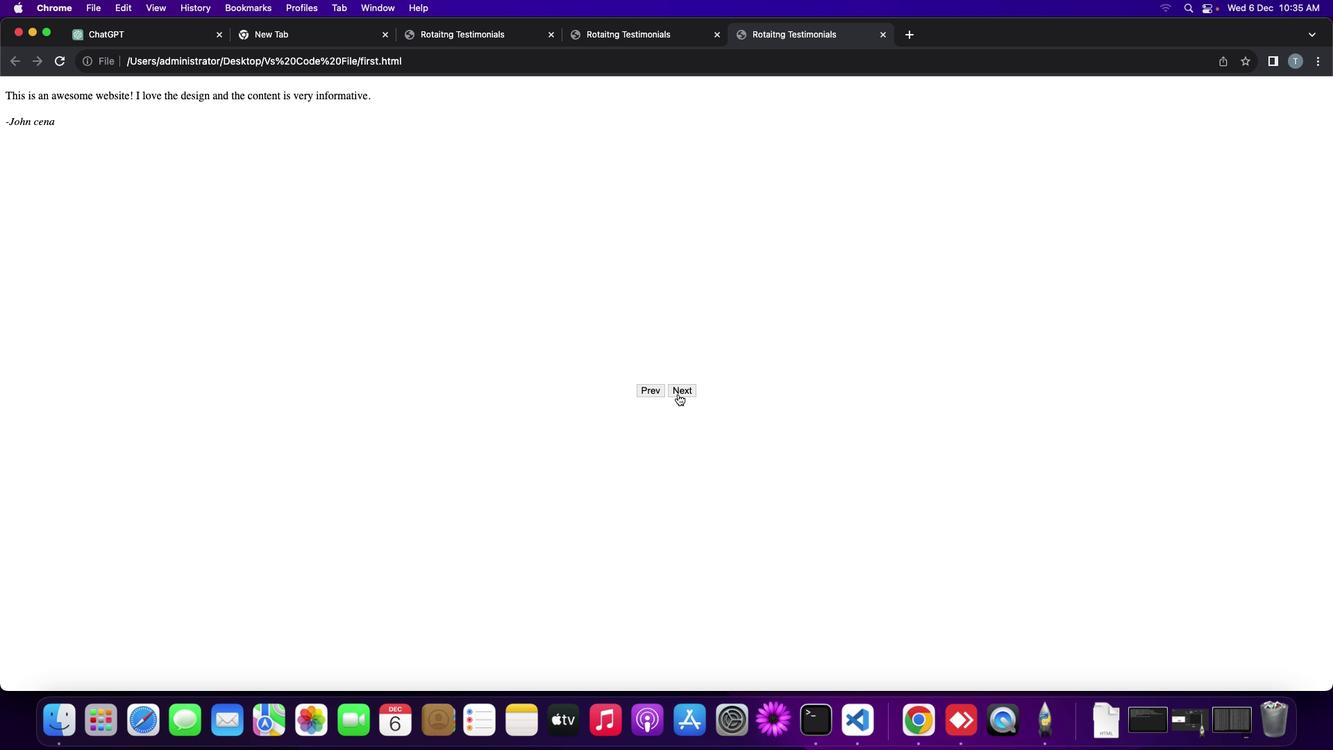 
Action: Mouse pressed left at (677, 394)
Screenshot: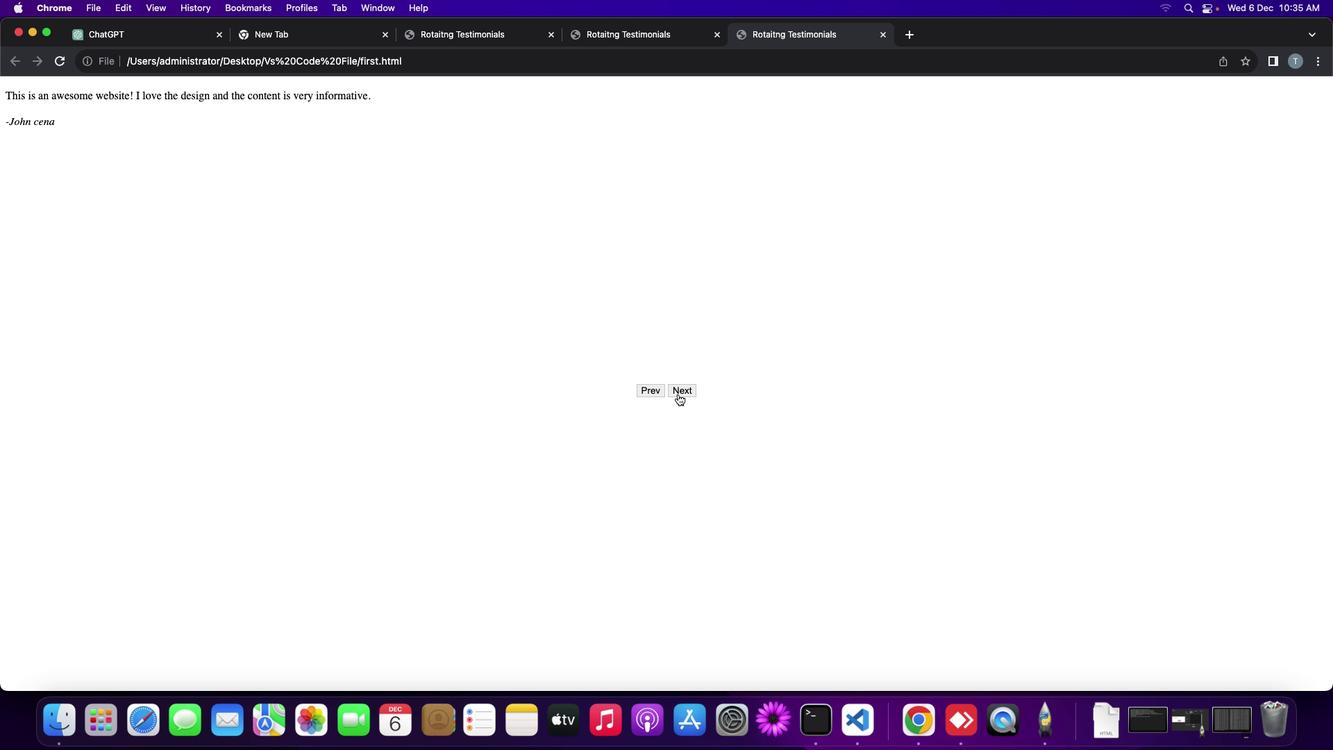 
Action: Mouse pressed left at (677, 394)
Screenshot: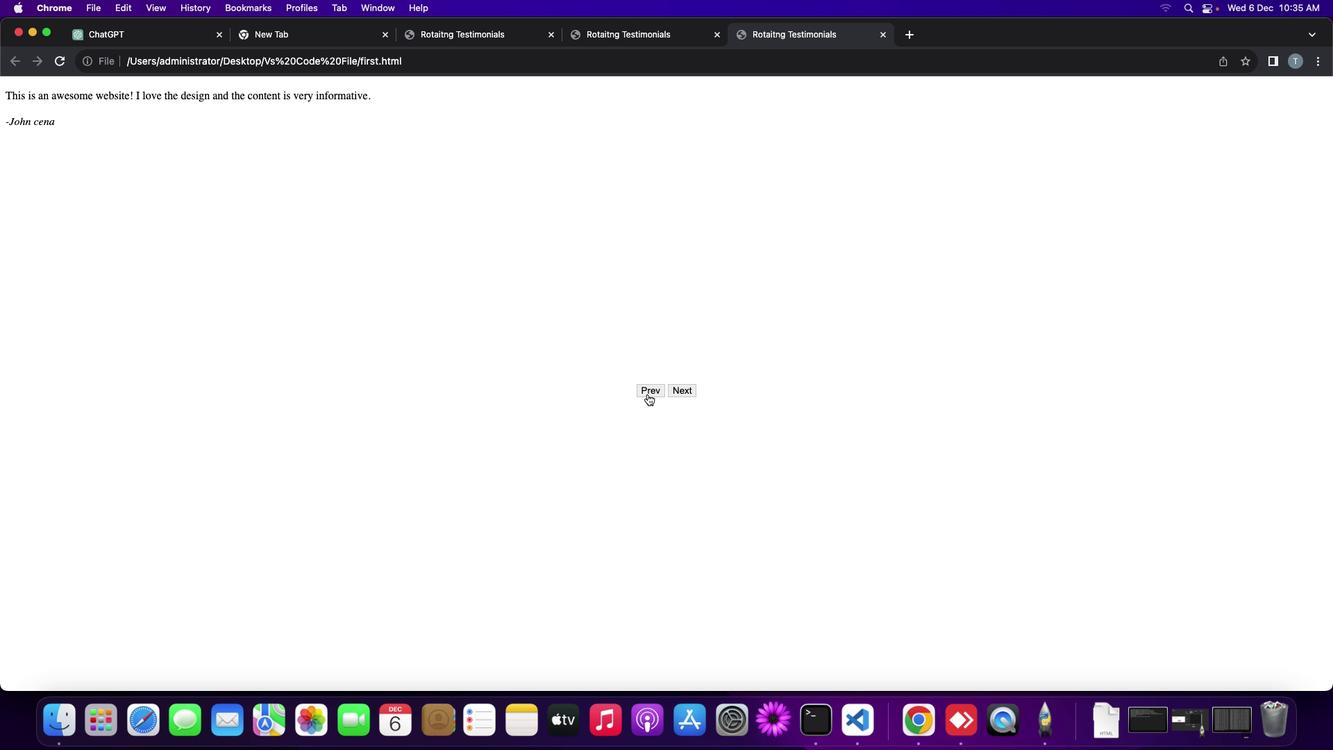 
Action: Mouse moved to (647, 393)
Screenshot: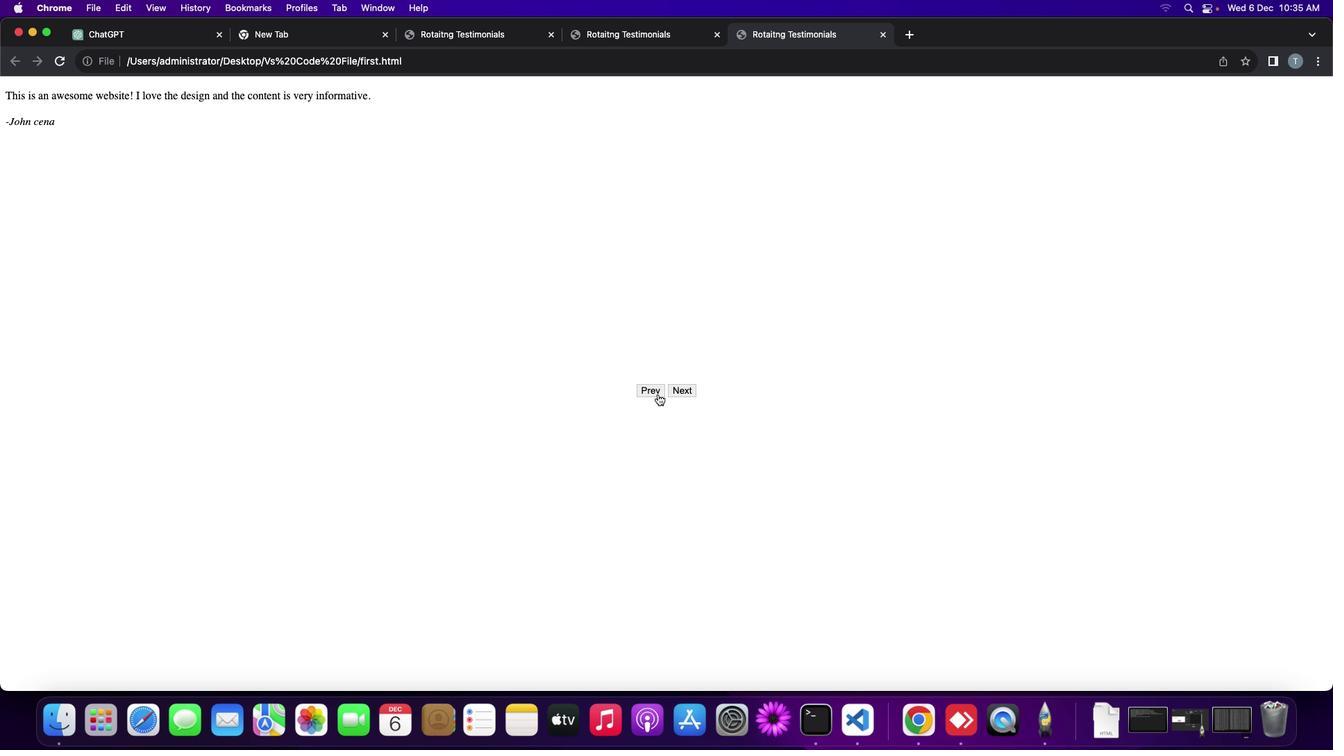 
Action: Mouse pressed left at (647, 393)
Screenshot: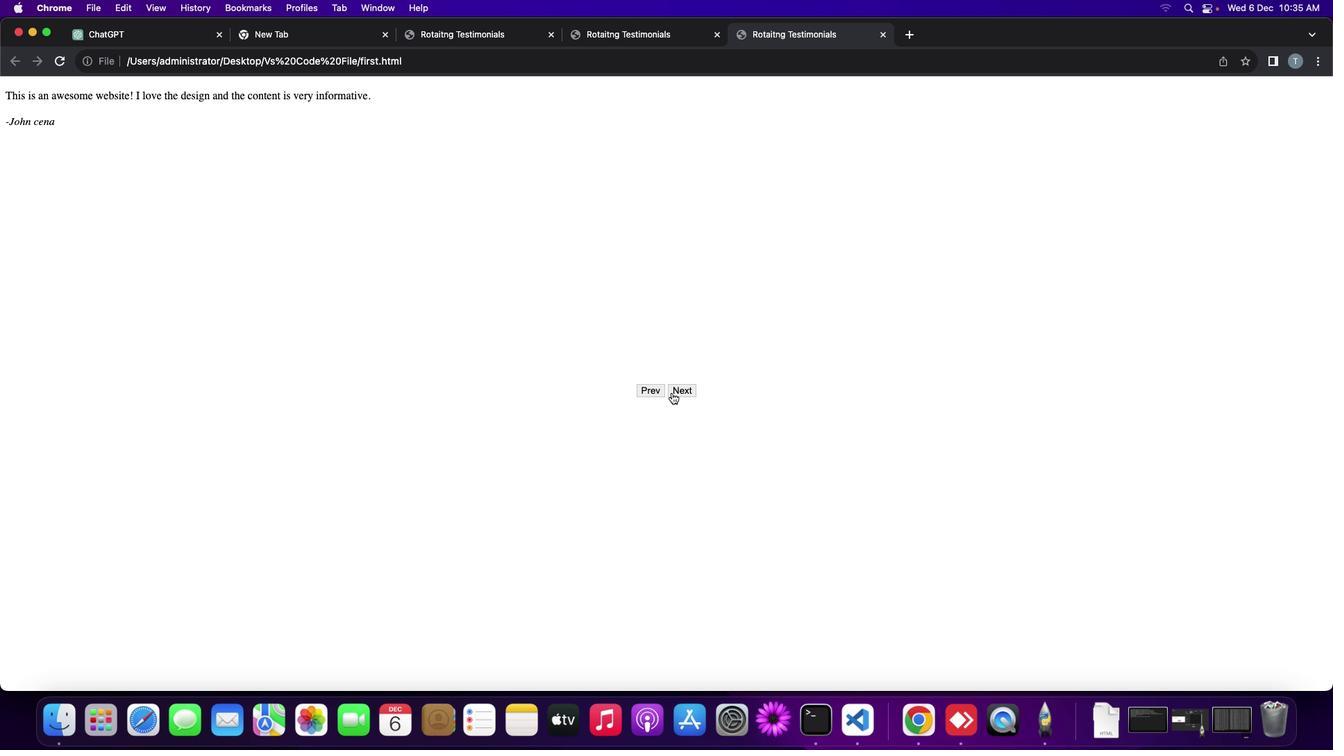
Action: Mouse moved to (672, 393)
Screenshot: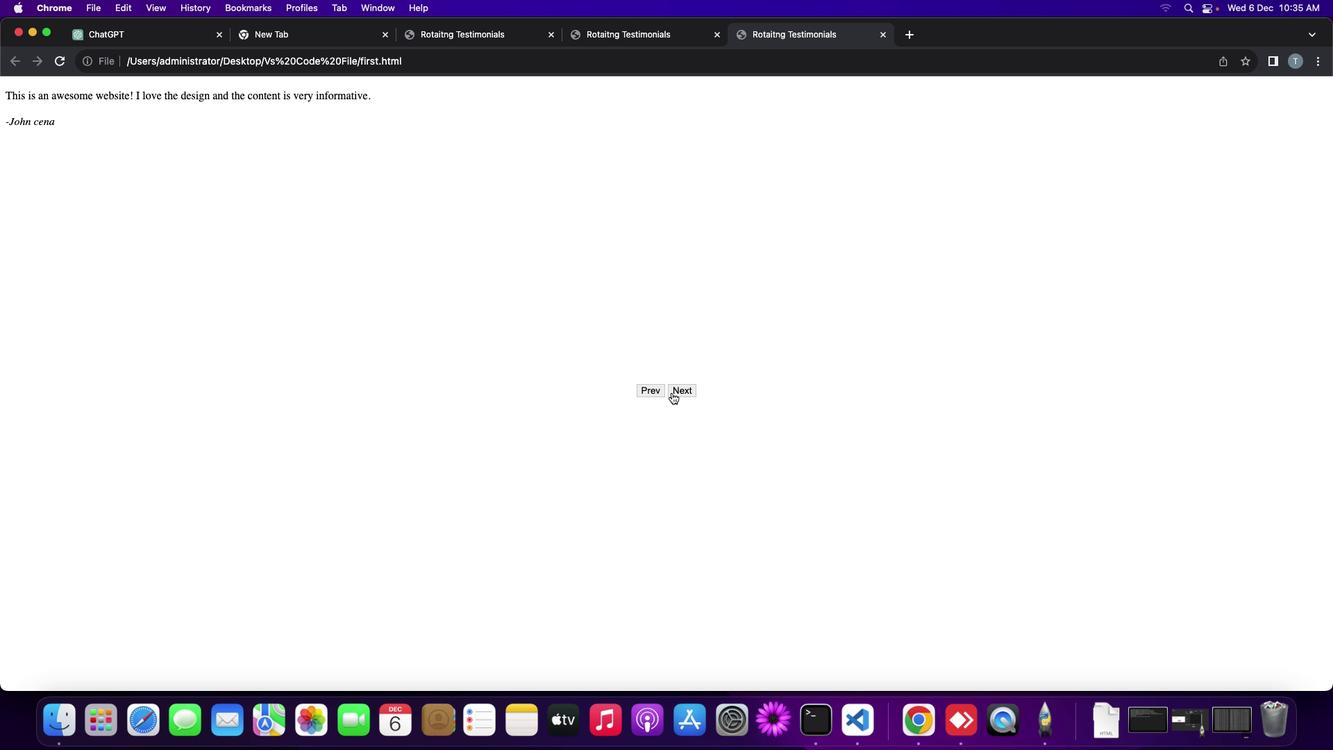 
Action: Mouse pressed left at (672, 393)
Screenshot: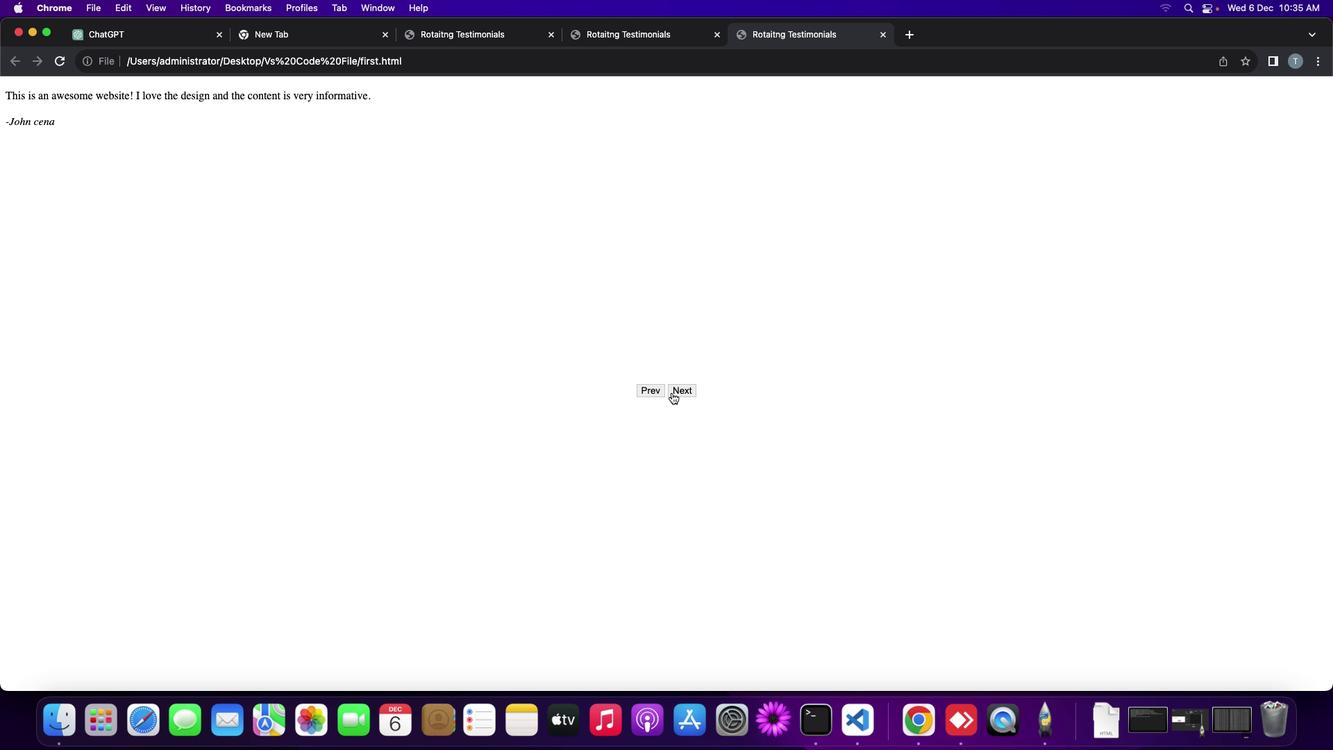 
Action: Mouse moved to (863, 723)
Screenshot: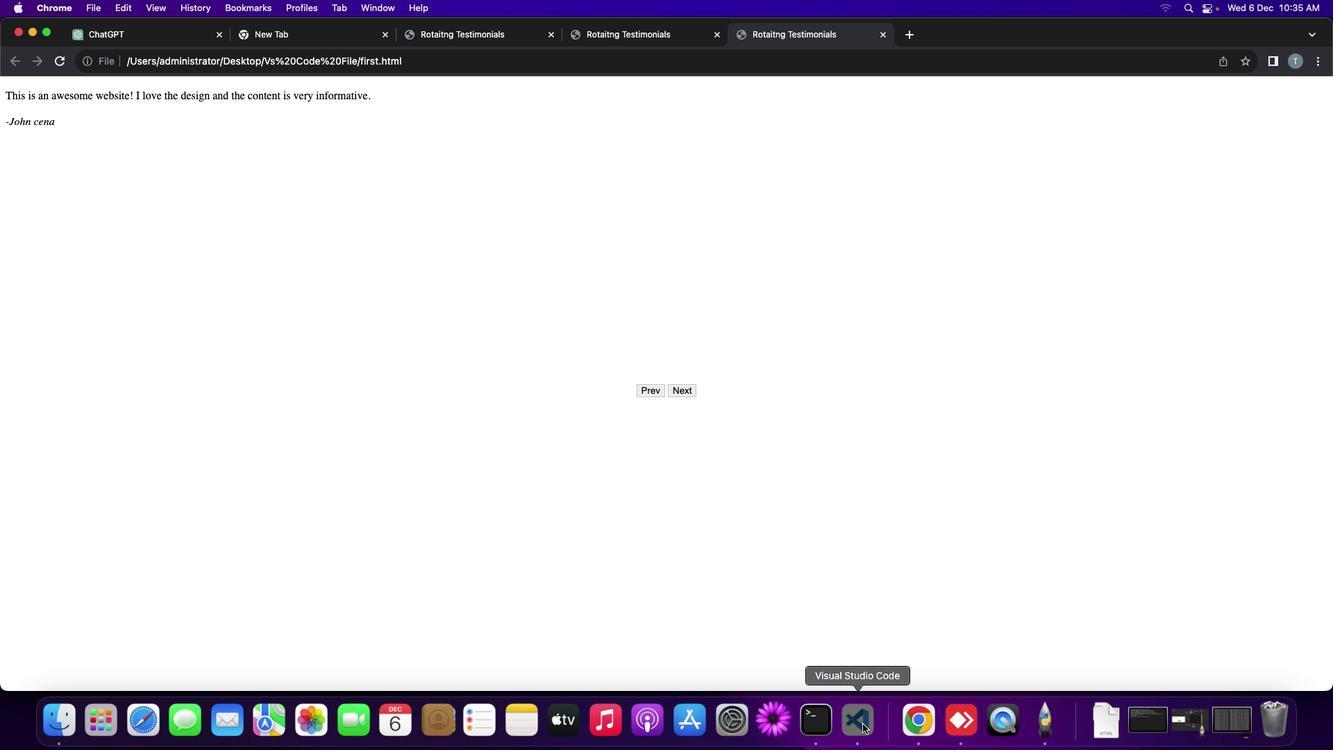 
Action: Mouse pressed left at (863, 723)
Screenshot: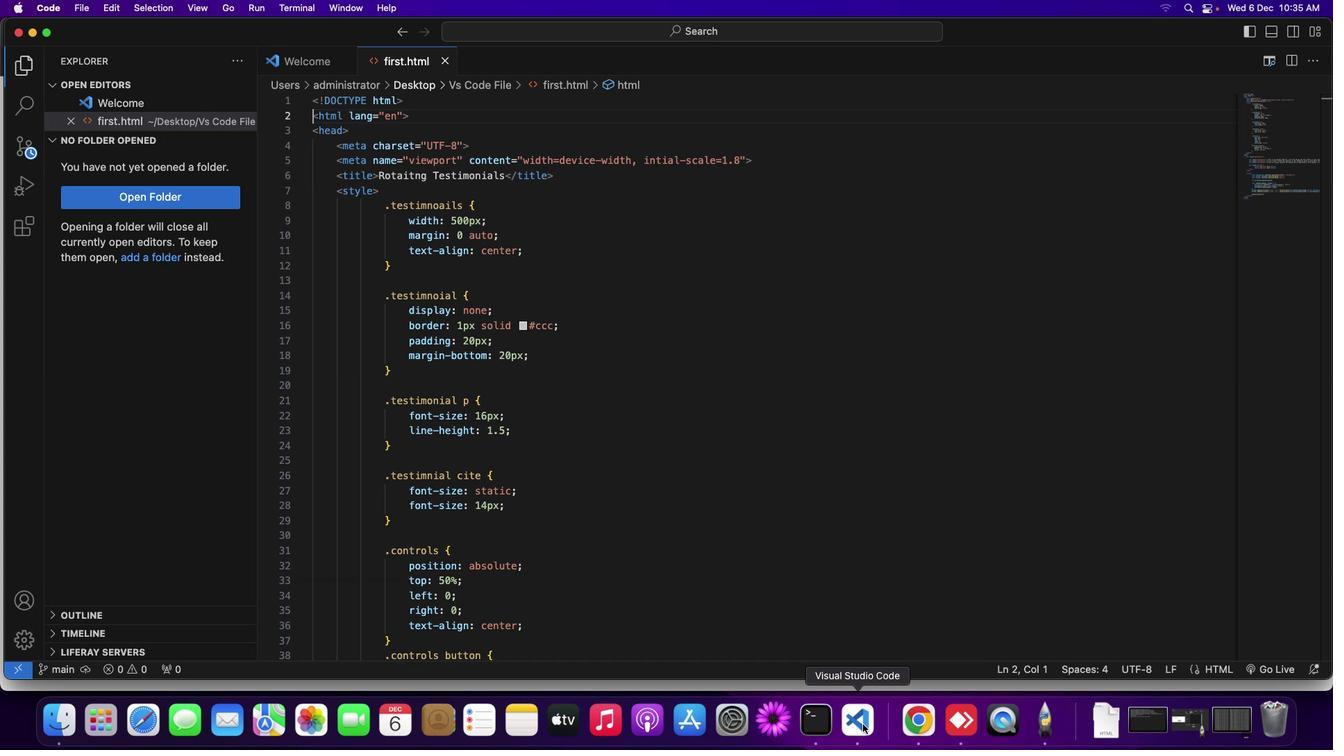 
Action: Mouse moved to (600, 297)
Screenshot: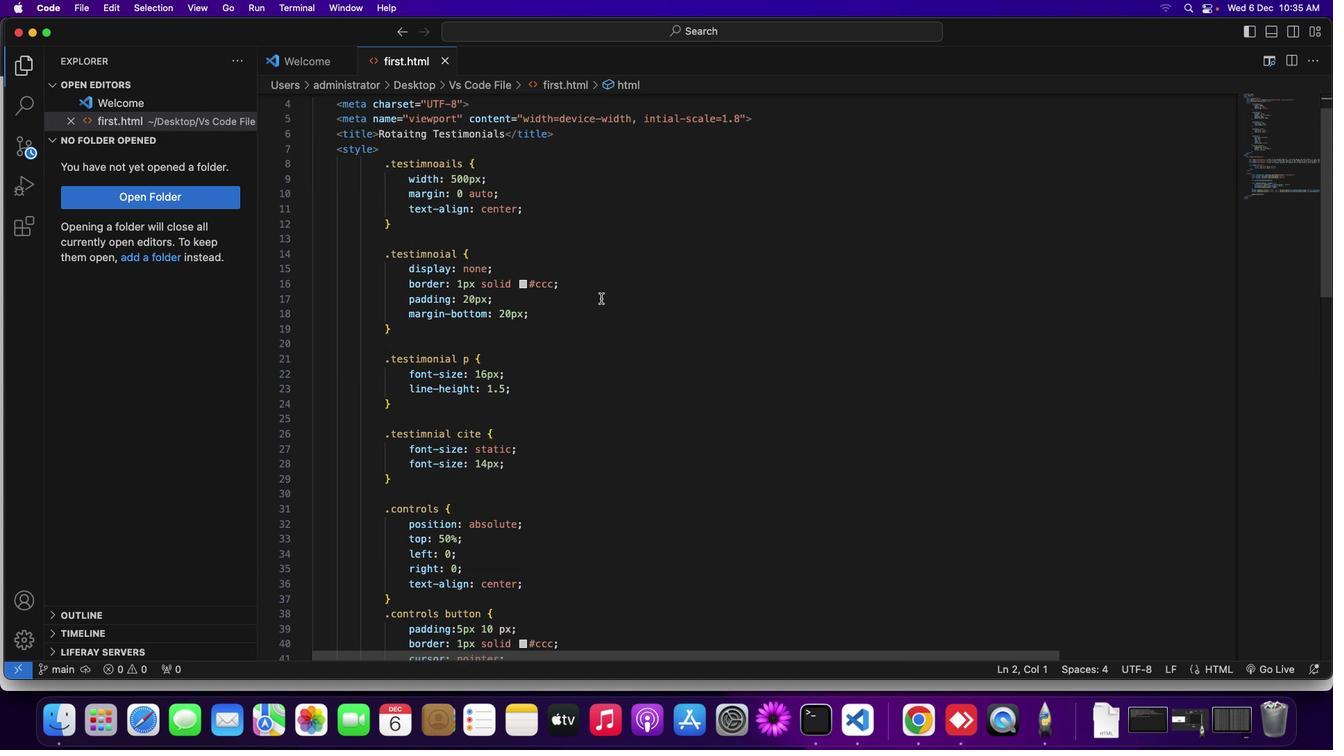 
Action: Mouse scrolled (600, 297) with delta (0, 0)
Screenshot: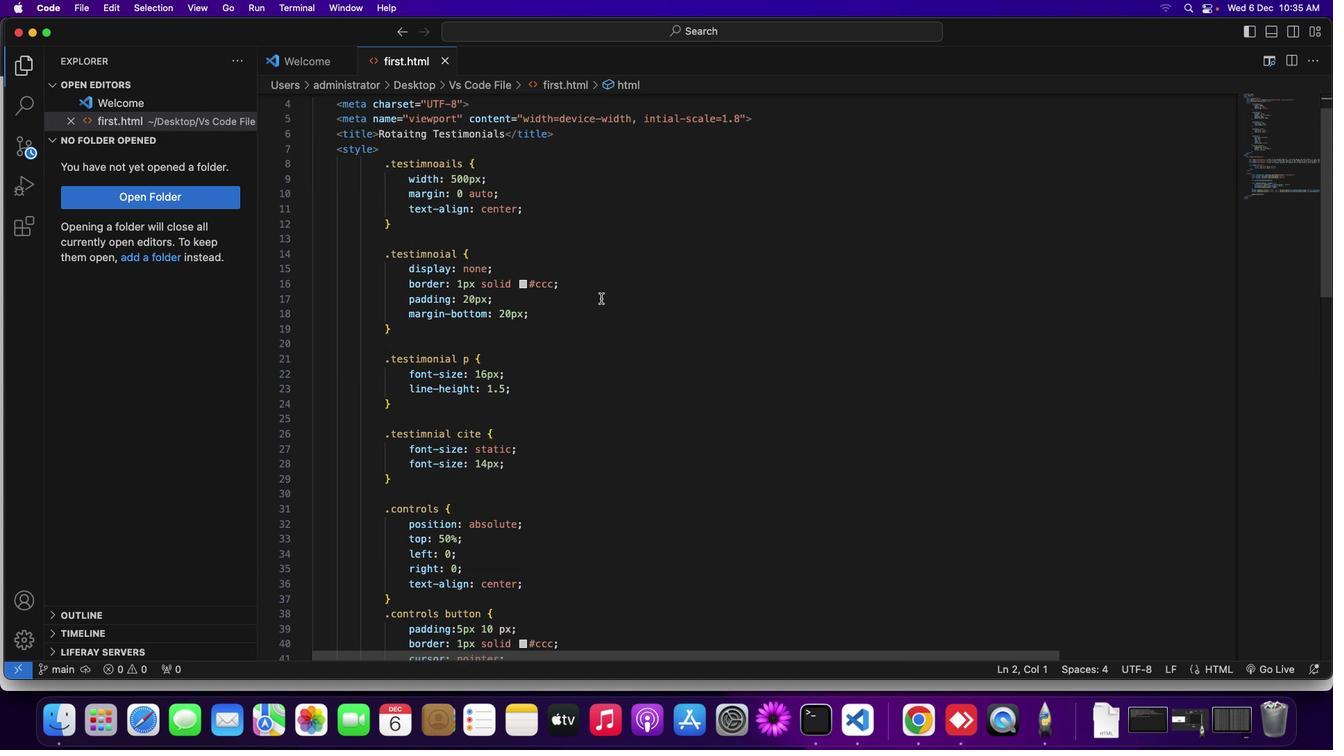 
Action: Mouse scrolled (600, 297) with delta (0, 0)
Screenshot: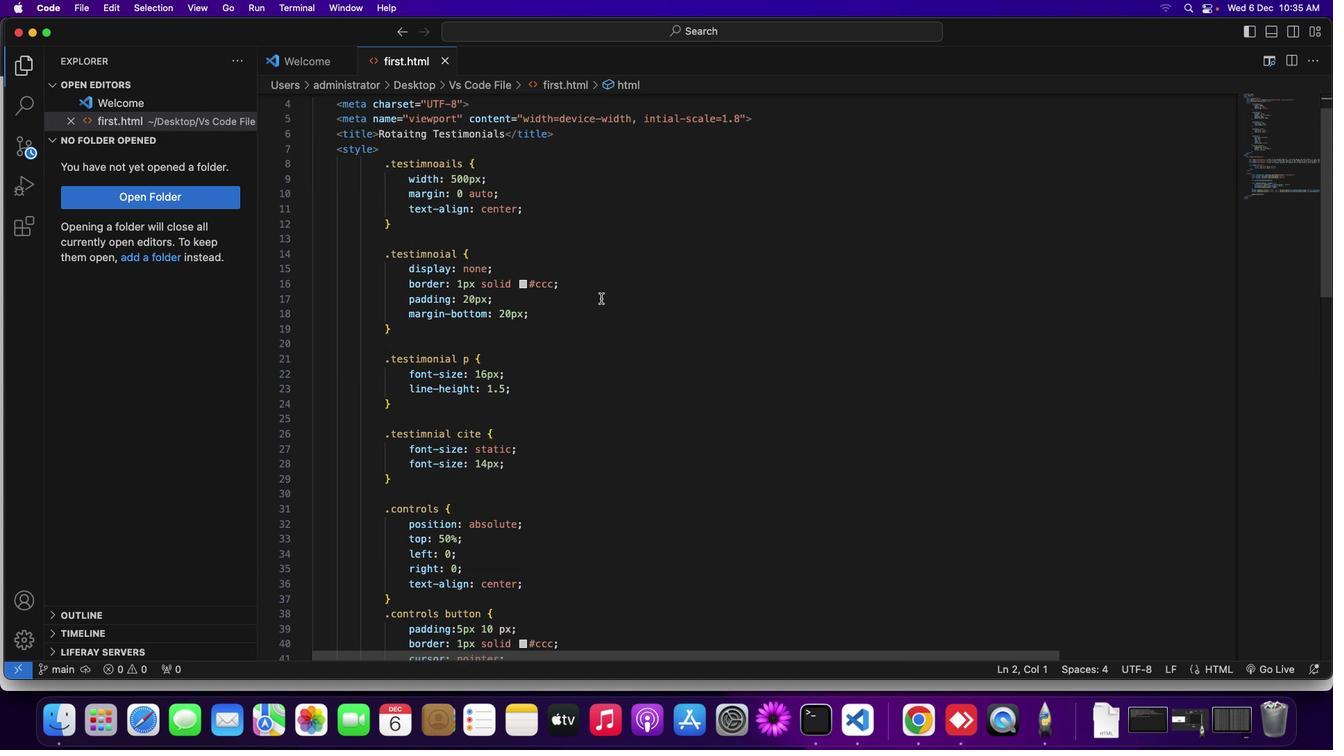 
Action: Mouse moved to (600, 297)
Screenshot: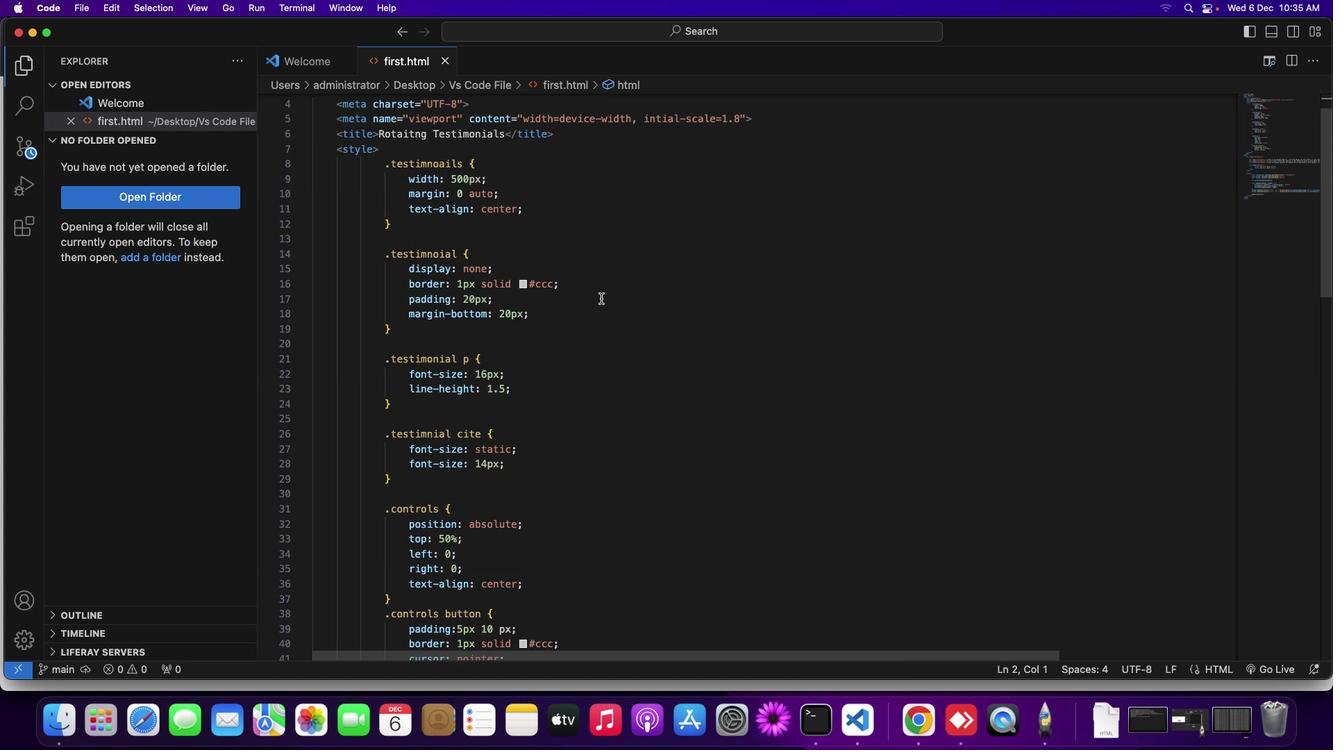 
Action: Mouse scrolled (600, 297) with delta (0, 2)
Screenshot: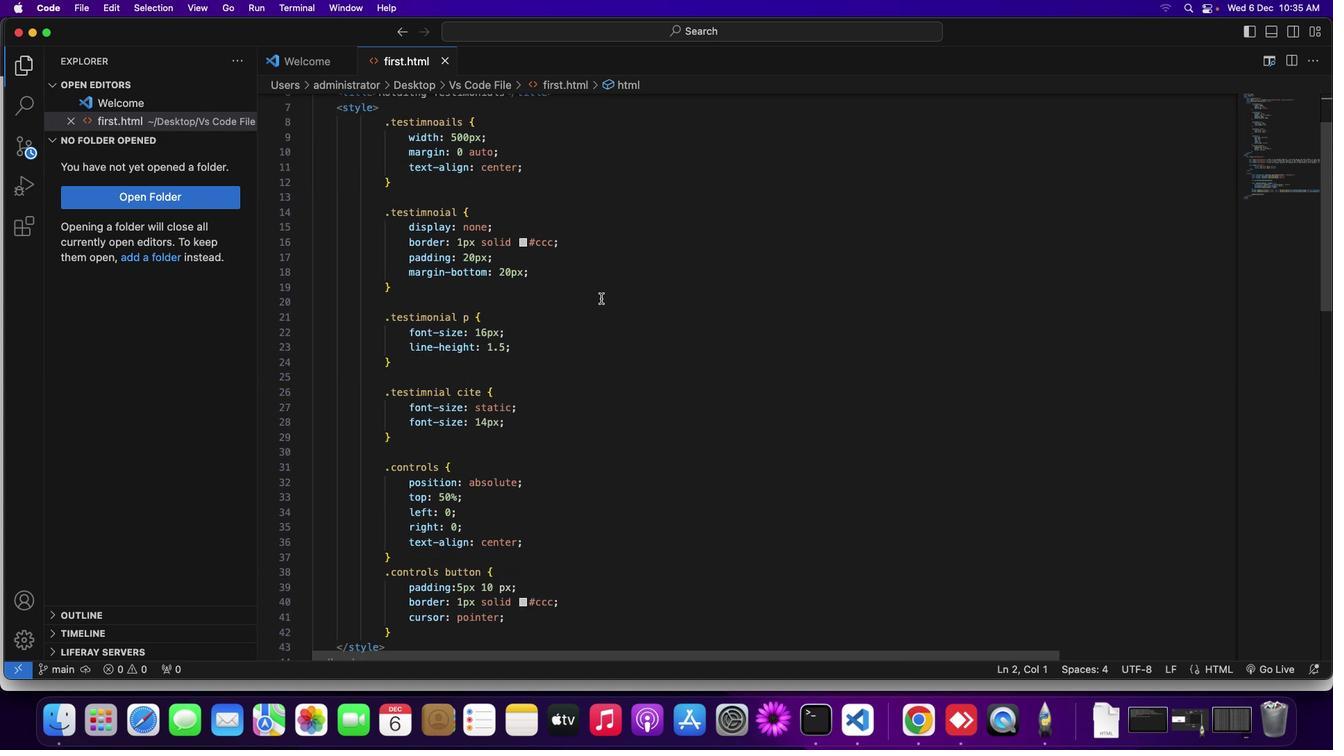 
Action: Mouse moved to (600, 297)
Screenshot: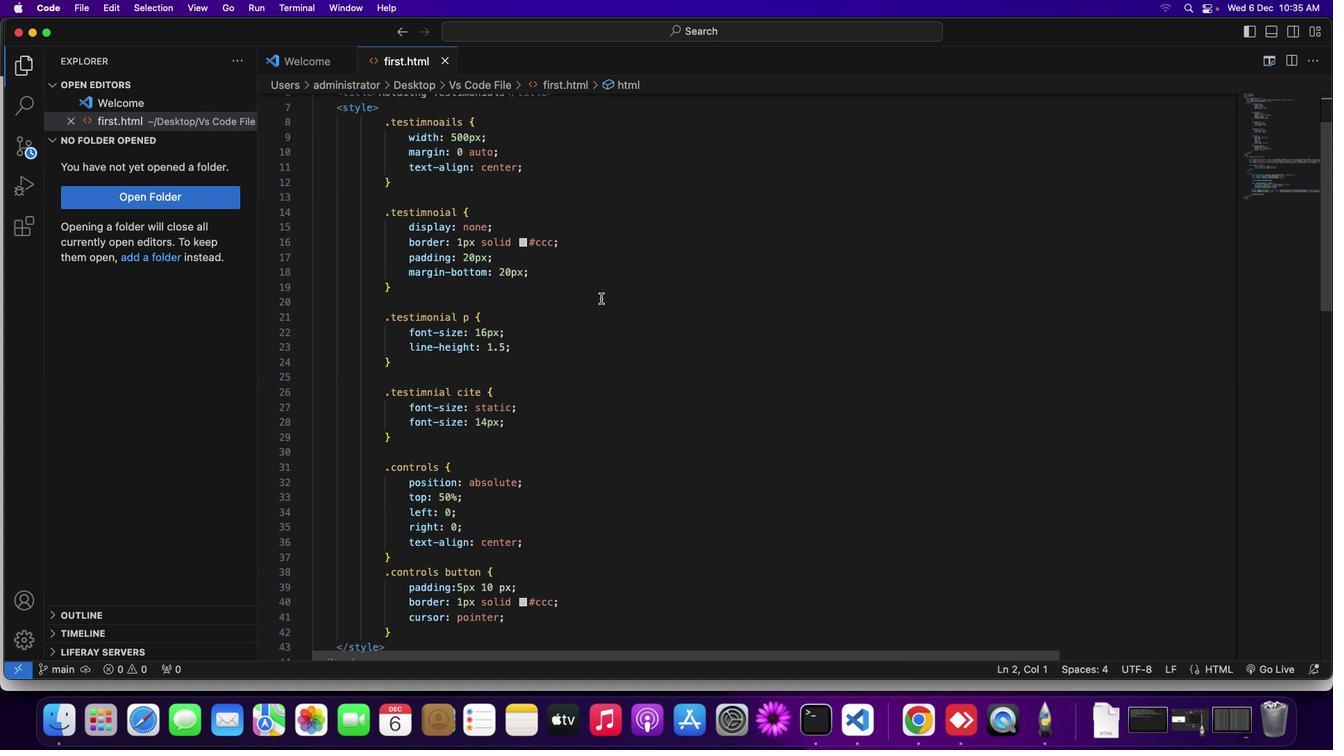 
Action: Mouse scrolled (600, 297) with delta (0, 2)
Screenshot: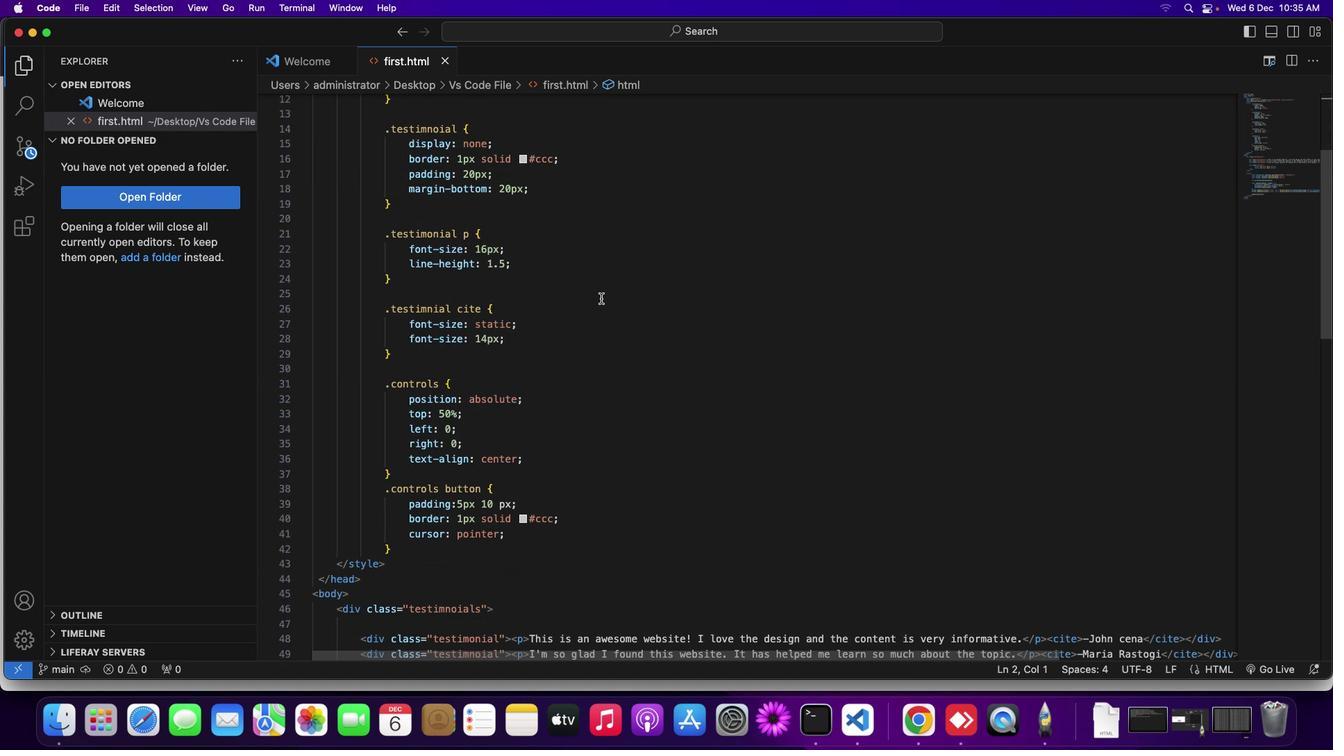 
Action: Mouse scrolled (600, 297) with delta (0, 0)
Screenshot: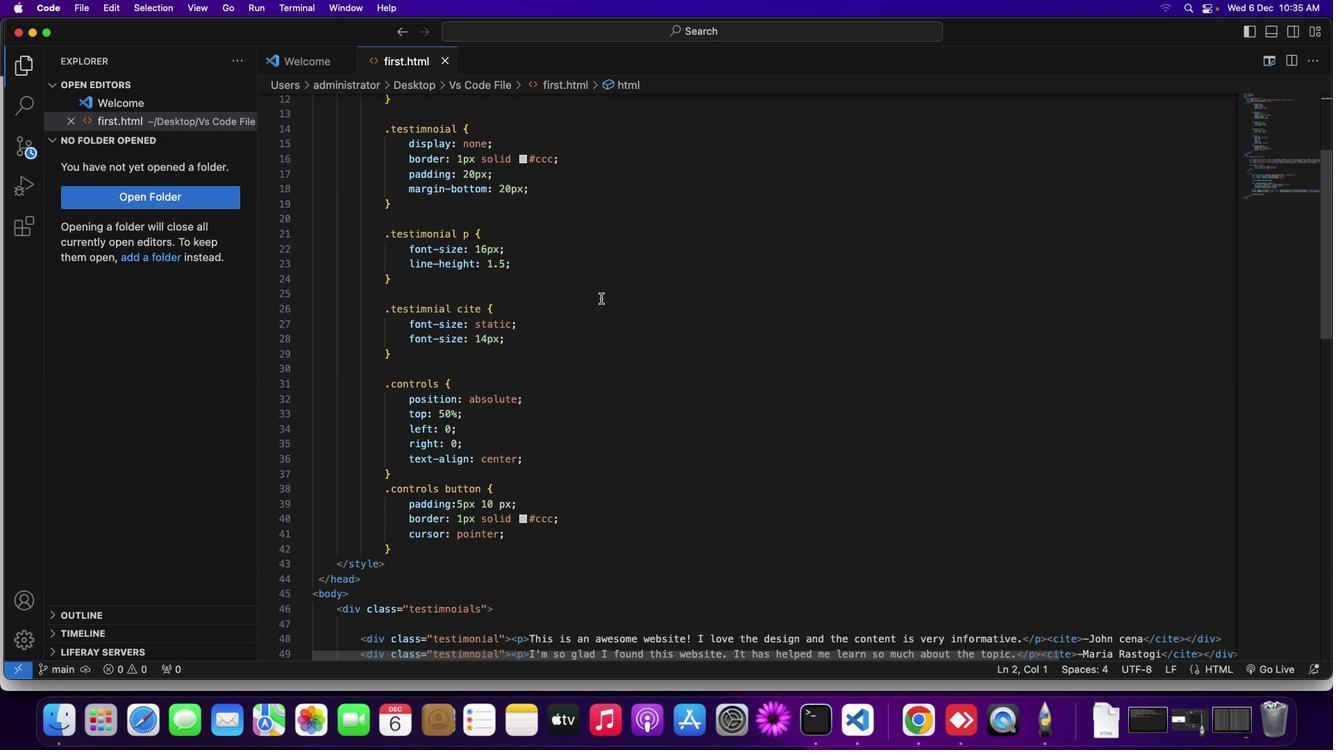 
Action: Mouse moved to (601, 297)
Screenshot: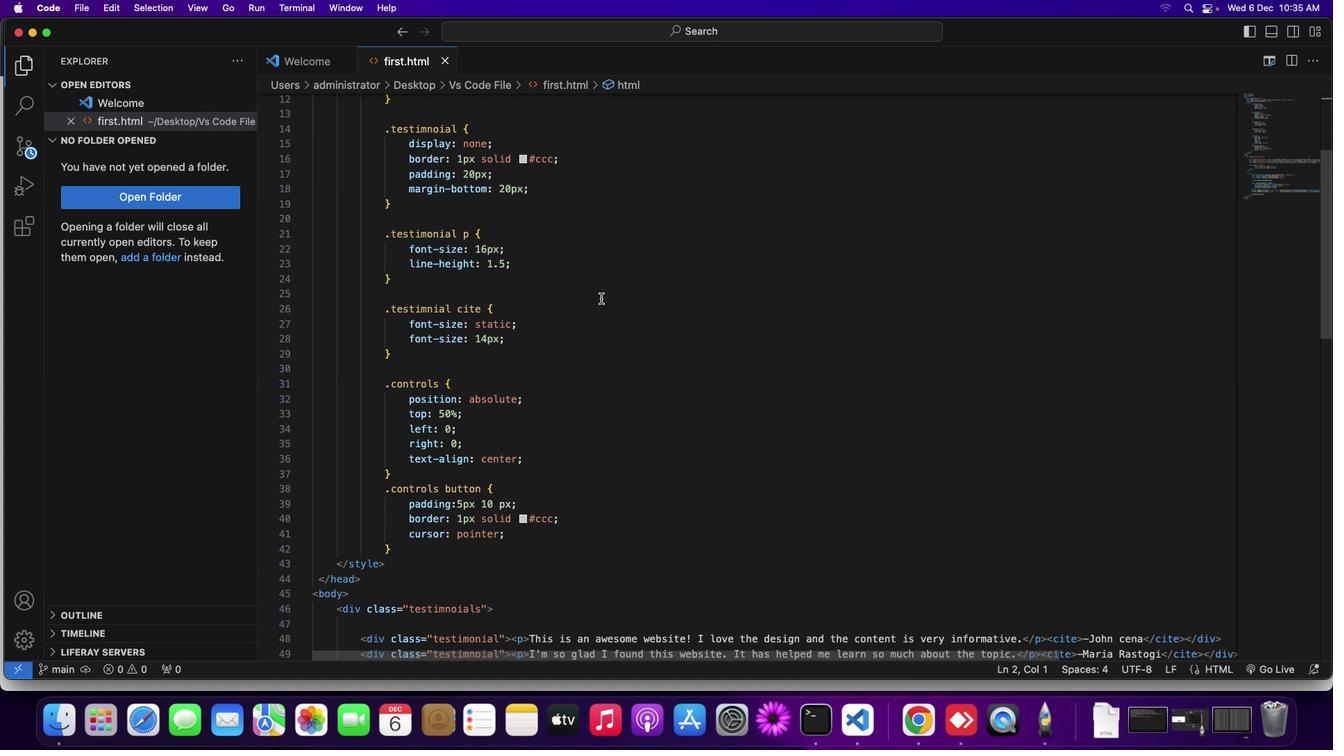 
Action: Mouse scrolled (601, 297) with delta (0, 0)
Screenshot: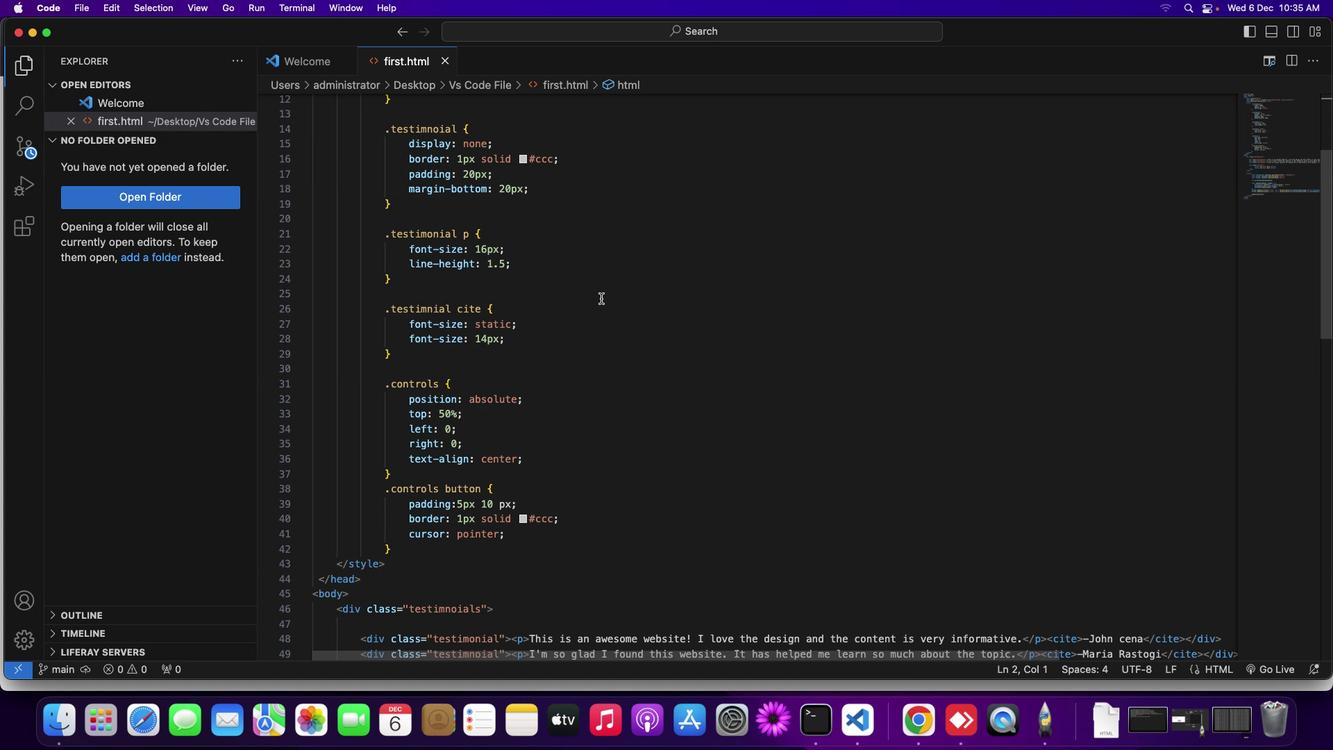 
Action: Mouse moved to (601, 298)
Screenshot: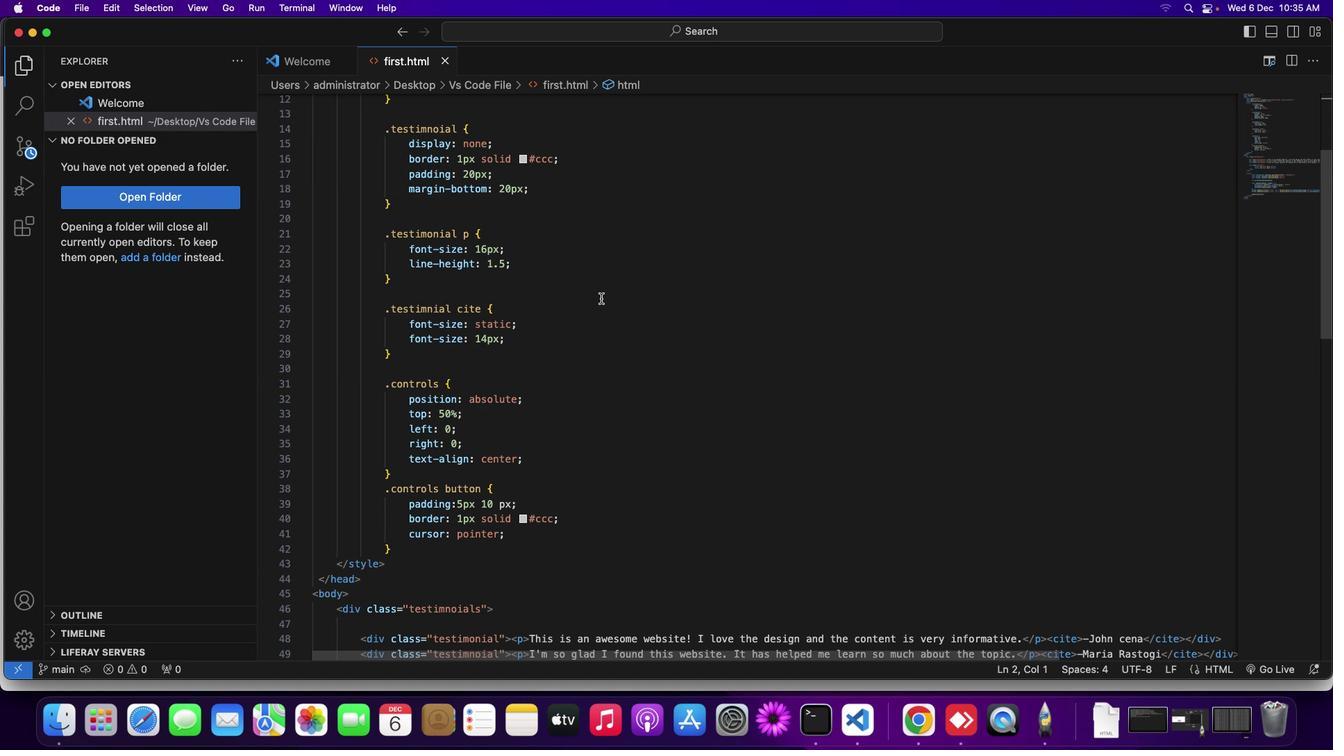
Action: Mouse scrolled (601, 298) with delta (0, 0)
Screenshot: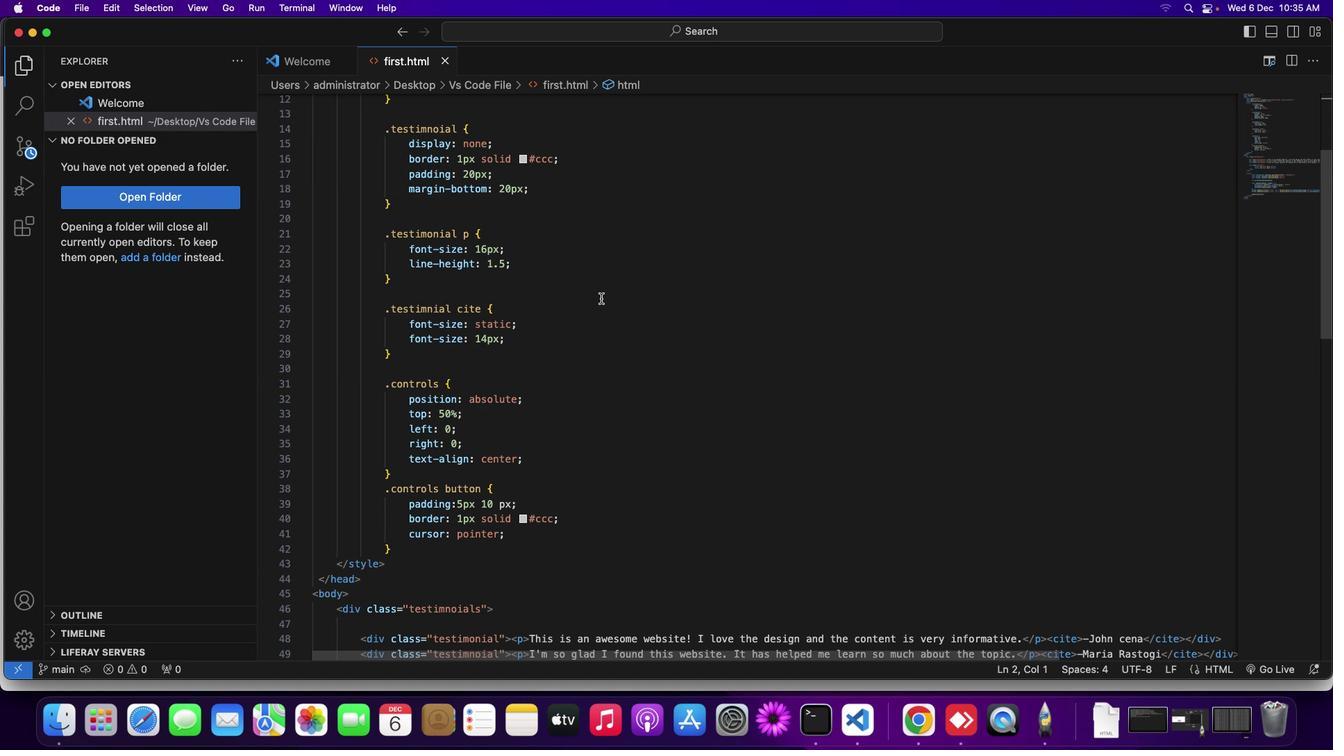 
Action: Mouse scrolled (601, 298) with delta (0, 0)
Screenshot: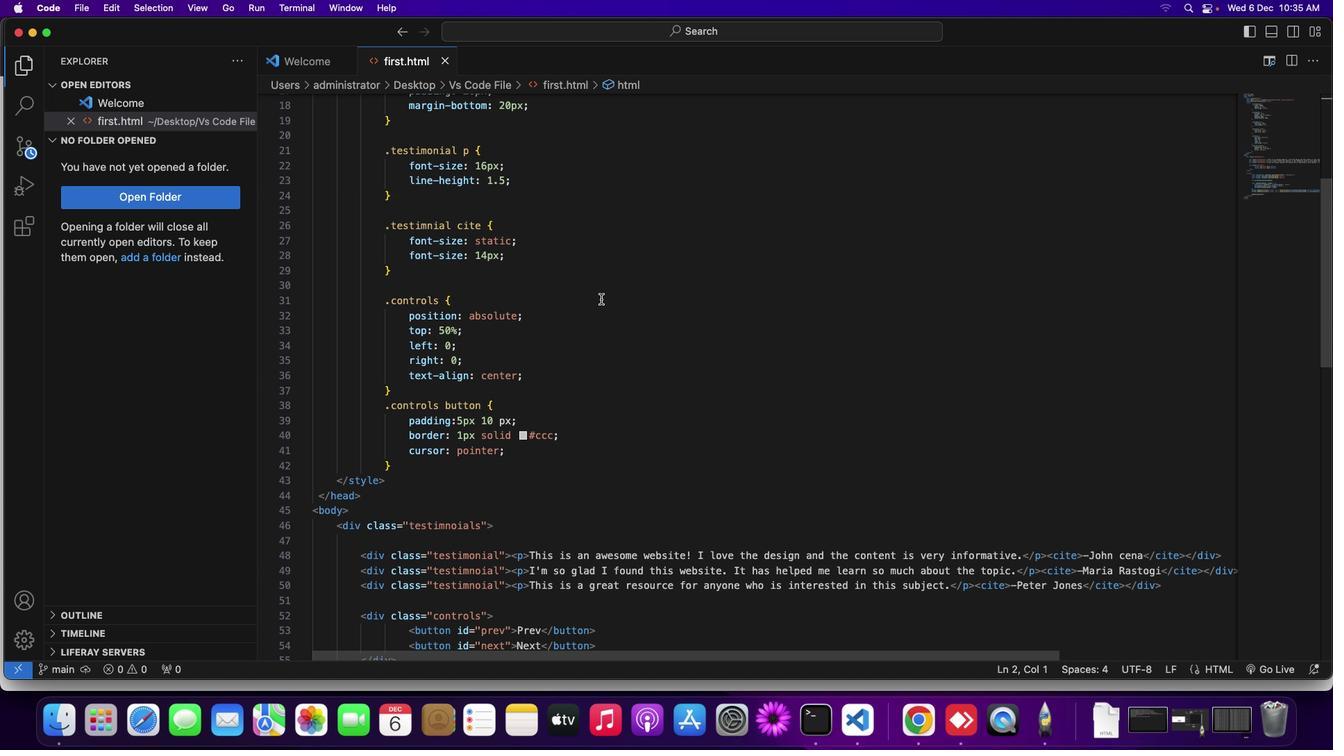 
Action: Mouse moved to (601, 298)
Screenshot: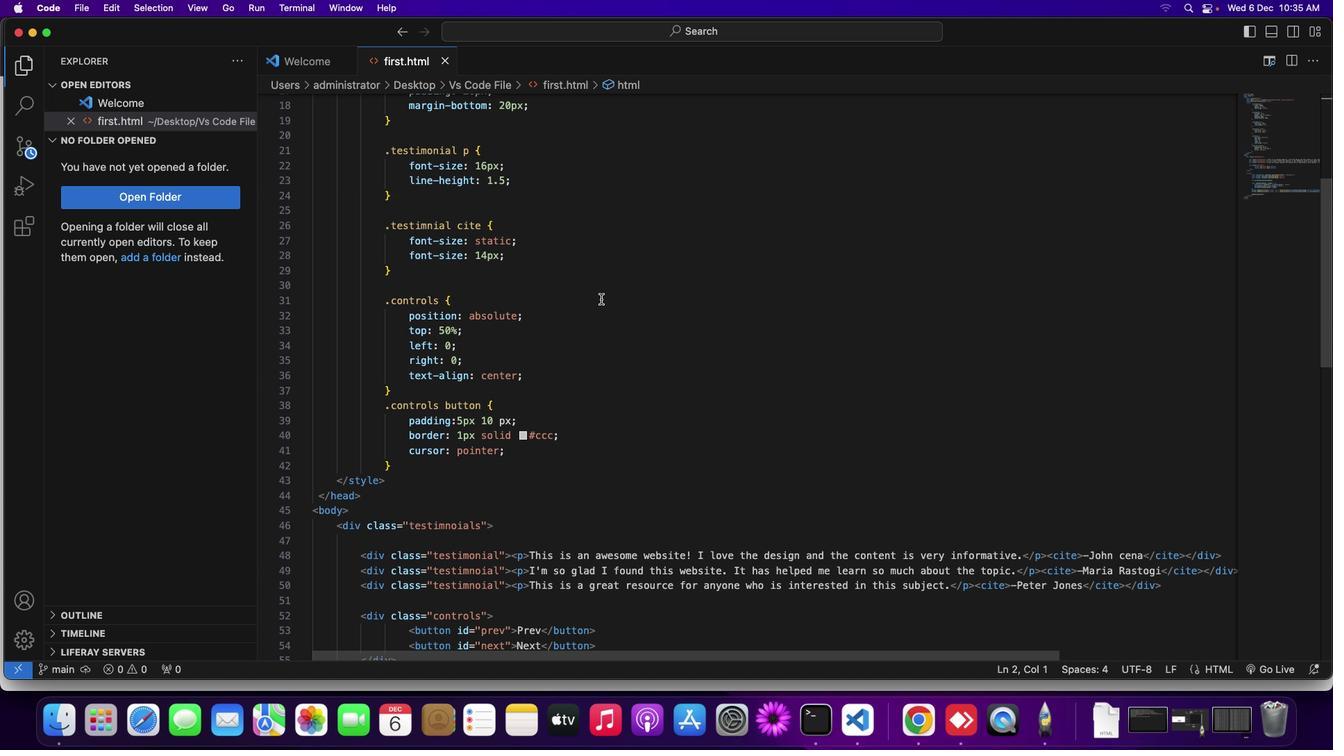 
Action: Mouse scrolled (601, 298) with delta (0, 0)
Screenshot: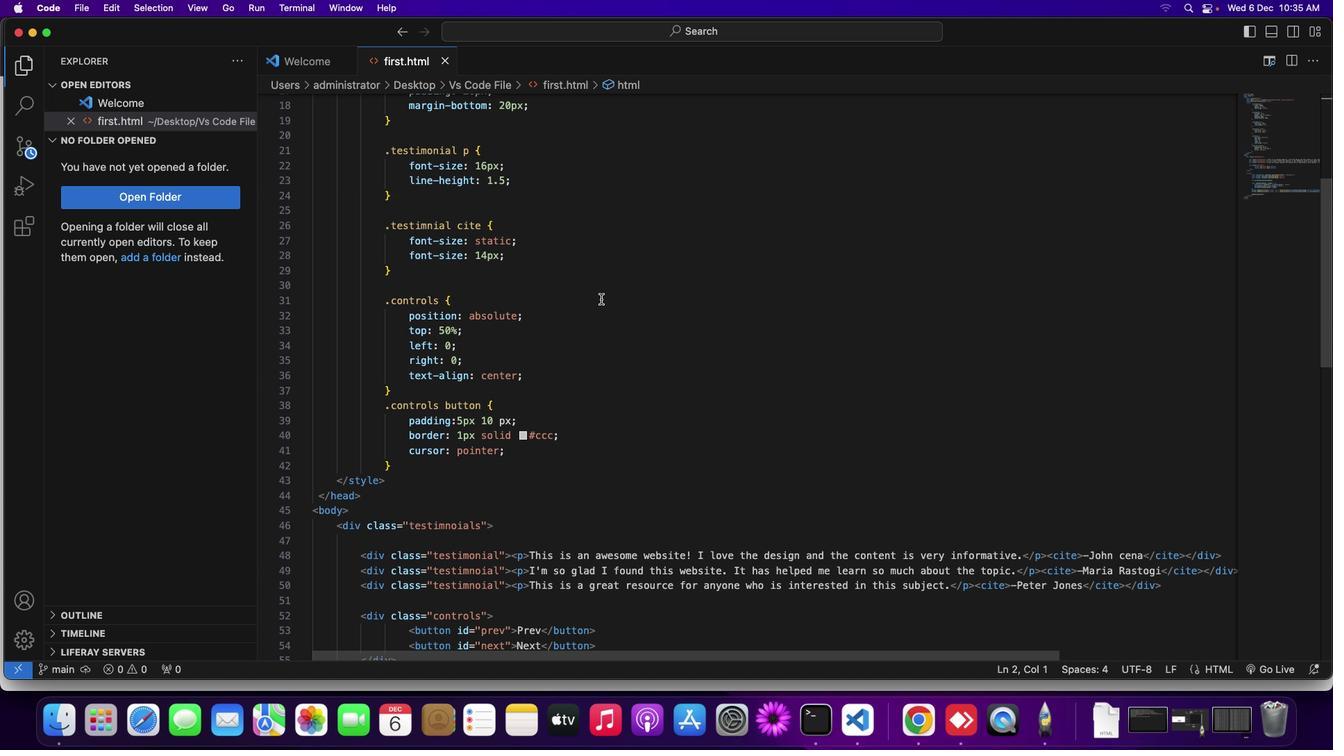 
Action: Mouse scrolled (601, 298) with delta (0, 0)
Screenshot: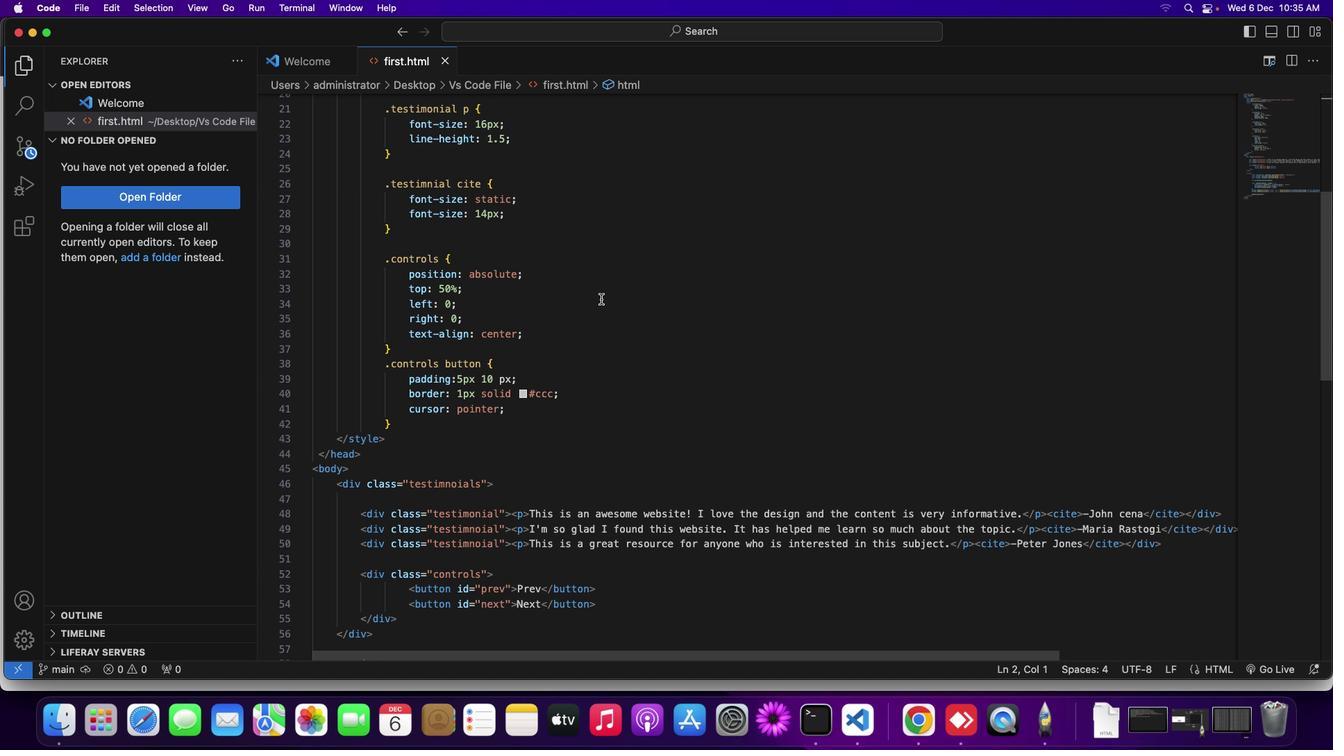 
Action: Mouse moved to (600, 300)
Screenshot: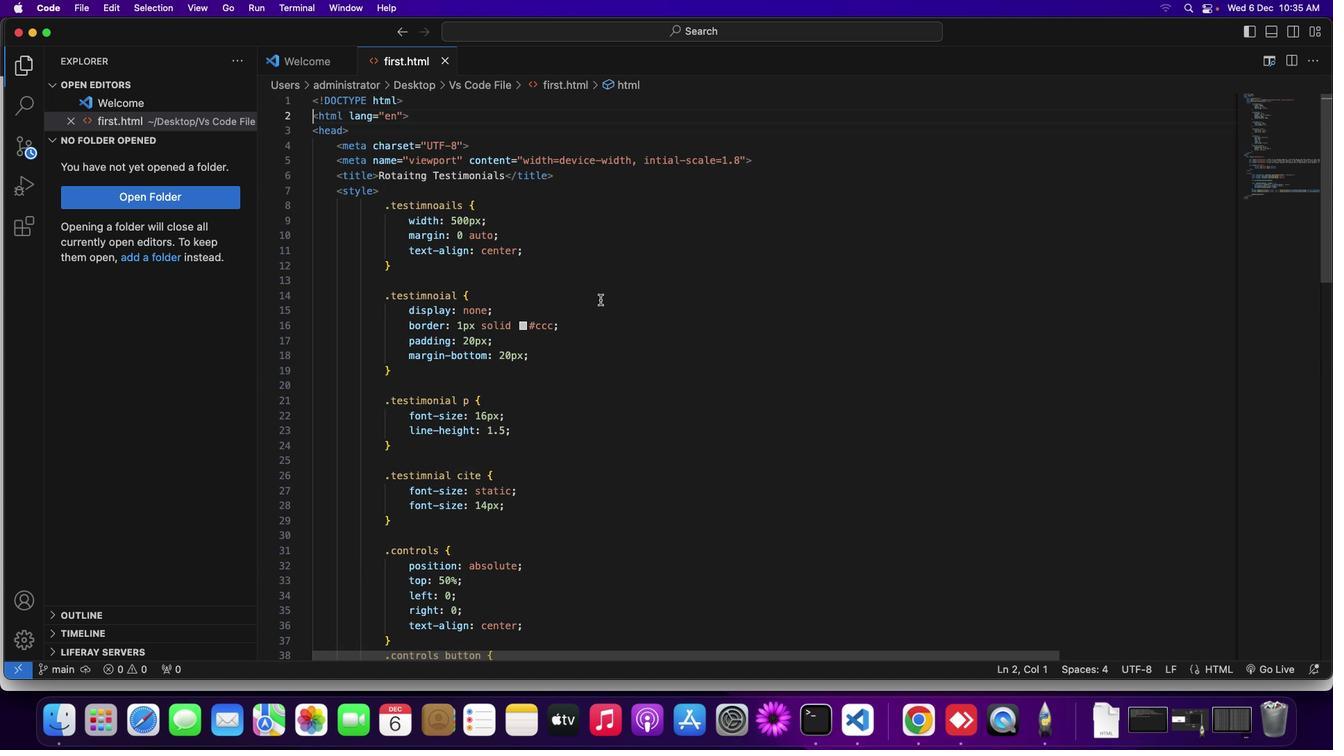 
Action: Mouse scrolled (600, 300) with delta (0, 0)
Screenshot: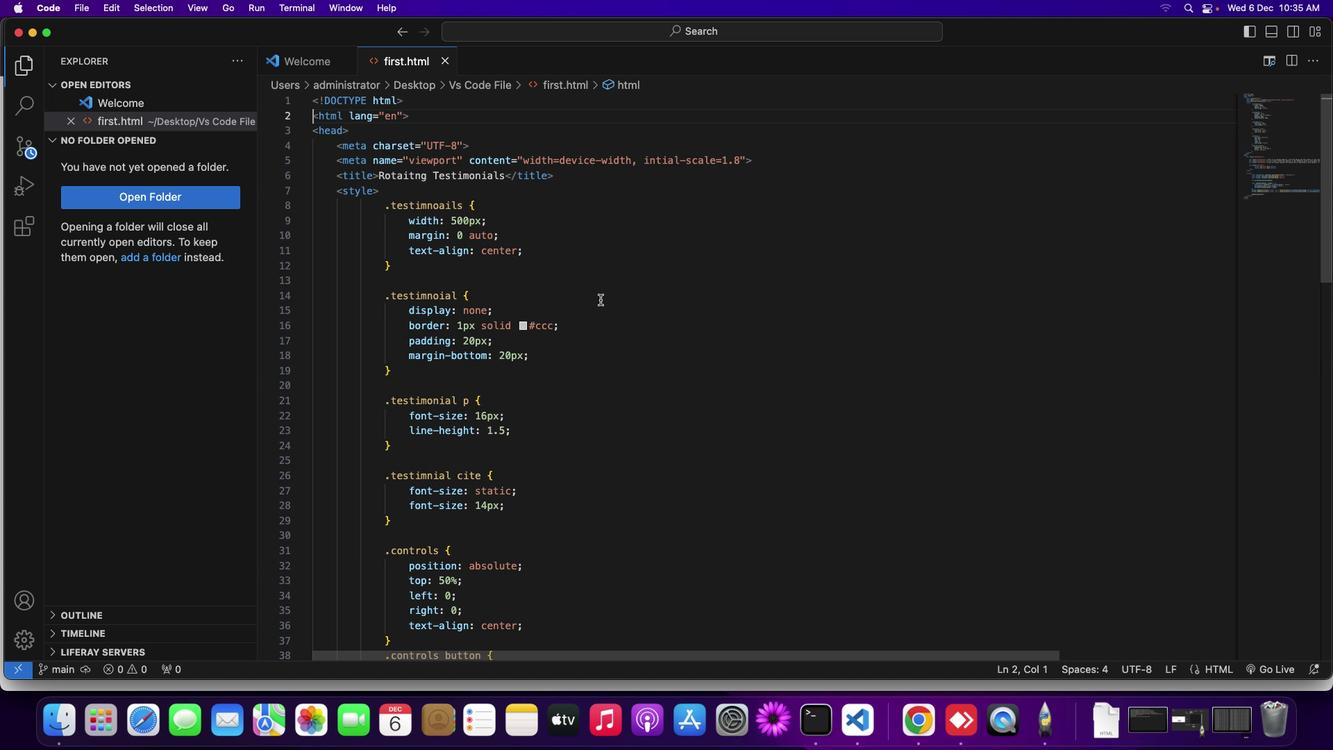 
Action: Mouse scrolled (600, 300) with delta (0, 0)
Screenshot: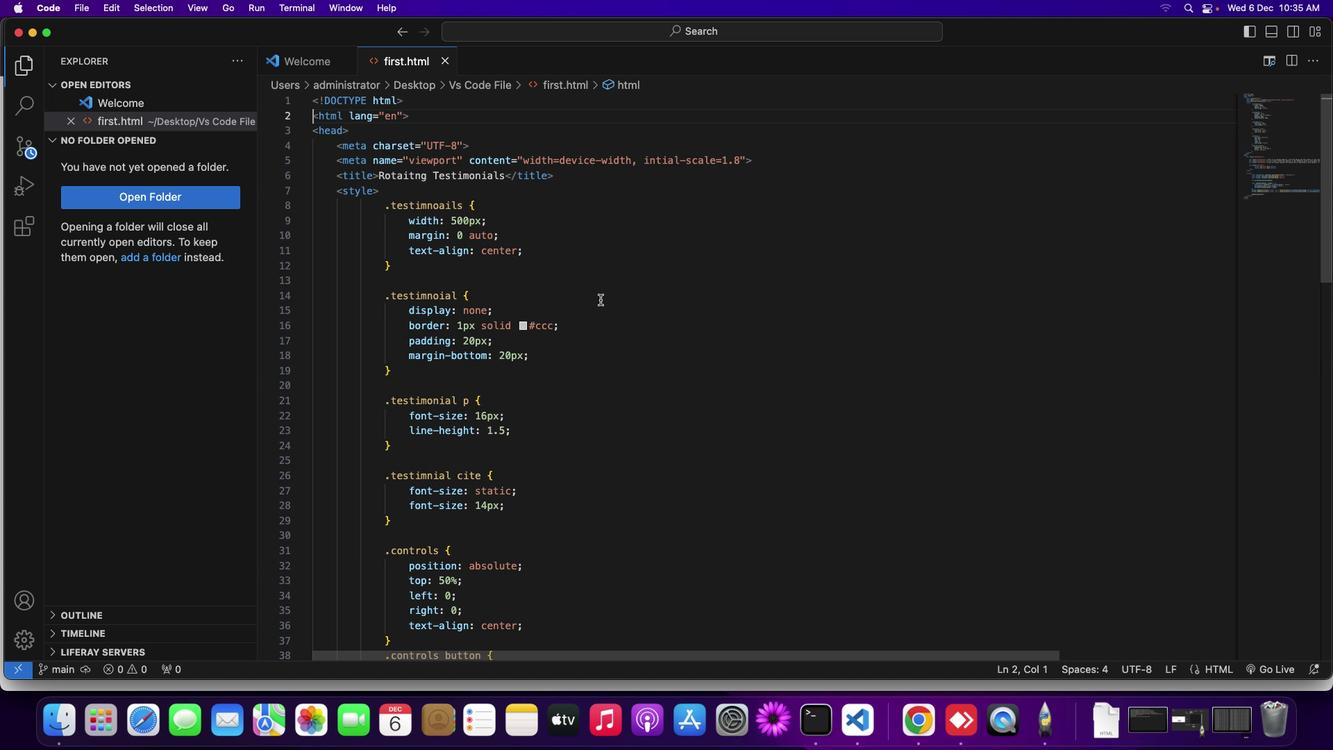 
Action: Mouse scrolled (600, 300) with delta (0, 2)
Screenshot: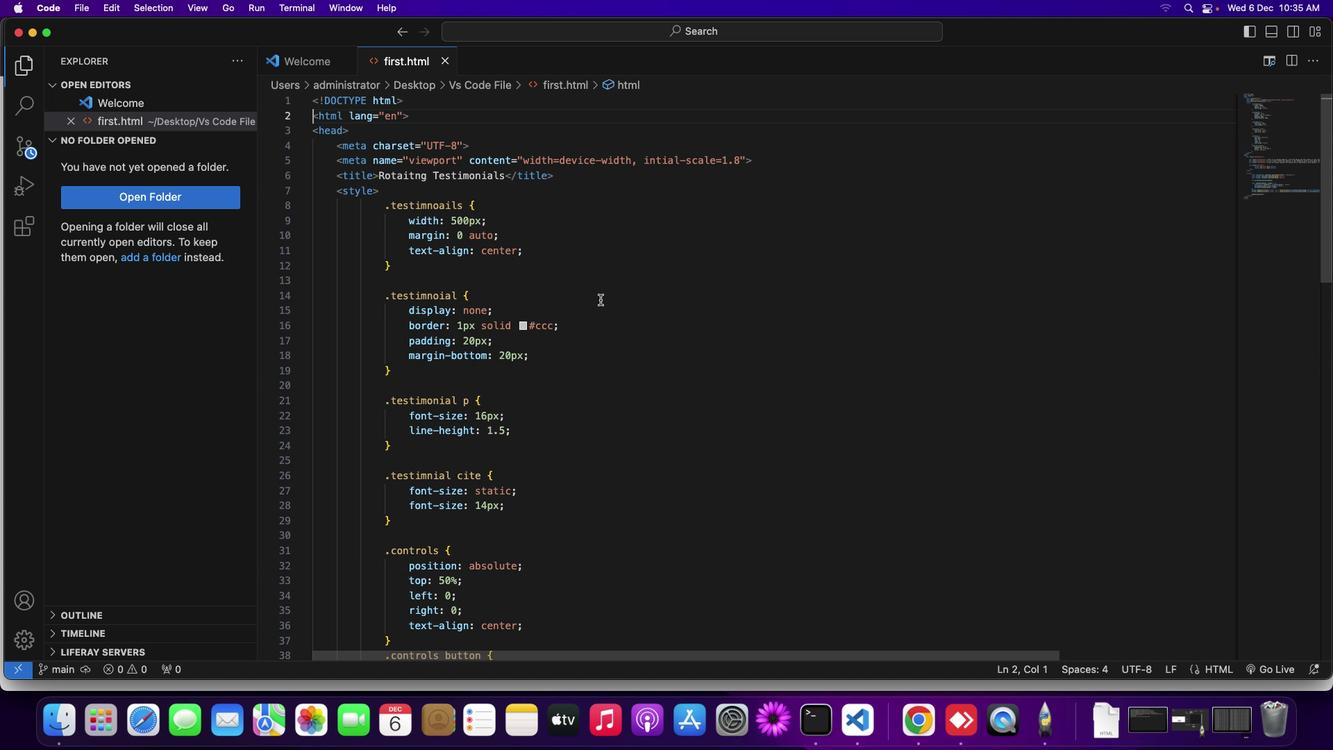 
Action: Mouse scrolled (600, 300) with delta (0, 3)
Screenshot: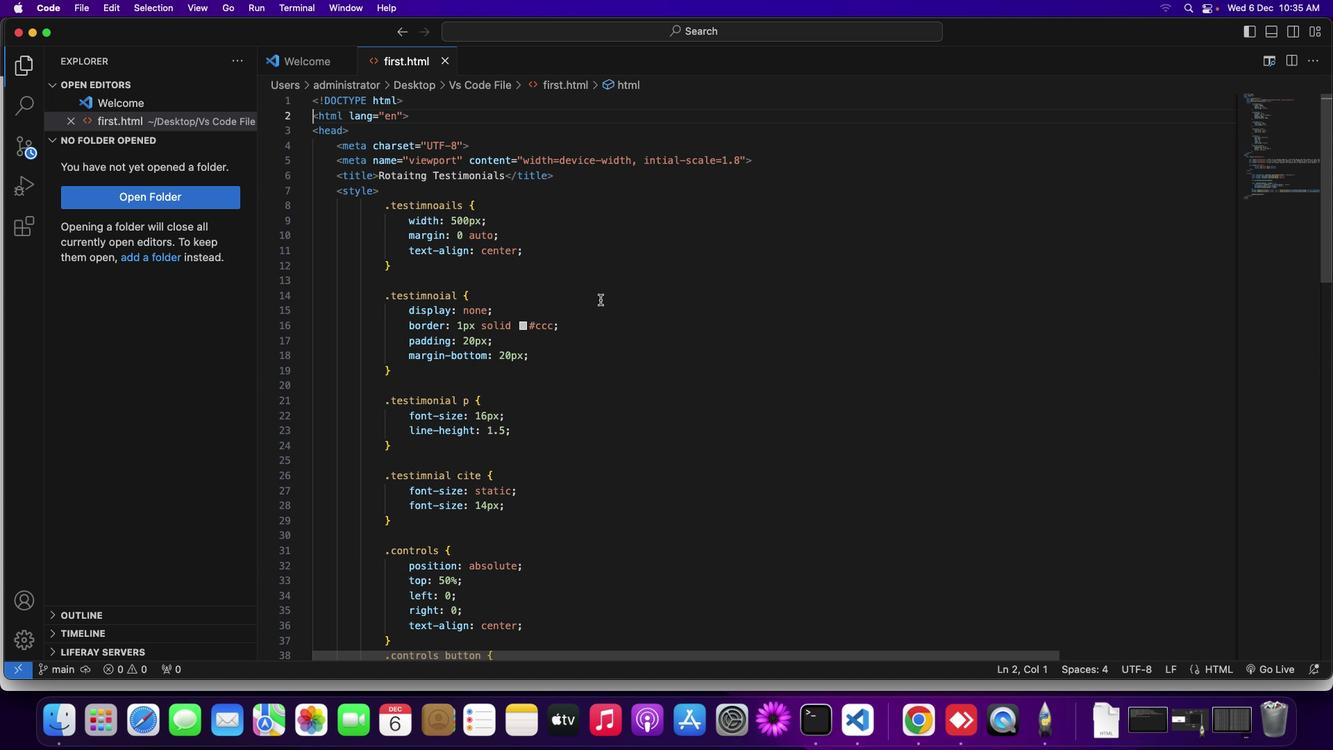 
Action: Mouse scrolled (600, 300) with delta (0, 3)
Screenshot: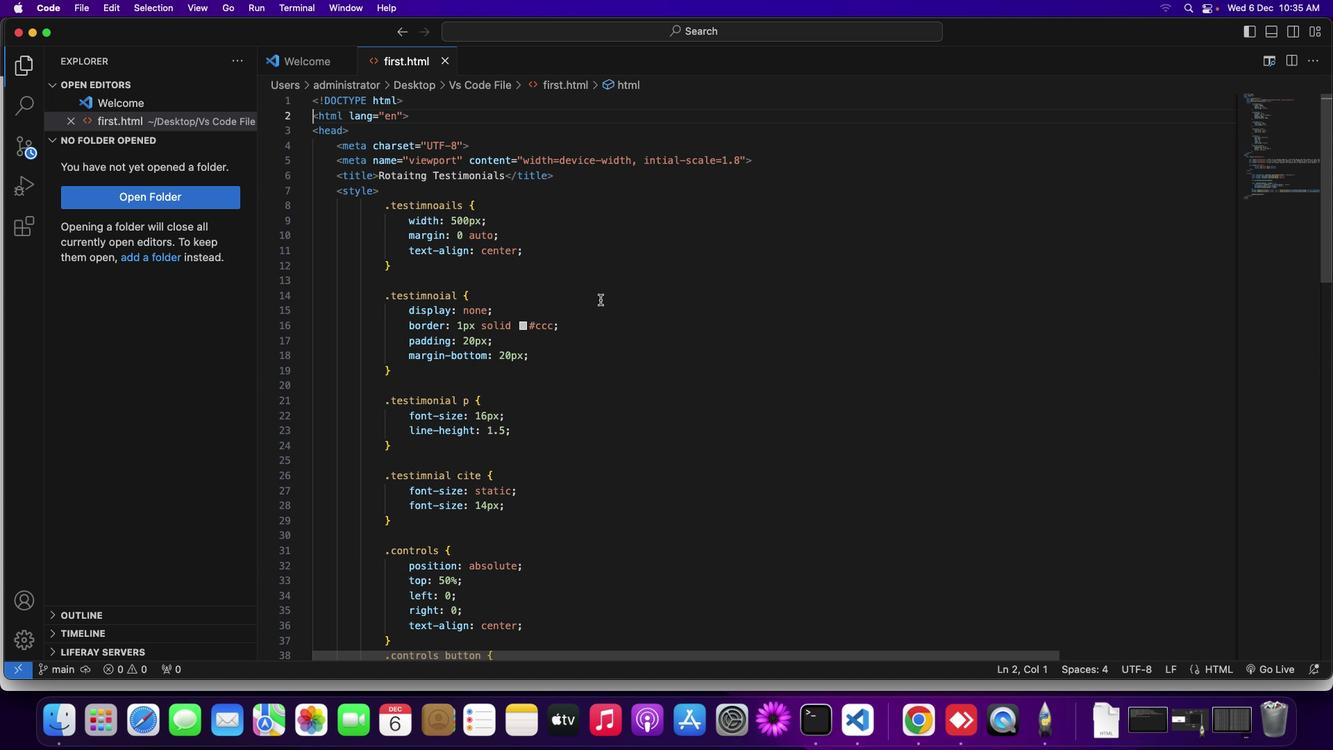 
Action: Mouse moved to (386, 207)
Screenshot: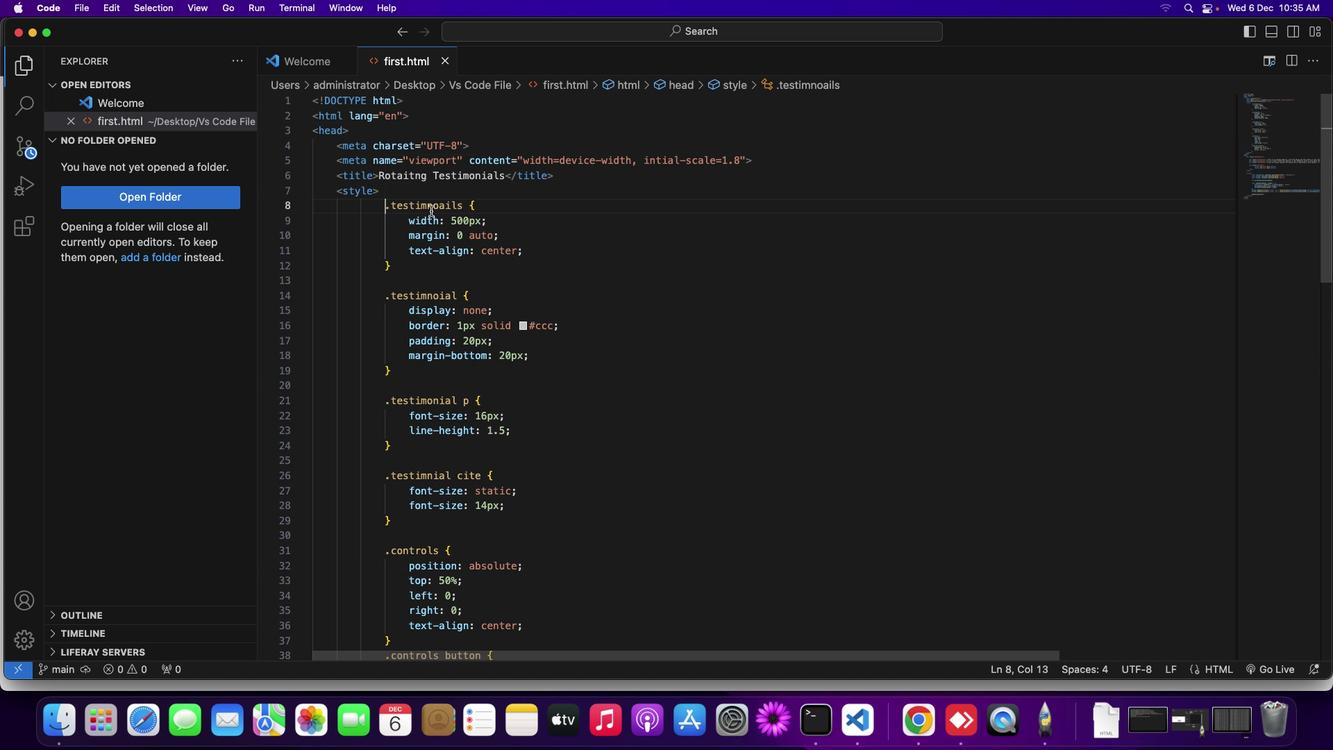
Action: Mouse pressed left at (386, 207)
Screenshot: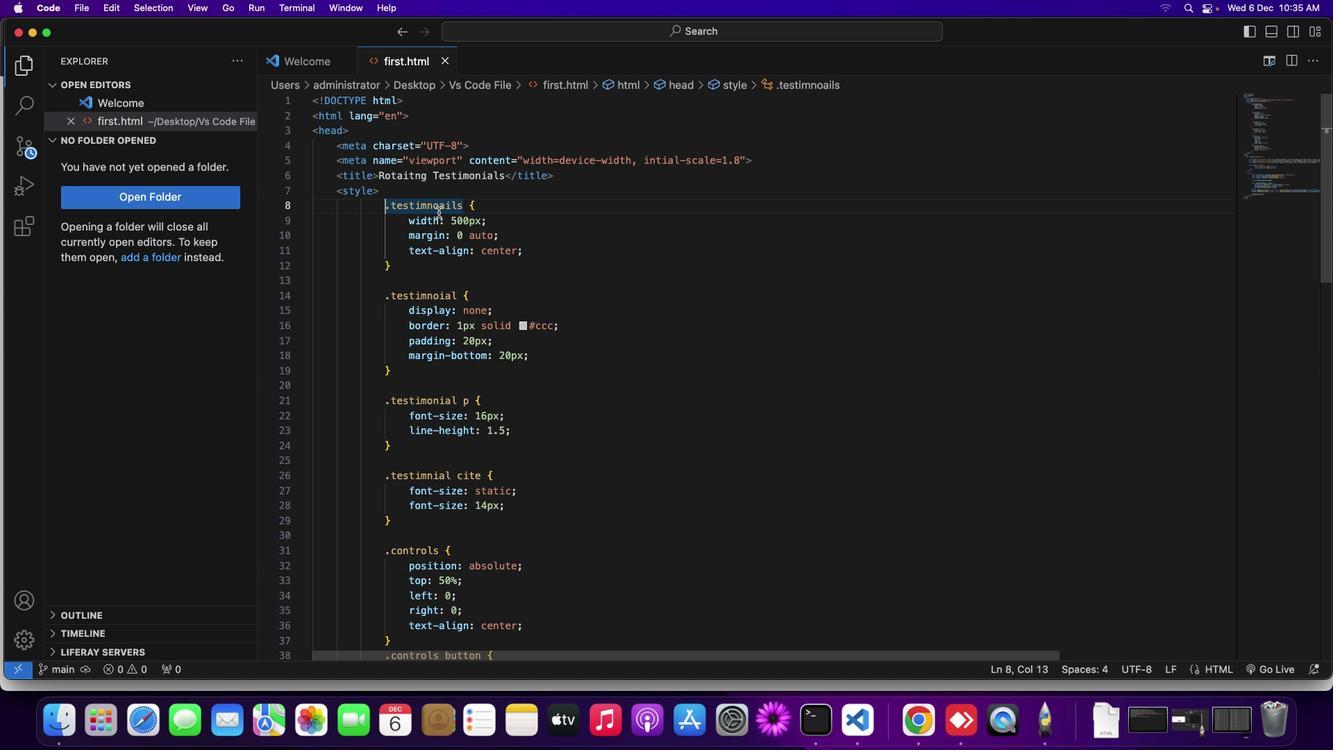 
Action: Mouse moved to (438, 212)
Screenshot: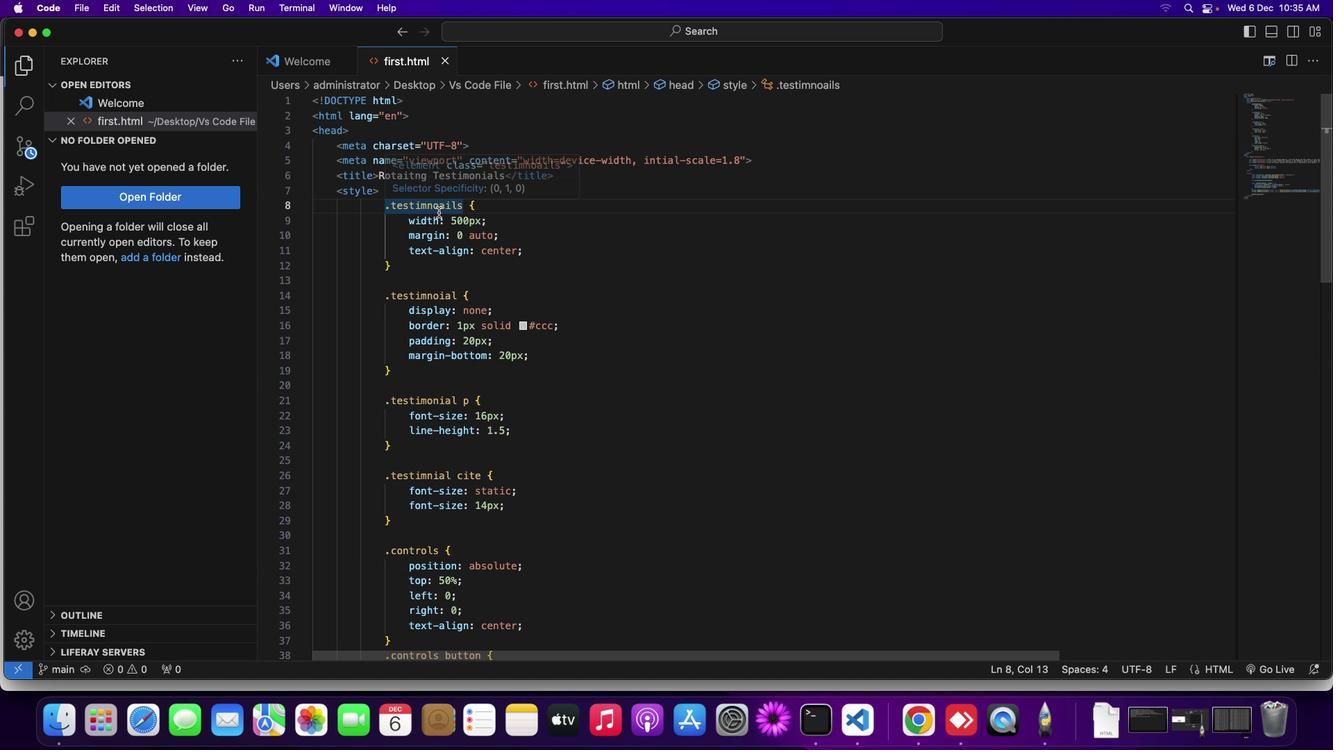 
Action: Key pressed Key.backspaceKey.downKey.downKey.downKey.downKey.rightKey.rightKey.rightKey.rightKey.backspaceKey.upKey.upKey.upKey.rightKey.rightKey.rightKey.rightKey.rightKey.rightKey.rightKey.rightKey.backspaceKey.downKey.rightKey.rightKey.rightKey.rightKey.backspaceKey.downKey.rightKey.rightKey.rightKey.rightKey.backspaceKey.downKey.downKey.downKey.backspaceKey.downKey.rightKey.rightKey.rightKey.rightKey.rightKey.rightKey.rightKey.rightKey.backspaceKey.downKey.rightKey.rightKey.rightKey.rightKey.backspaceKey.downKey.rightKey.rightKey.rightKey.rightKey.backspaceKey.downKey.rightKey.rightKey.rightKey.rightKey.backspaceKey.downKey.leftKey.rightKey.backspaceKey.downKey.downKey.rightKey.rightKey.rightKey.rightKey.backspaceKey.downKey.downKey.downKey.rightKey.rightKey.rightKey.rightKey.backspaceKey.upKey.rightKey.rightKey.rightKey.rightKey.rightKey.rightKey.rightKey.rightKey.backspaceKey.upKey.rightKey.rightKey.rightKey.rightKey.backspaceKey.downKey.downKey.downKey.downKey.backspaceKey.downKey.rightKey.rightKey.rightKey.rightKey.rightKey.rightKey.rightKey.rightKey.backspaceKey.downKey.rightKey.rightKey.rightKey.rightKey.backspaceKey.downKey.leftKey.rightKey.backspaceKey.downKey.downKey.downKey.upKey.rightKey.rightKey.rightKey.rightKey.backspaceKey.downKey.rightKey.rightKey.rightKey.rightKey.rightKey.rightKey.rightKey.rightKey.backspaceKey.downKey.rightKey.rightKey.rightKey.rightKey.backspaceKey.downKey.rightKey.rightKey.rightKey.rightKey.backspaceKey.downKey.rightKey.rightKey.rightKey.rightKey.backspaceKey.downKey.rightKey.rightKey.rightKey.rightKey.backspaceKey.downKey.backspaceKey.downKey.rightKey.rightKey.rightKey.rightKey.backspaceKey.downKey.rightKey.rightKey.rightKey.rightKey.rightKey.rightKey.rightKey.rightKey.backspaceKey.downKey.rightKey.rightKey.rightKey.rightKey.backspaceKey.downKey.downKey.upKey.rightKey.rightKey.rightKey.rightKey.backspaceKey.downKey.backspace
Screenshot: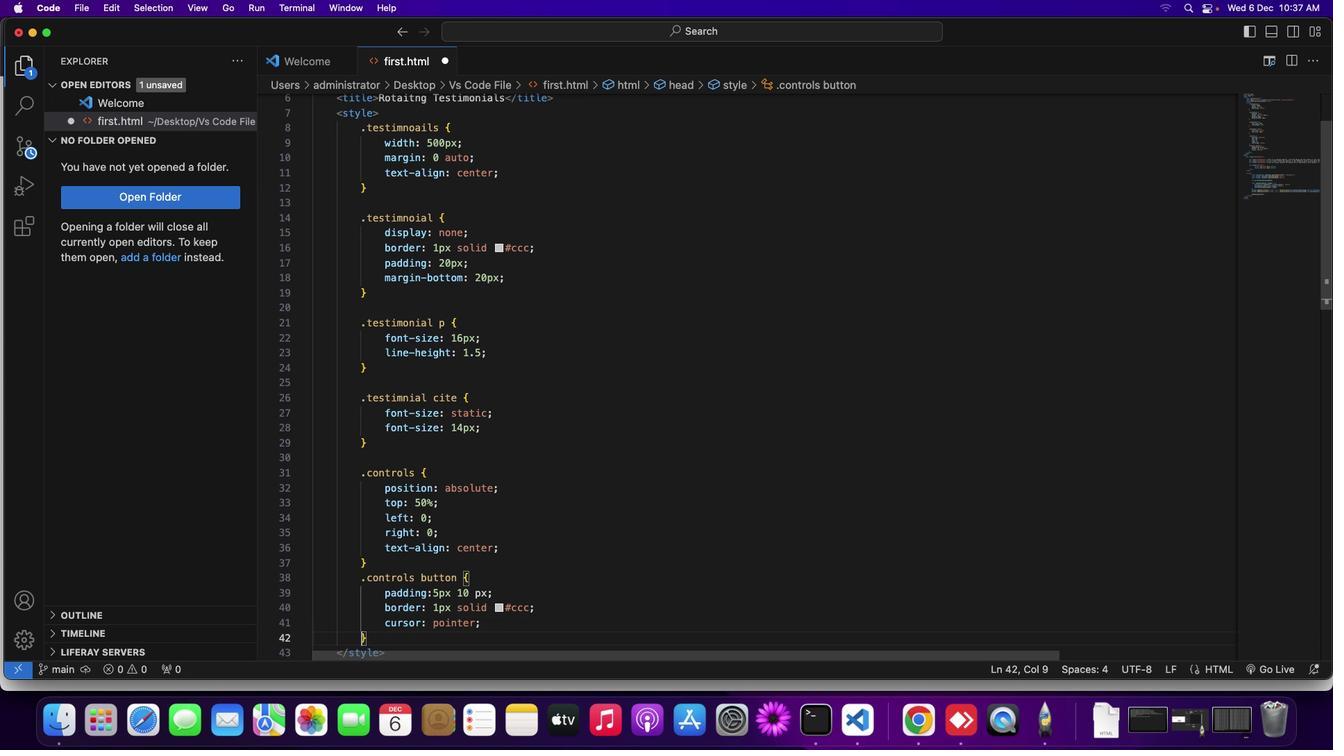
Action: Mouse moved to (120, 123)
Screenshot: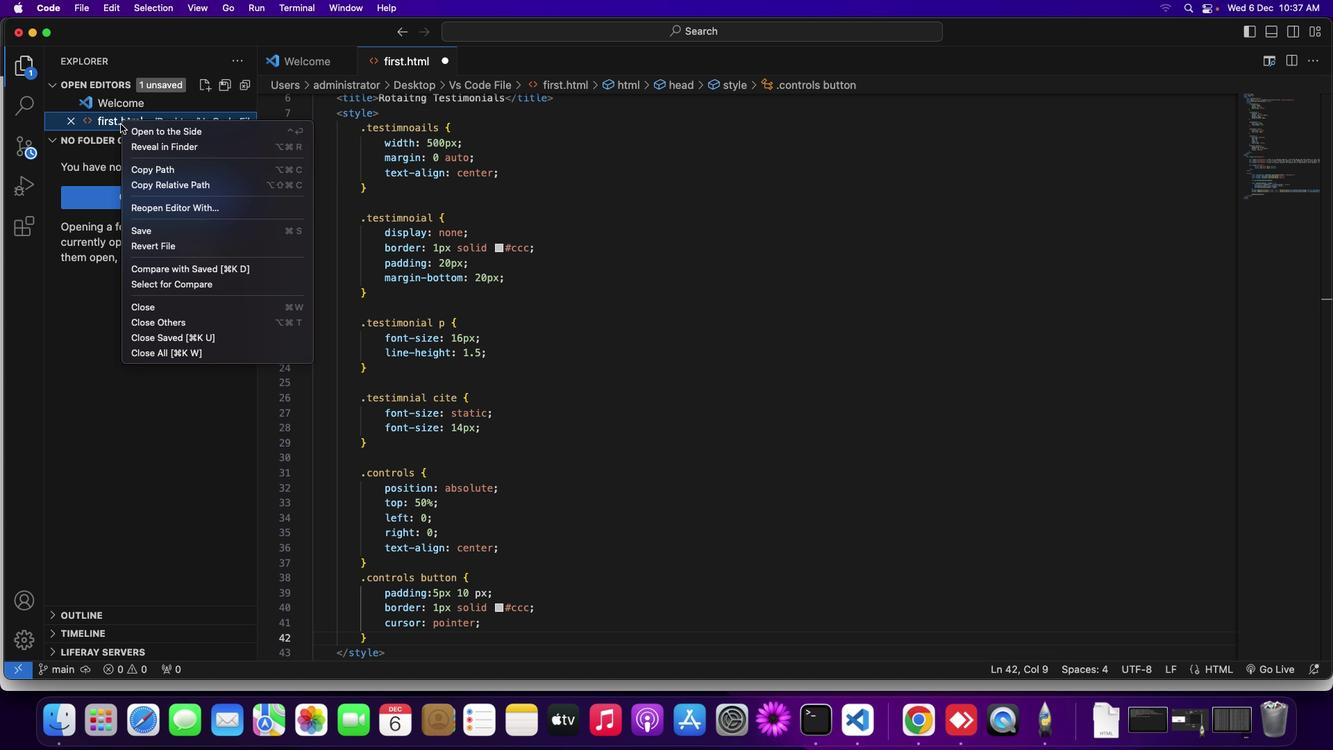 
Action: Mouse pressed right at (120, 123)
Screenshot: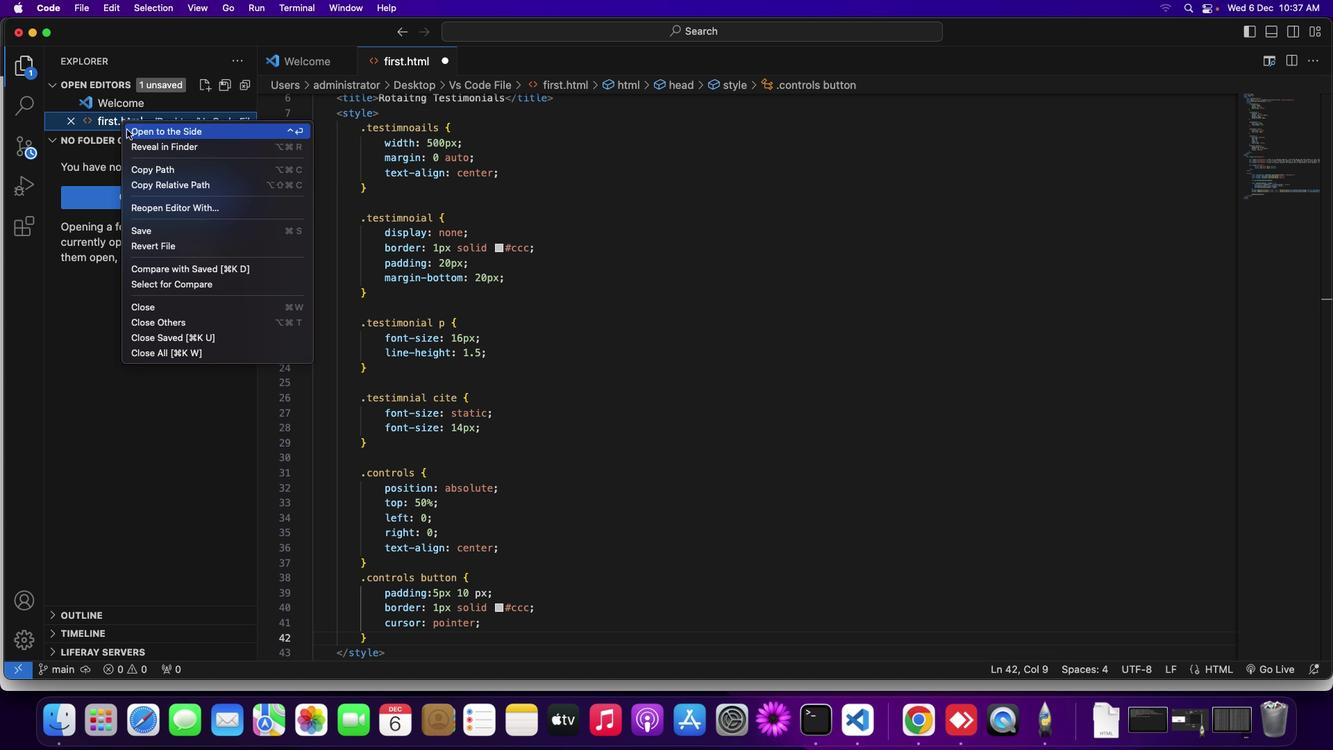 
Action: Mouse moved to (156, 230)
Screenshot: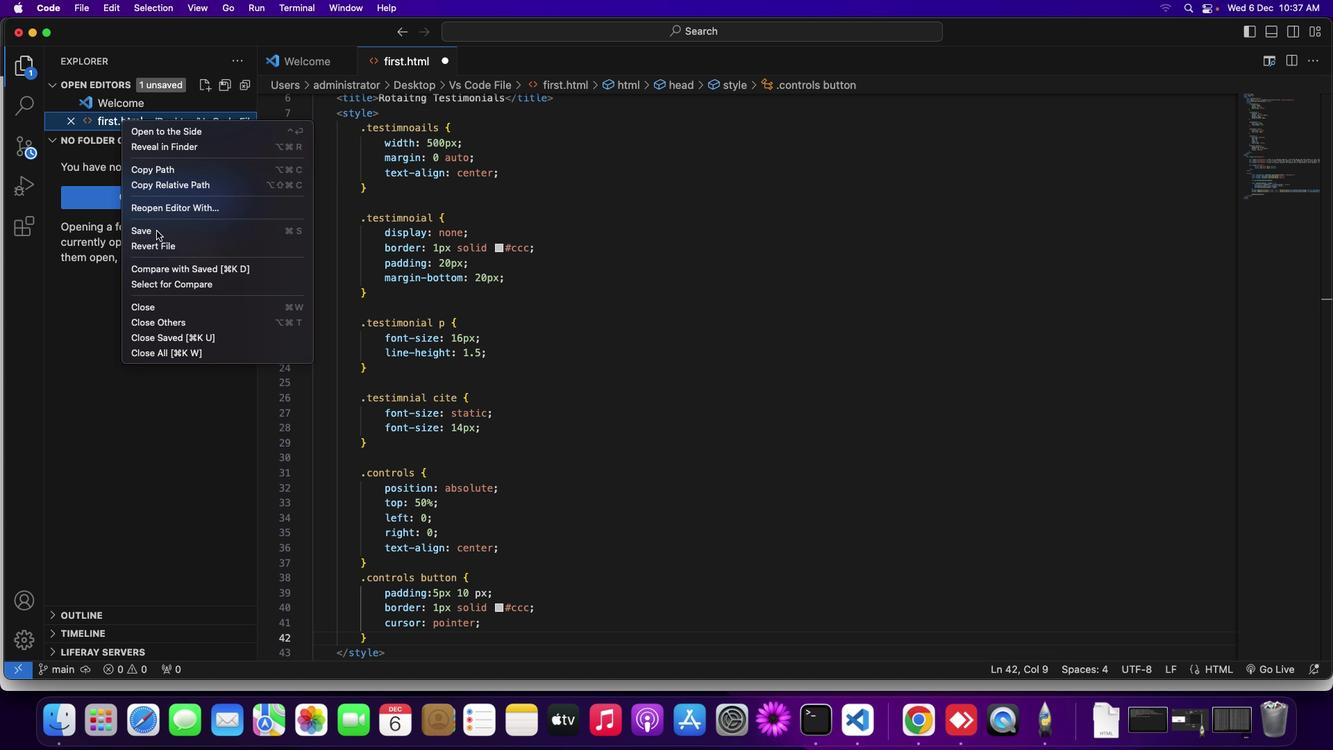 
Action: Mouse pressed left at (156, 230)
Screenshot: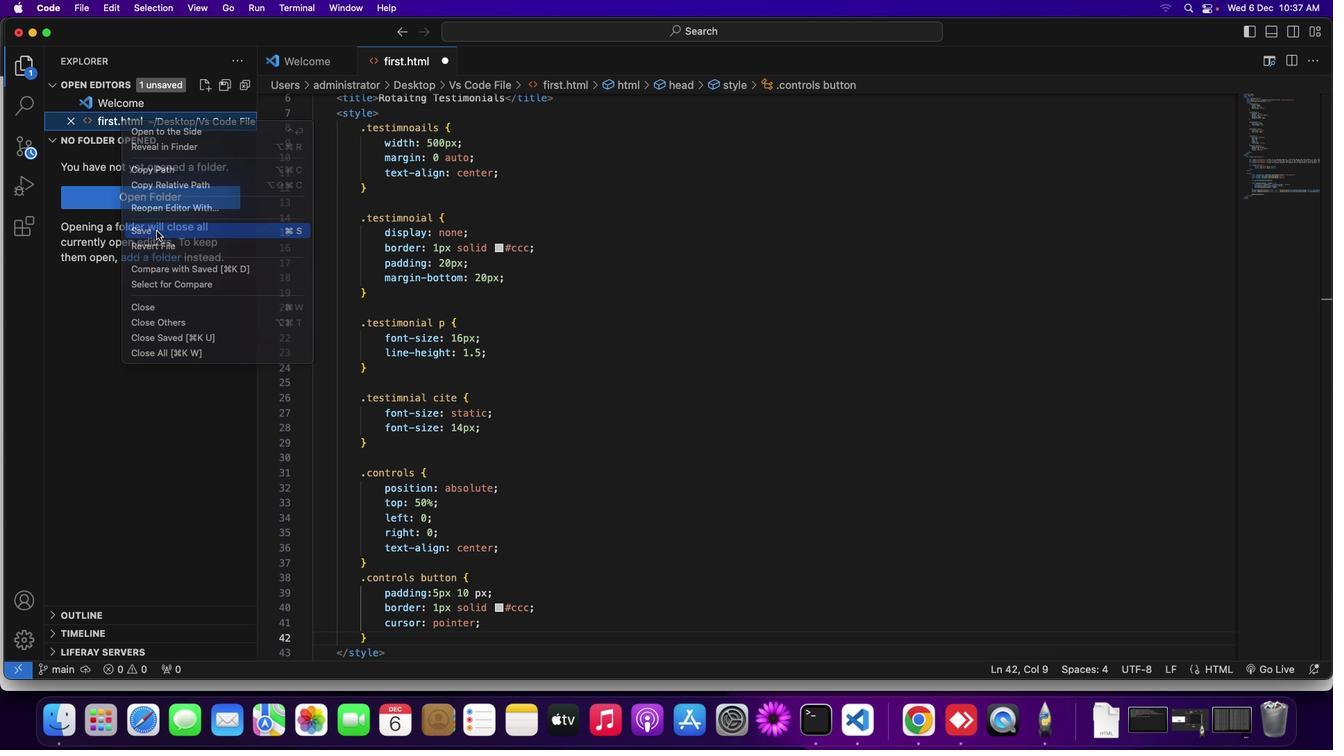 
Action: Mouse moved to (407, 61)
Screenshot: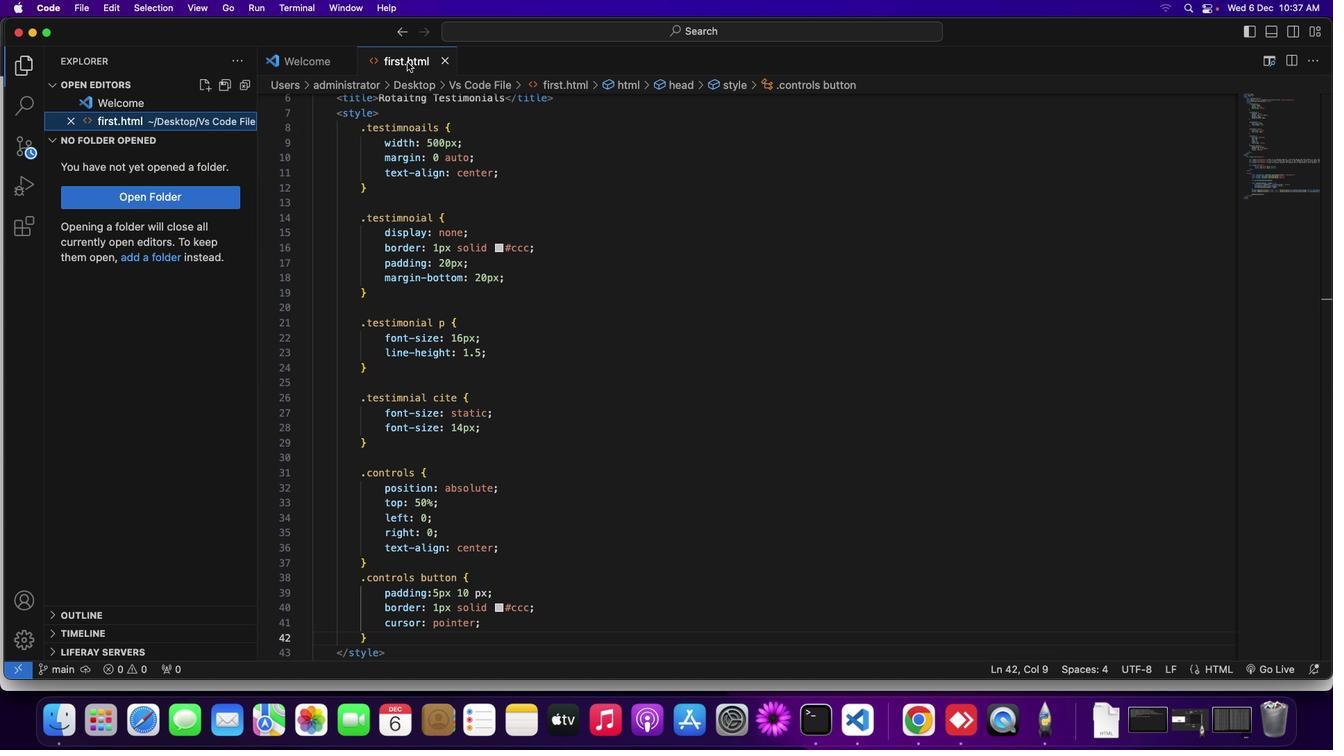
Action: Mouse pressed right at (407, 61)
Screenshot: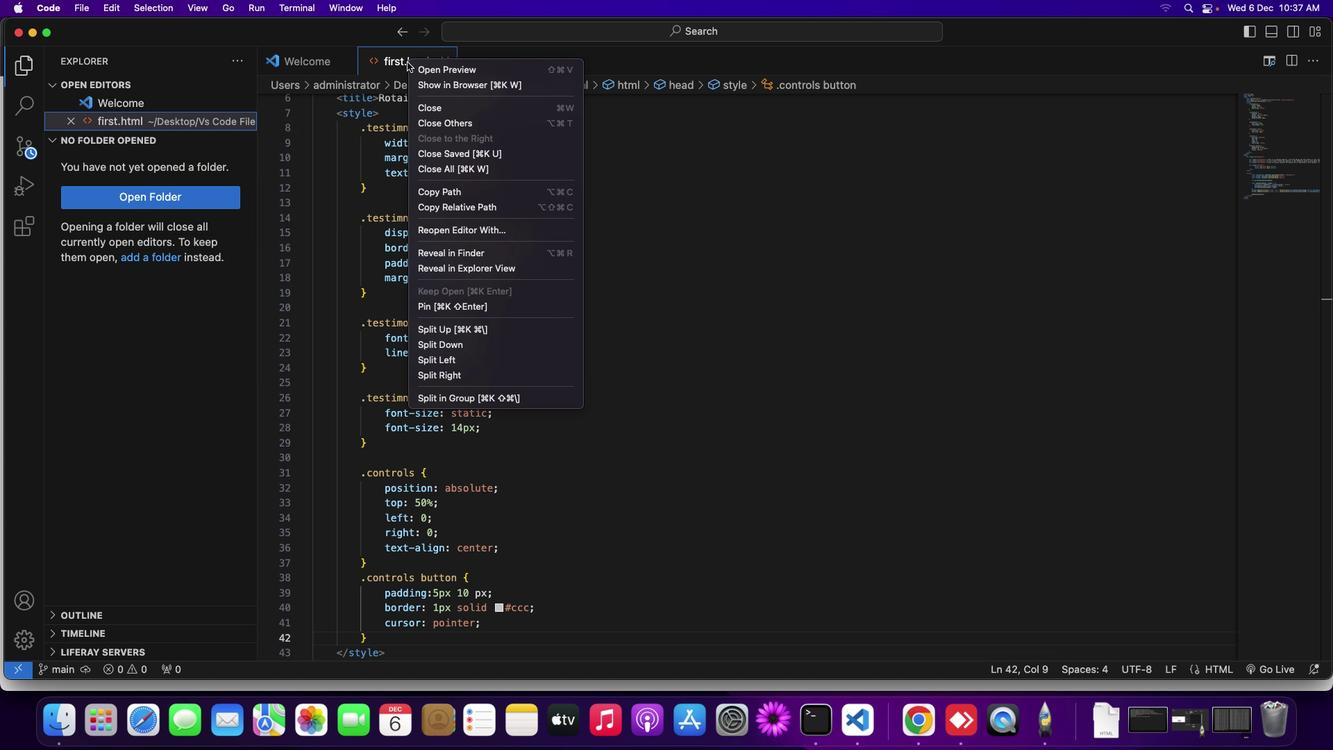 
Action: Mouse moved to (421, 88)
Screenshot: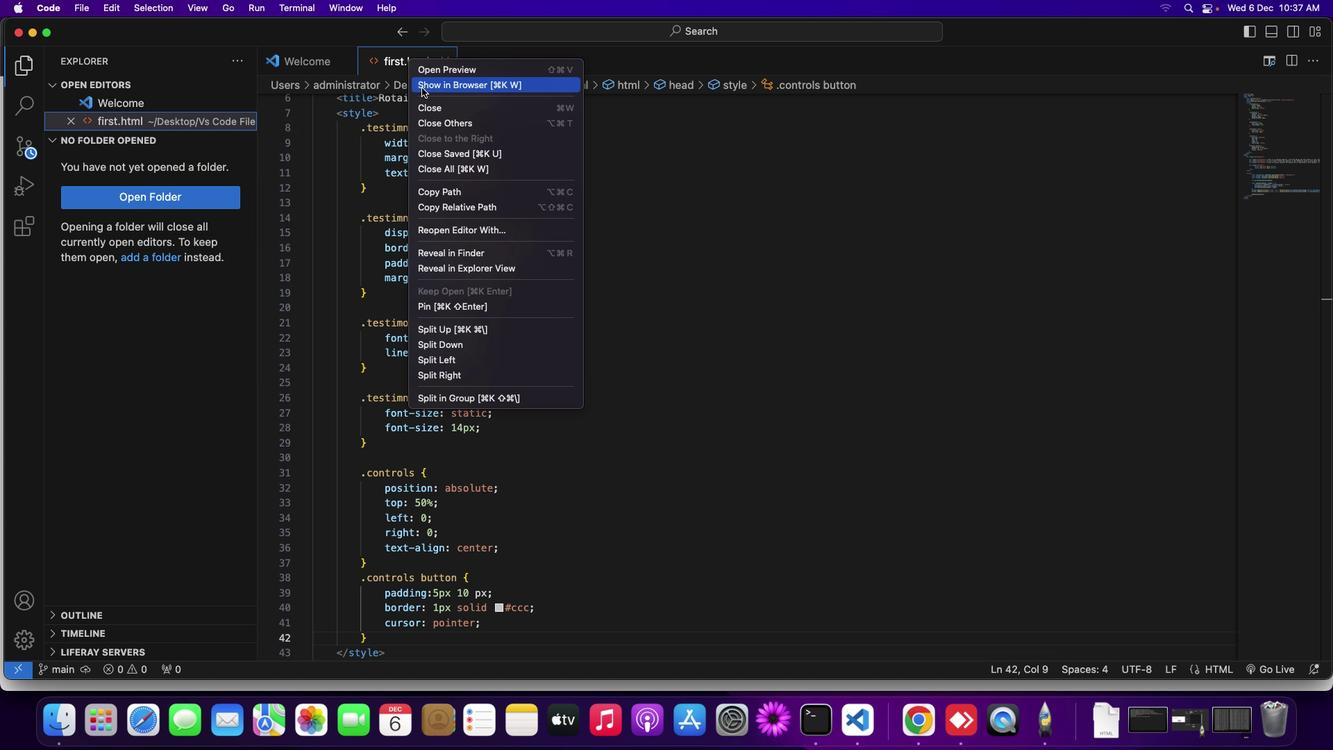 
Action: Mouse pressed left at (421, 88)
Screenshot: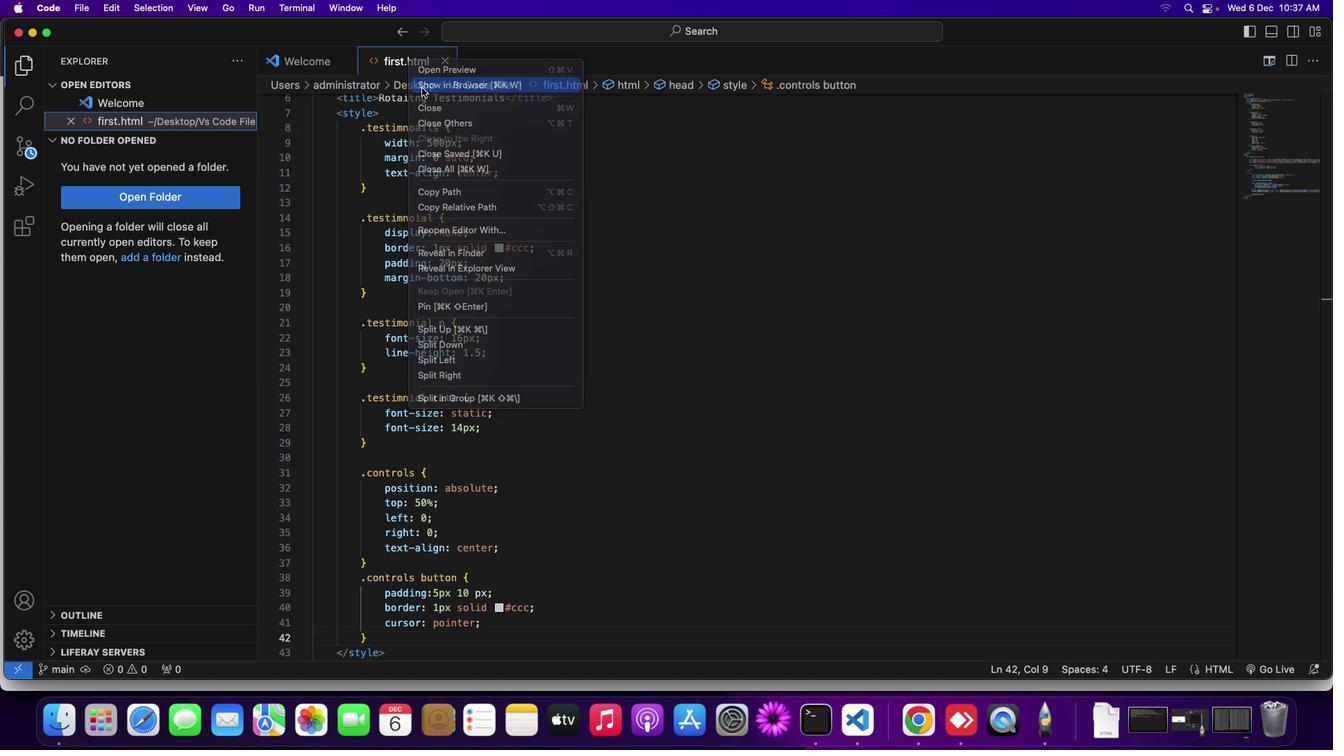 
Action: Mouse moved to (685, 393)
Screenshot: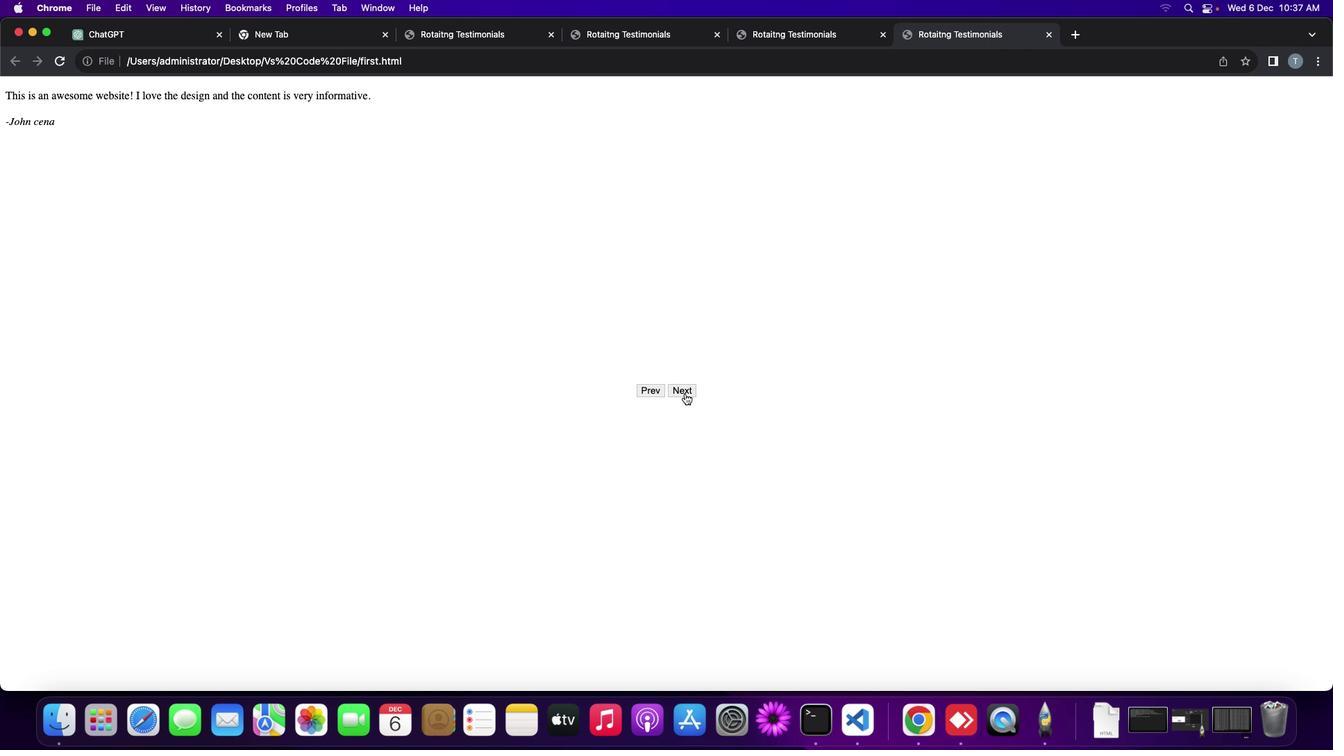 
Action: Mouse pressed left at (685, 393)
Screenshot: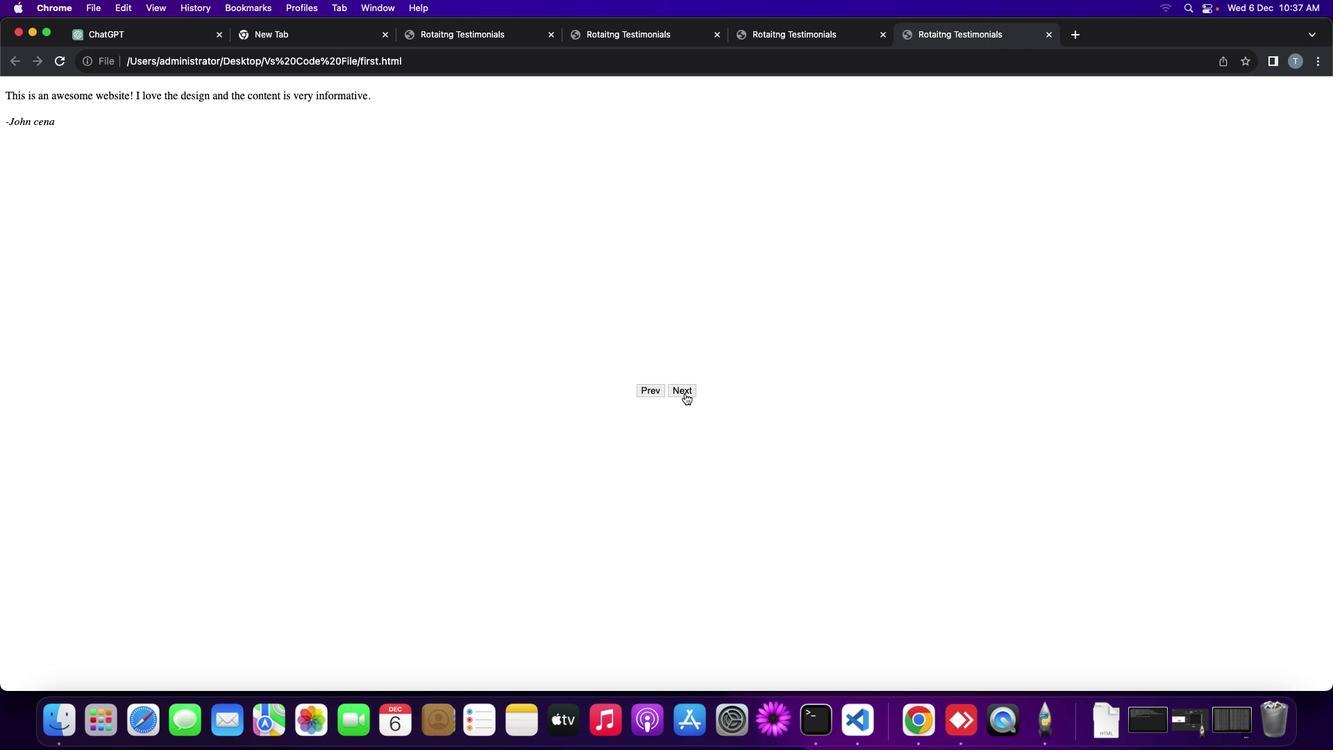 
Action: Mouse pressed left at (685, 393)
Screenshot: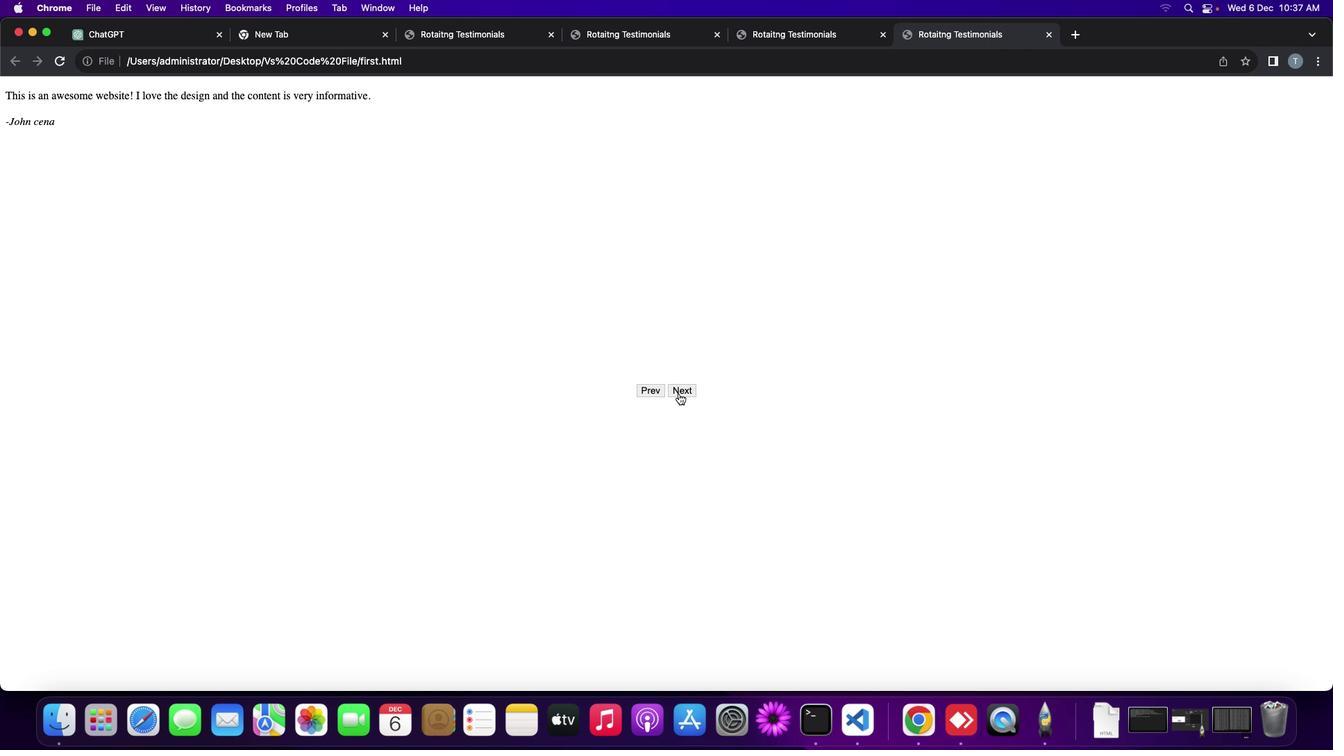 
Action: Mouse moved to (646, 391)
Screenshot: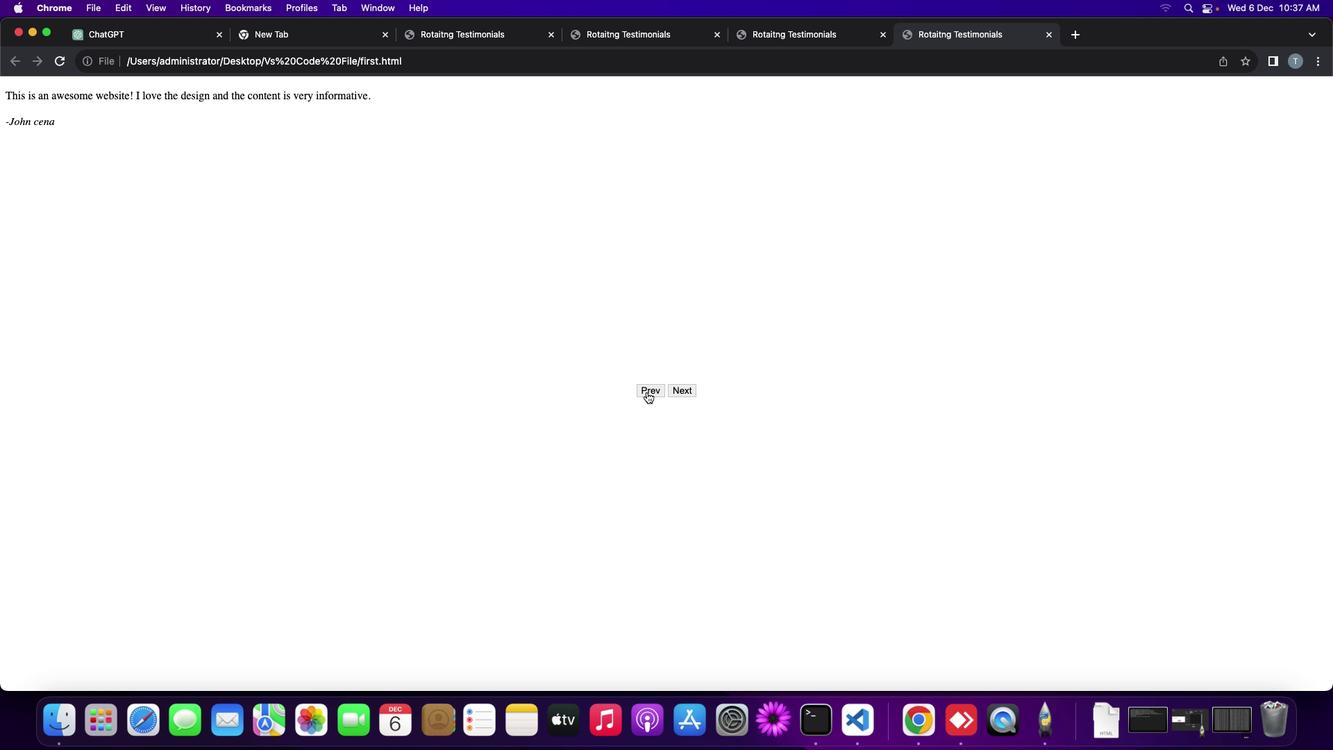 
Action: Mouse pressed left at (646, 391)
Screenshot: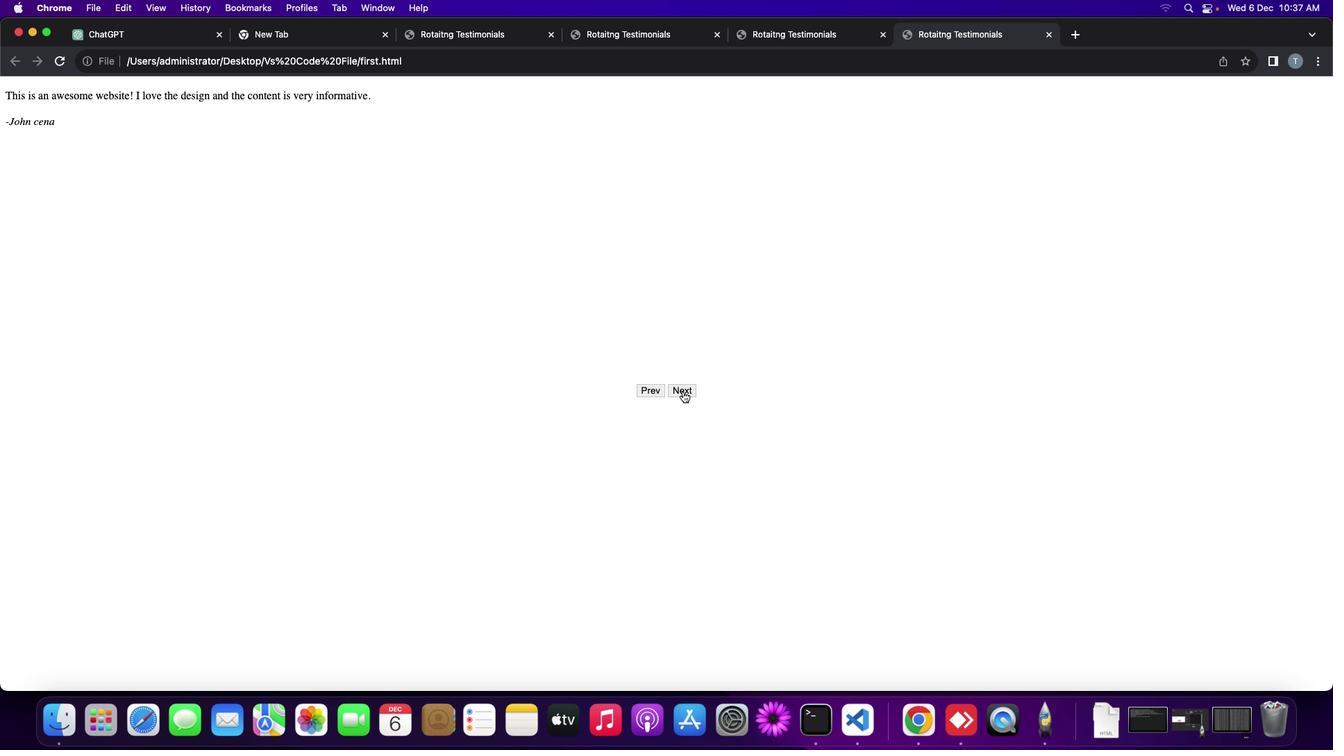 
Action: Mouse moved to (691, 391)
Screenshot: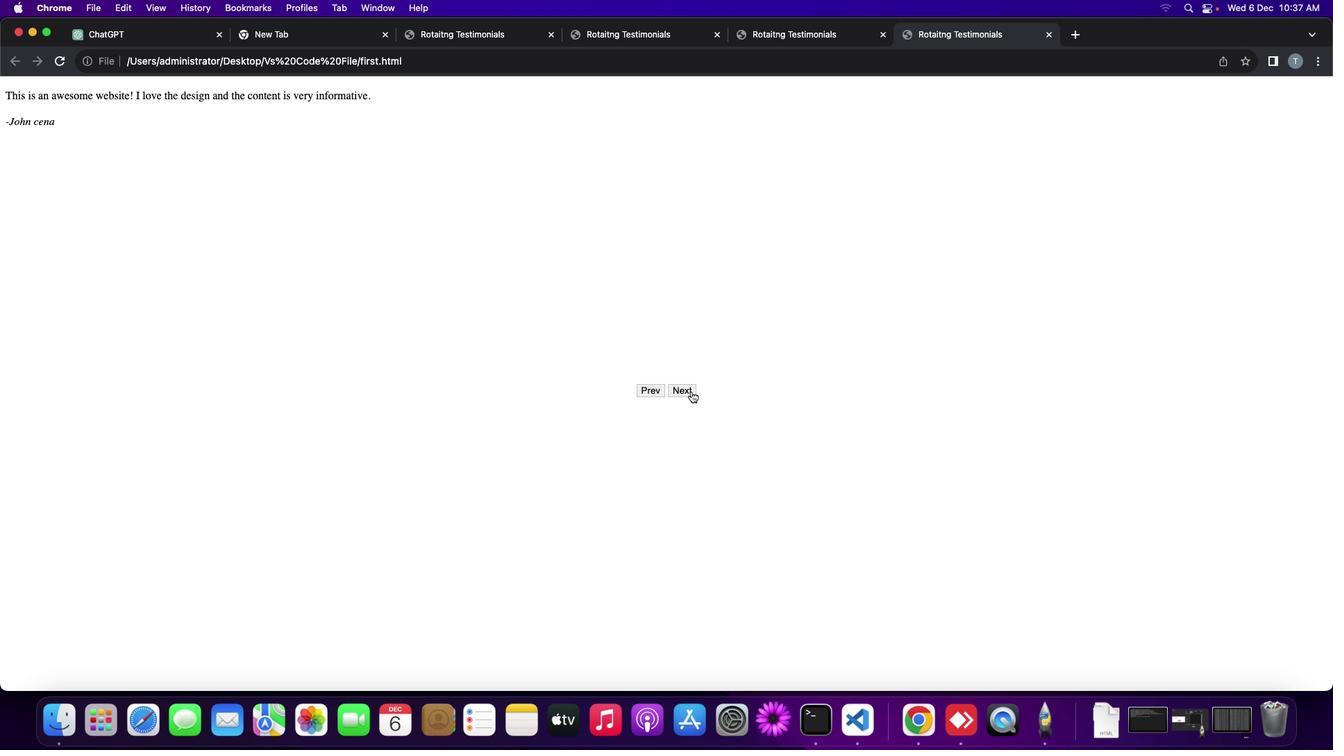 
Action: Mouse pressed left at (691, 391)
Screenshot: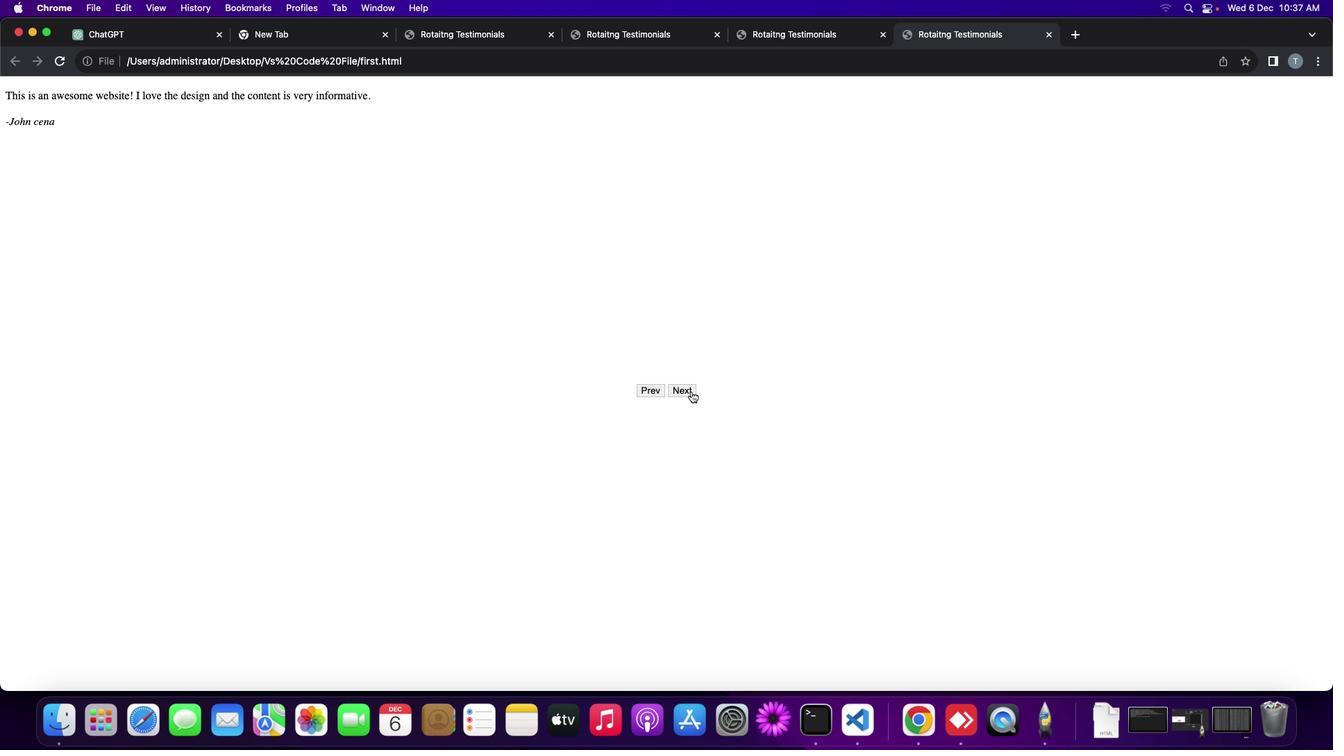 
Action: Mouse moved to (736, 352)
Screenshot: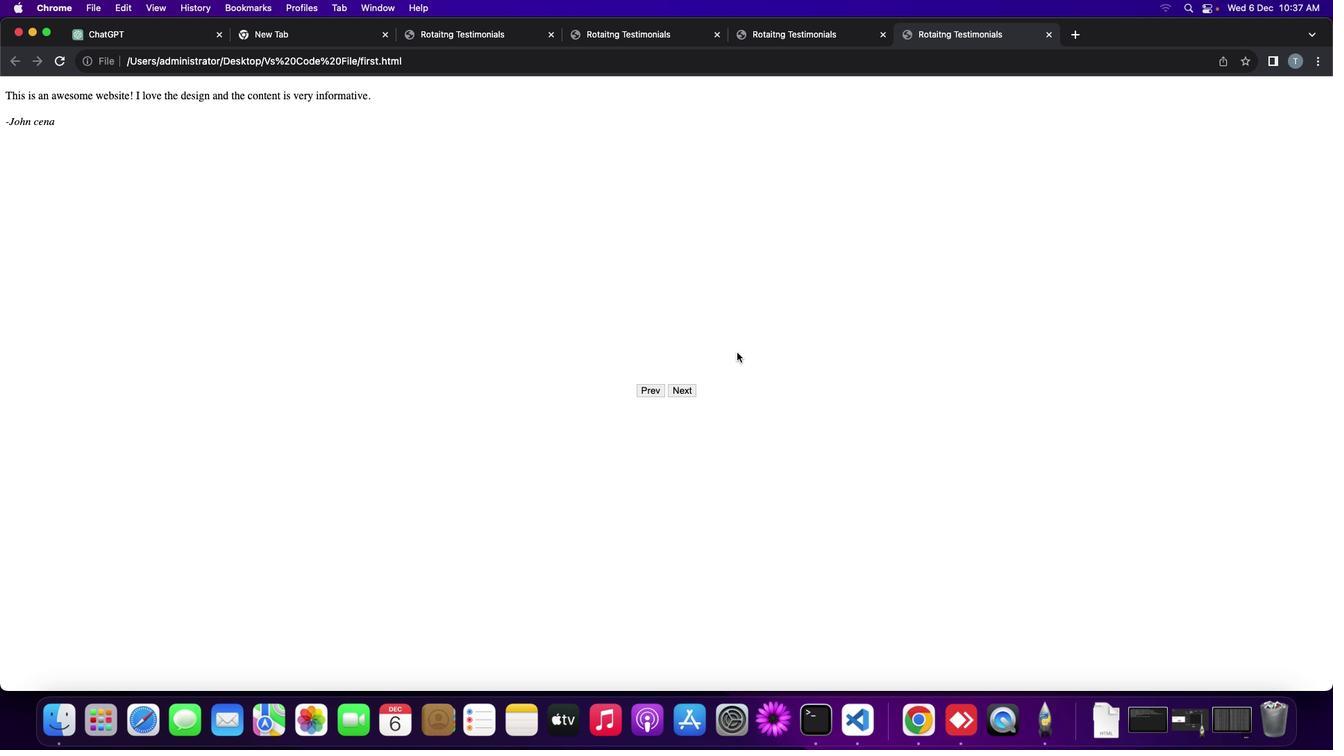
Action: Mouse pressed left at (736, 352)
Screenshot: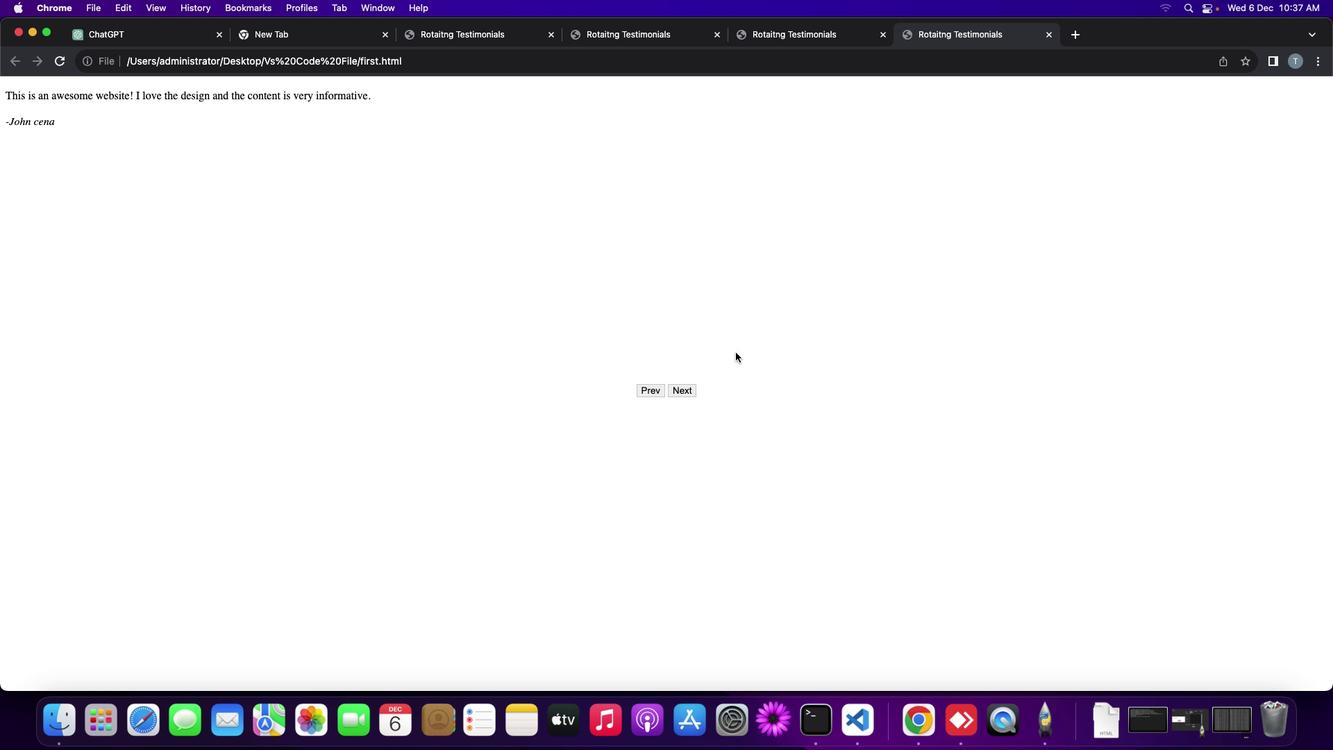 
Action: Mouse moved to (693, 386)
Screenshot: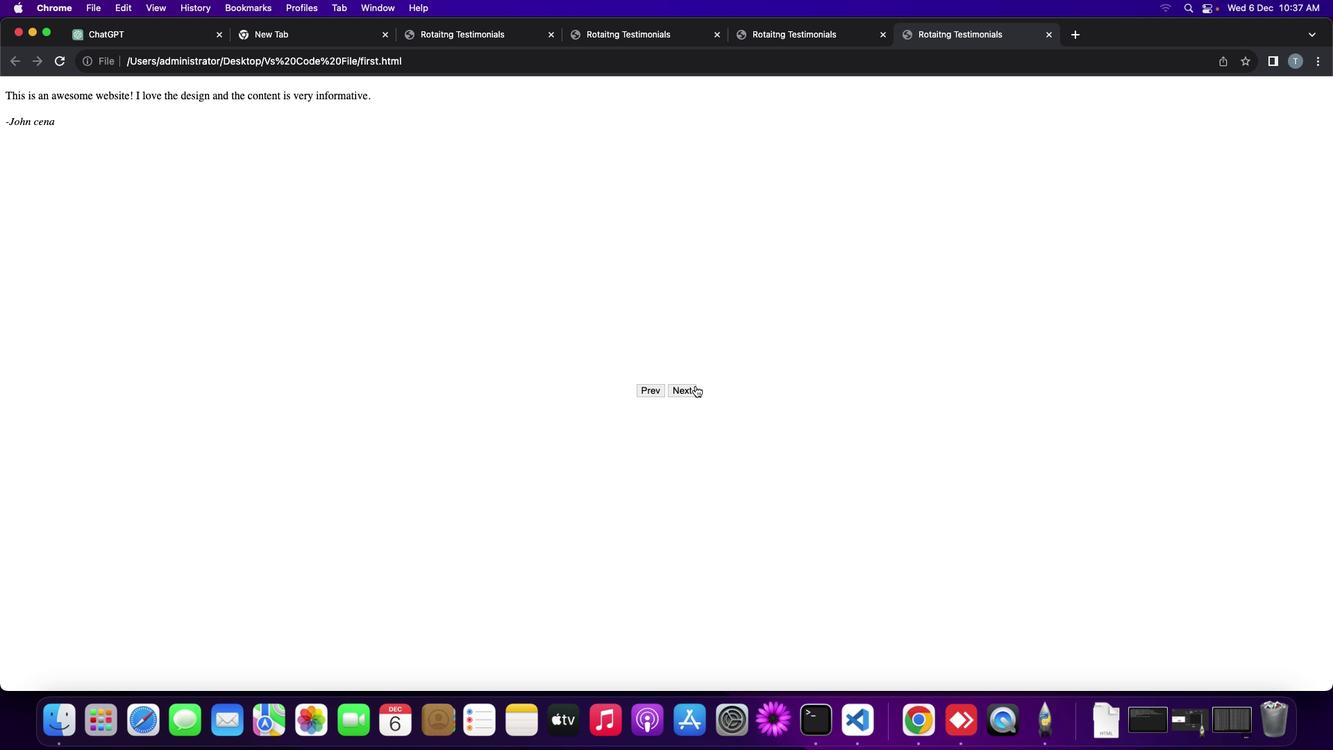 
Action: Mouse pressed left at (693, 386)
Screenshot: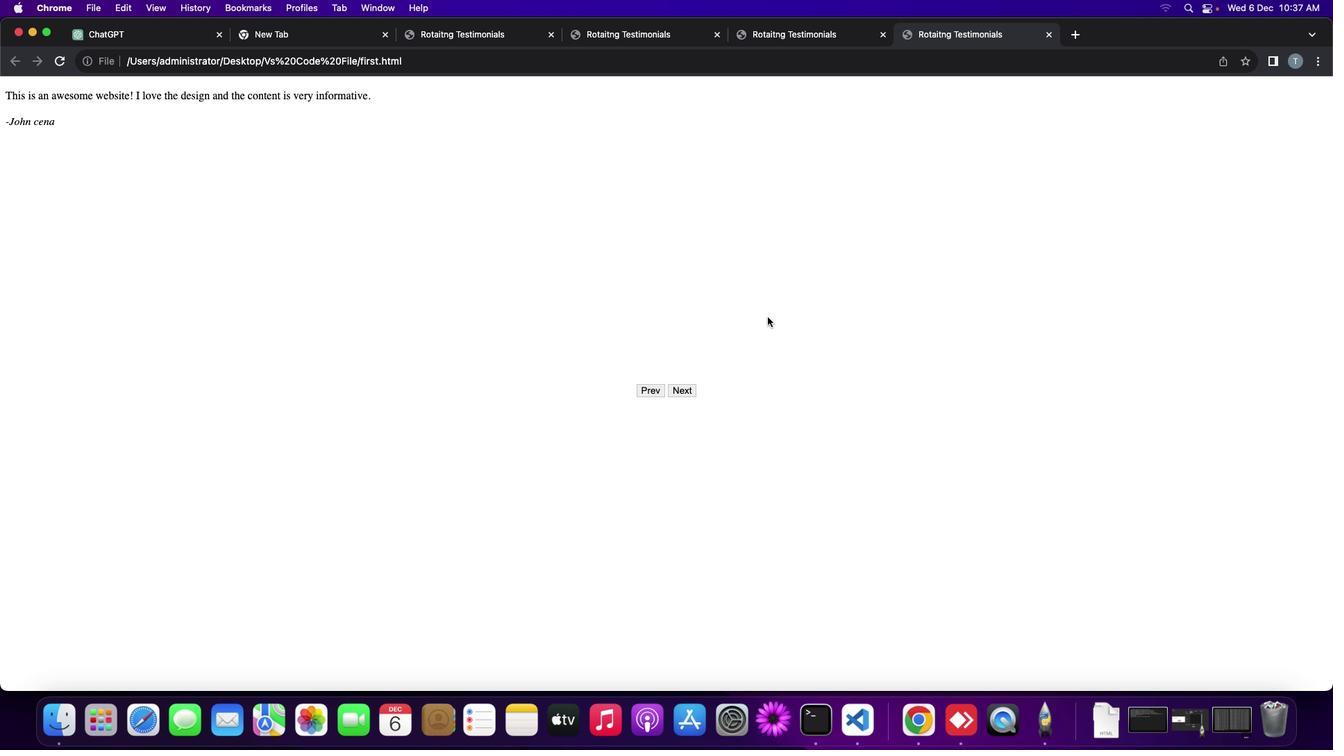 
Action: Mouse moved to (923, 716)
Screenshot: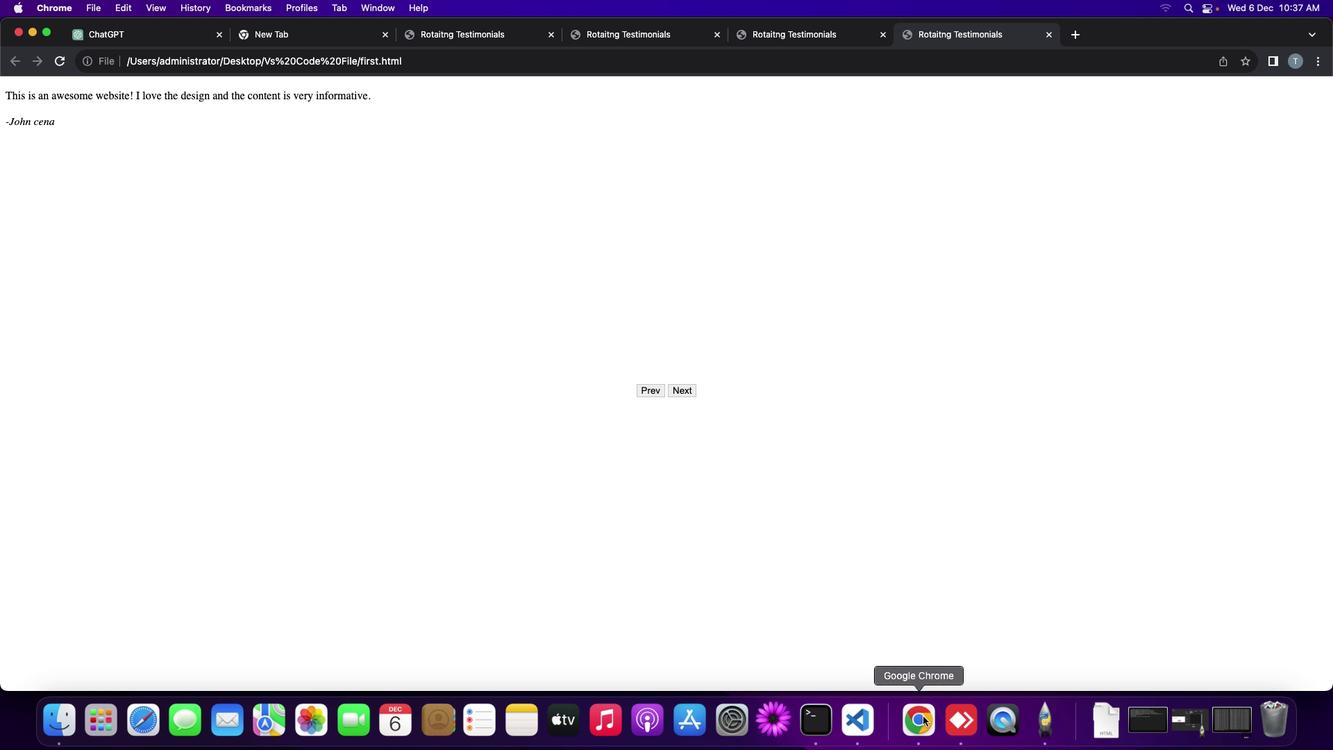 
Action: Mouse pressed left at (923, 716)
Screenshot: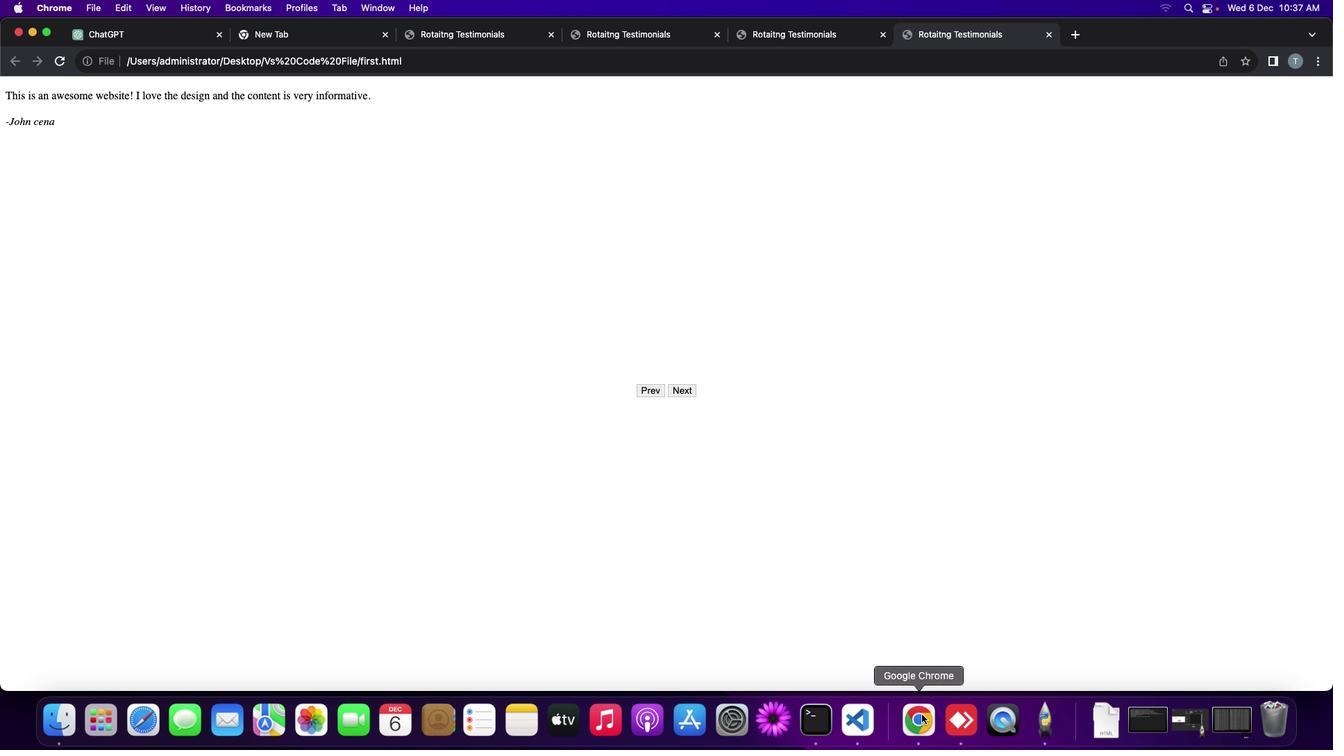 
Action: Mouse moved to (914, 577)
Screenshot: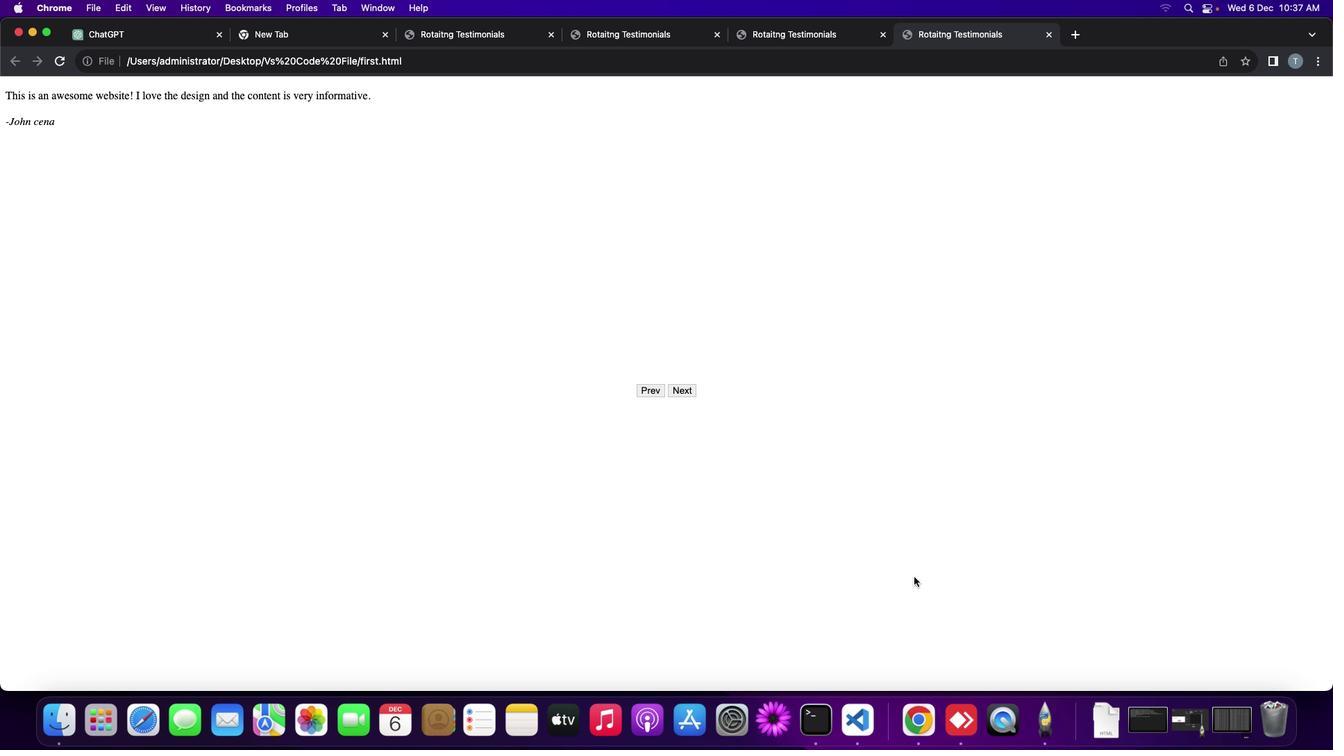 
